 Task: Plan a trip to Dara, Senegal from 5th December, 2023 to 10th December, 2023 for 4 adults.2 bedrooms having 4 beds and 2 bathrooms. Property type can be house. Look for 5 properties as per requirement.
Action: Mouse moved to (514, 121)
Screenshot: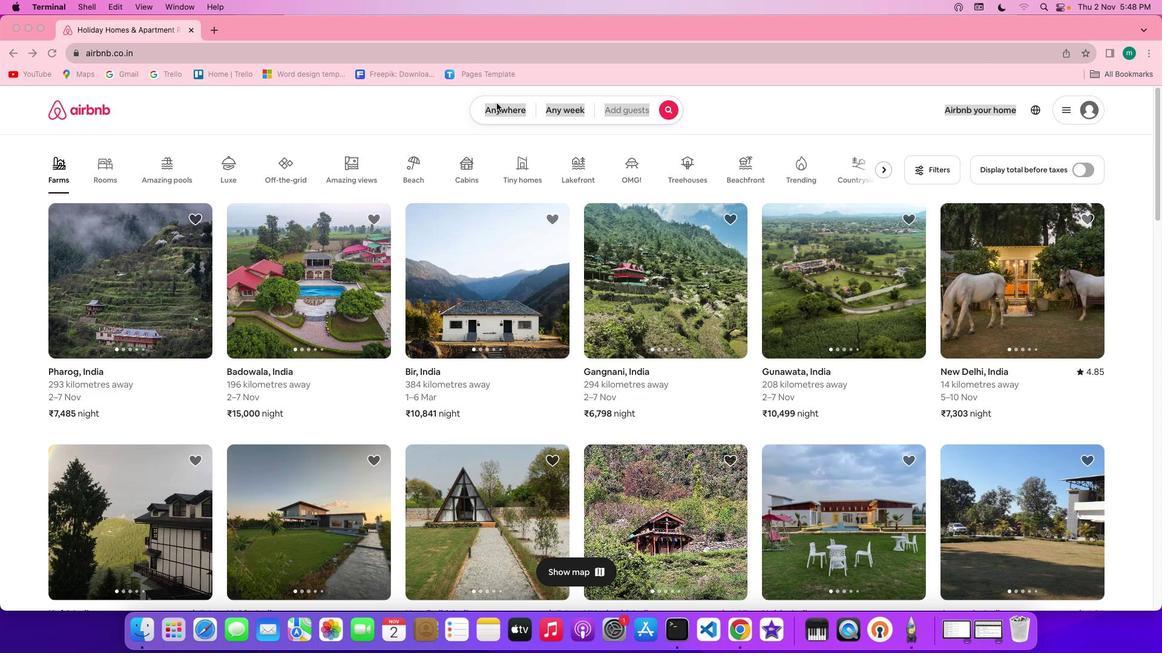 
Action: Mouse pressed left at (514, 121)
Screenshot: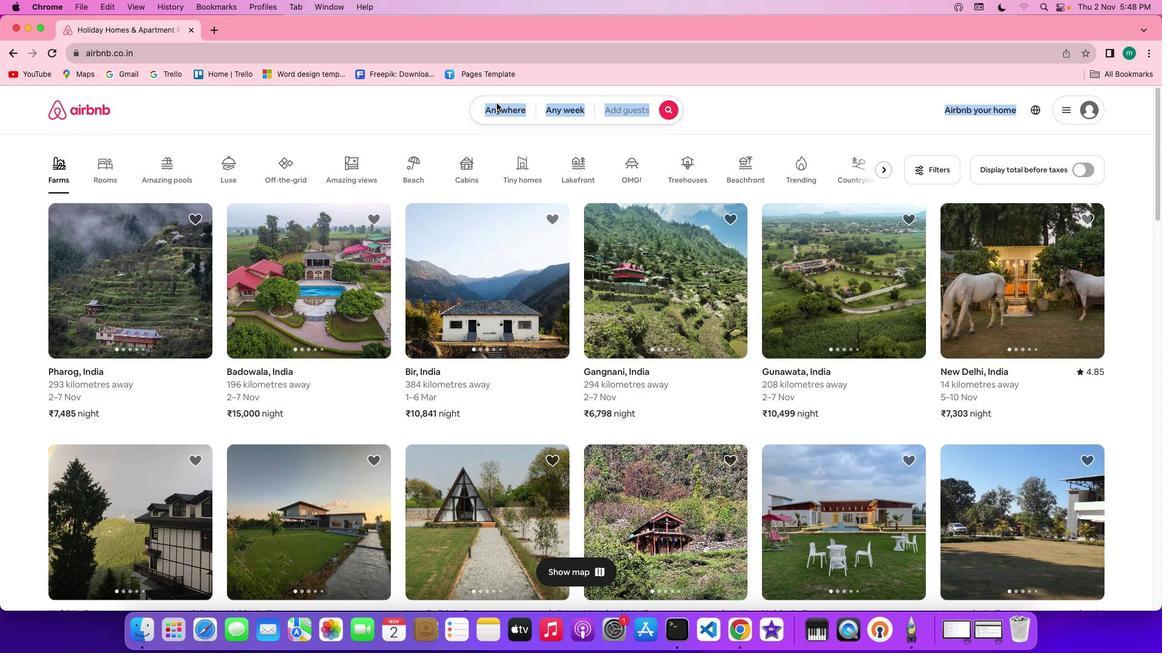 
Action: Mouse pressed left at (514, 121)
Screenshot: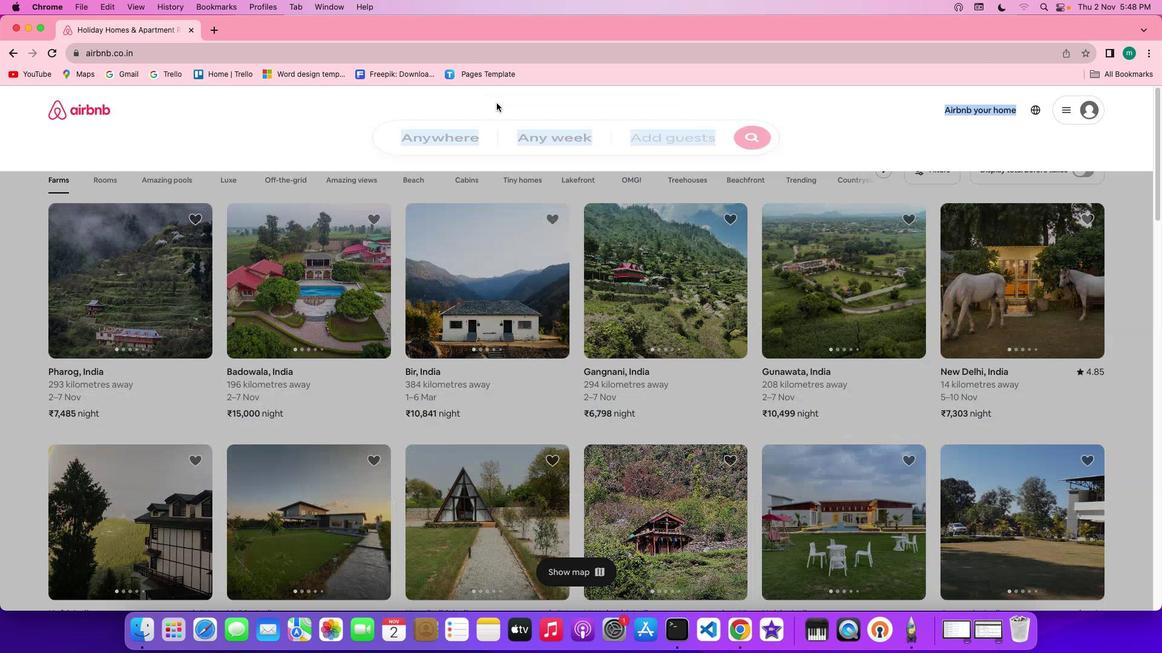 
Action: Mouse moved to (460, 174)
Screenshot: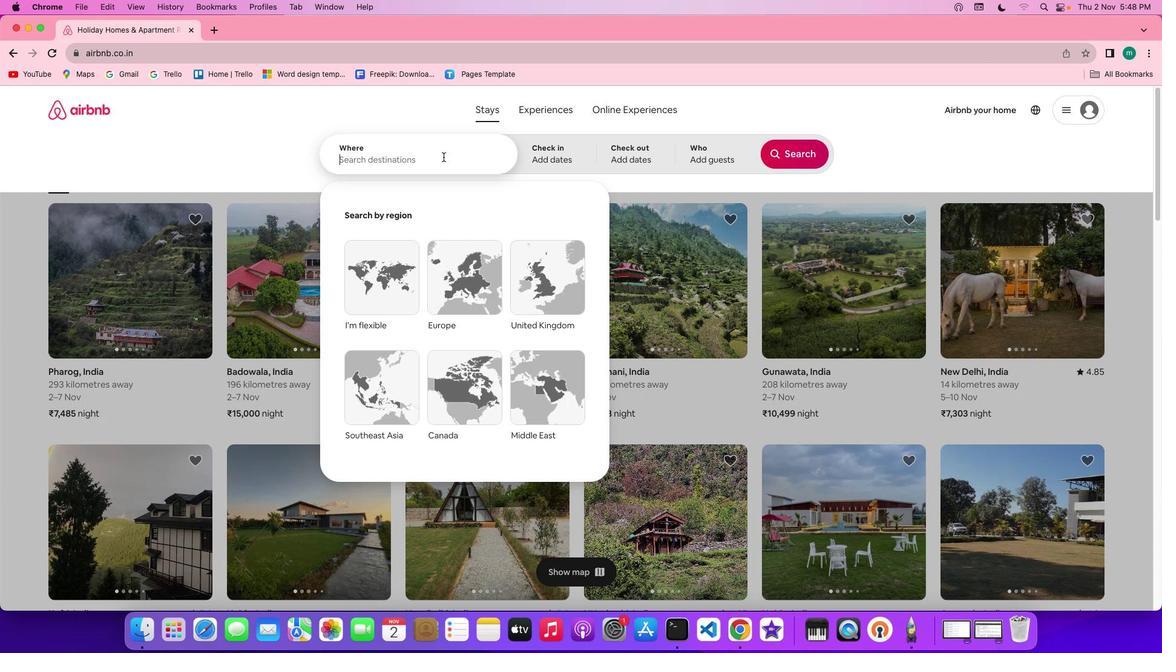 
Action: Key pressed Key.shift'D''a''r''a'','Key.spaceKey.shift's''e''n''e''g''a''l'
Screenshot: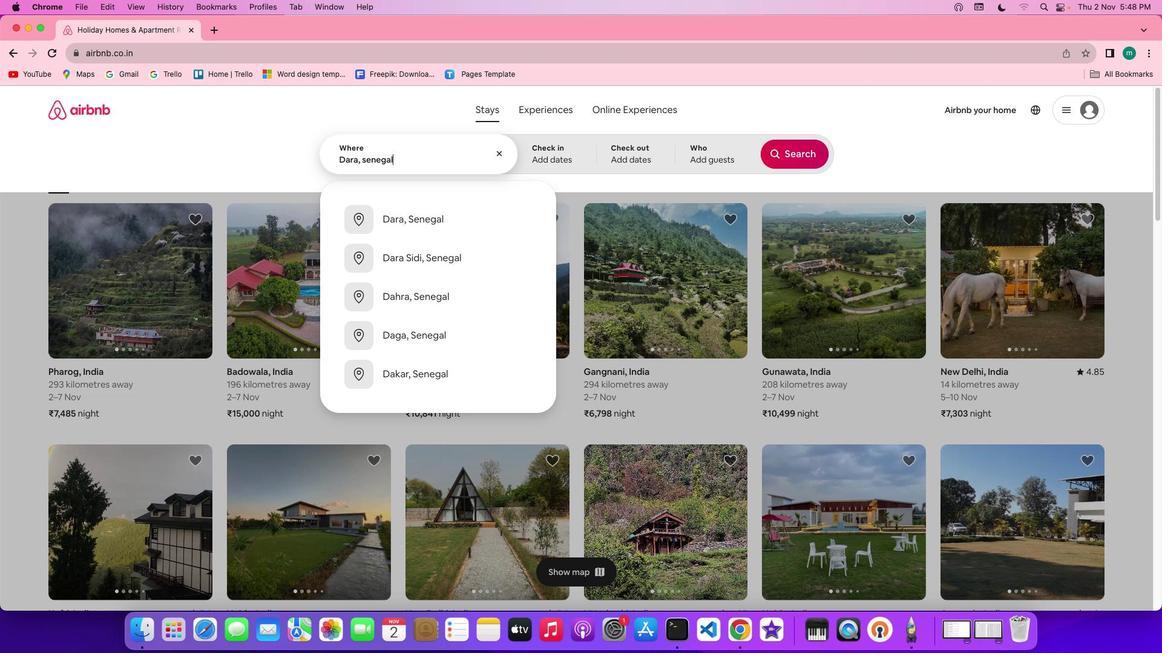 
Action: Mouse moved to (580, 168)
Screenshot: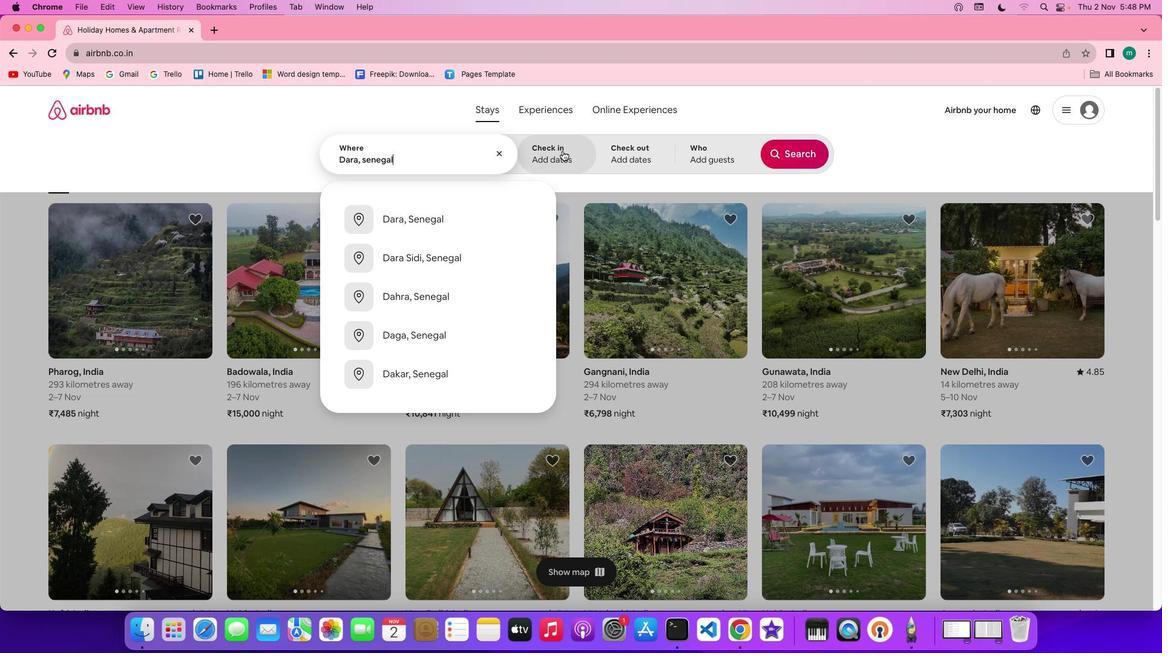 
Action: Mouse pressed left at (580, 168)
Screenshot: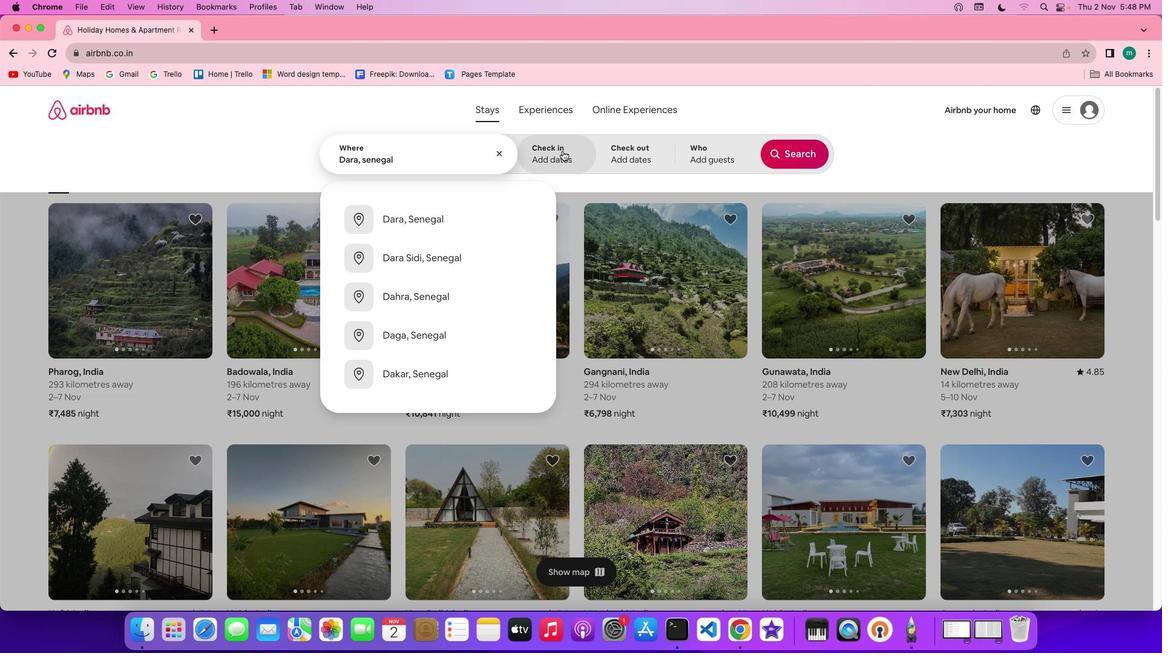 
Action: Mouse moved to (684, 348)
Screenshot: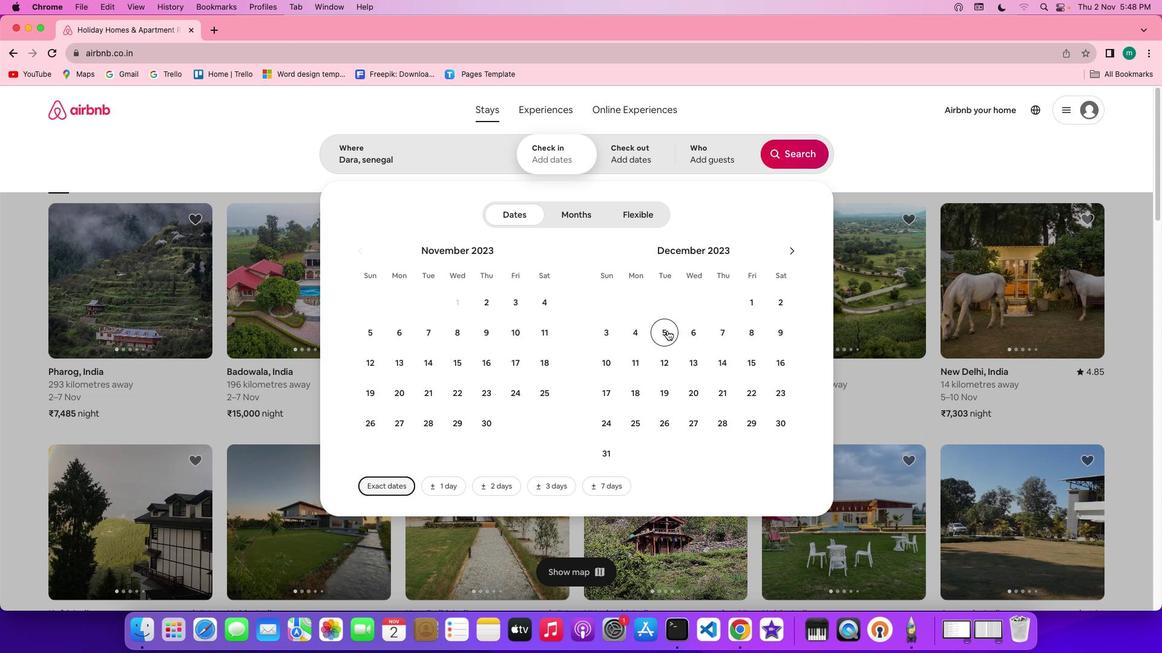 
Action: Mouse pressed left at (684, 348)
Screenshot: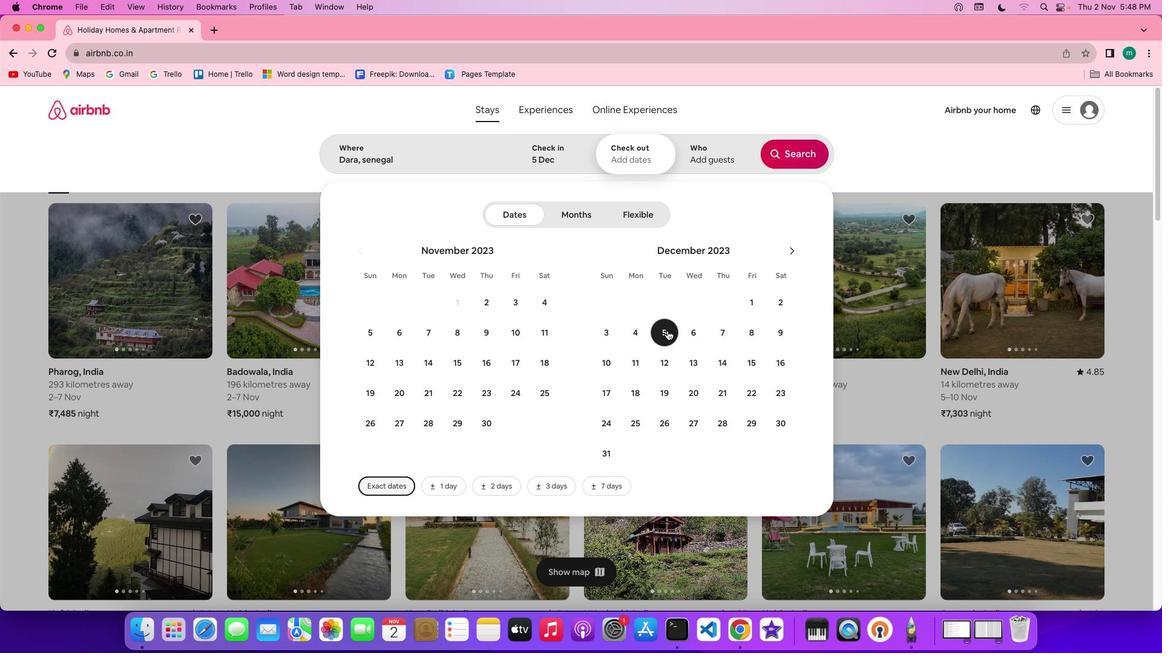 
Action: Mouse moved to (626, 376)
Screenshot: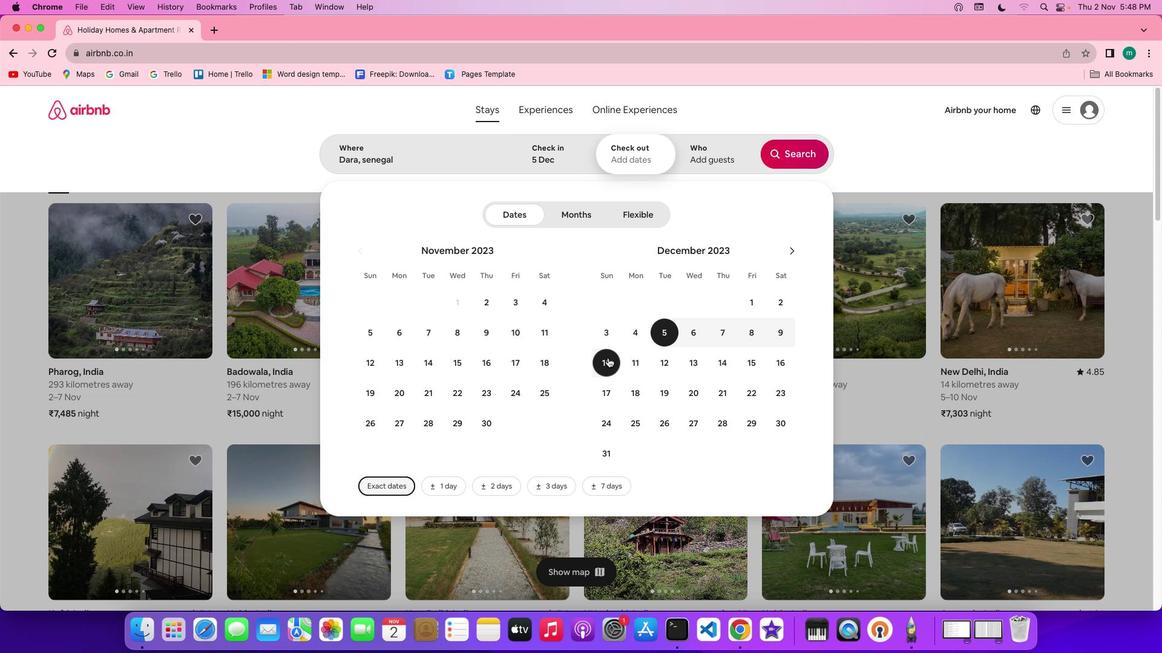 
Action: Mouse pressed left at (626, 376)
Screenshot: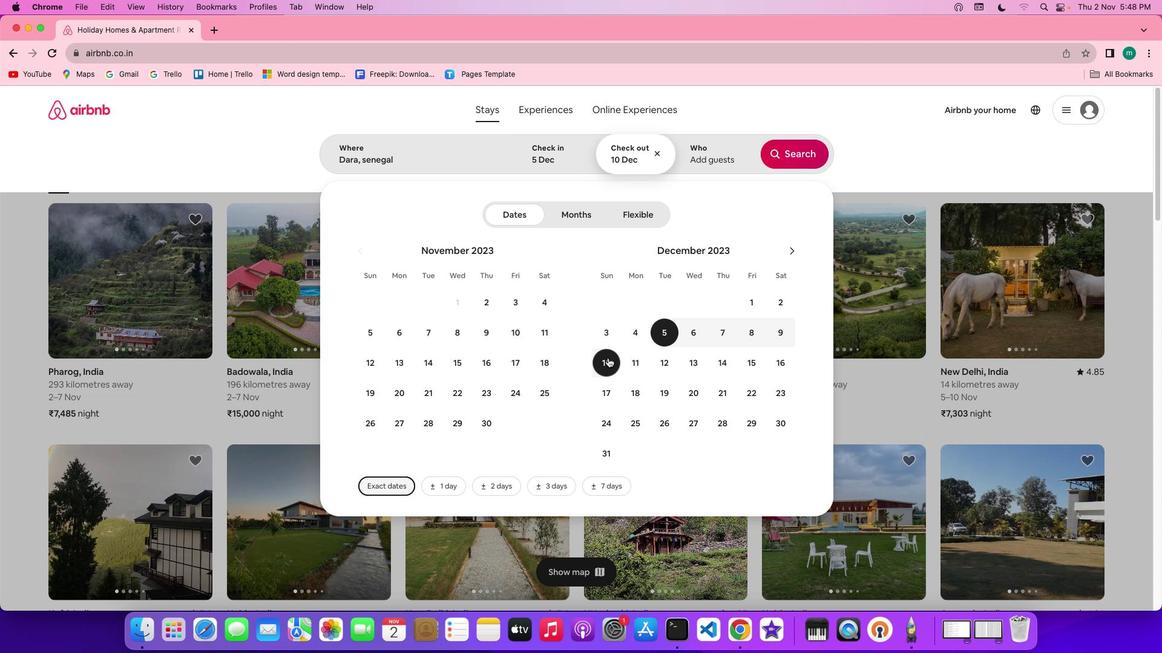 
Action: Mouse moved to (710, 161)
Screenshot: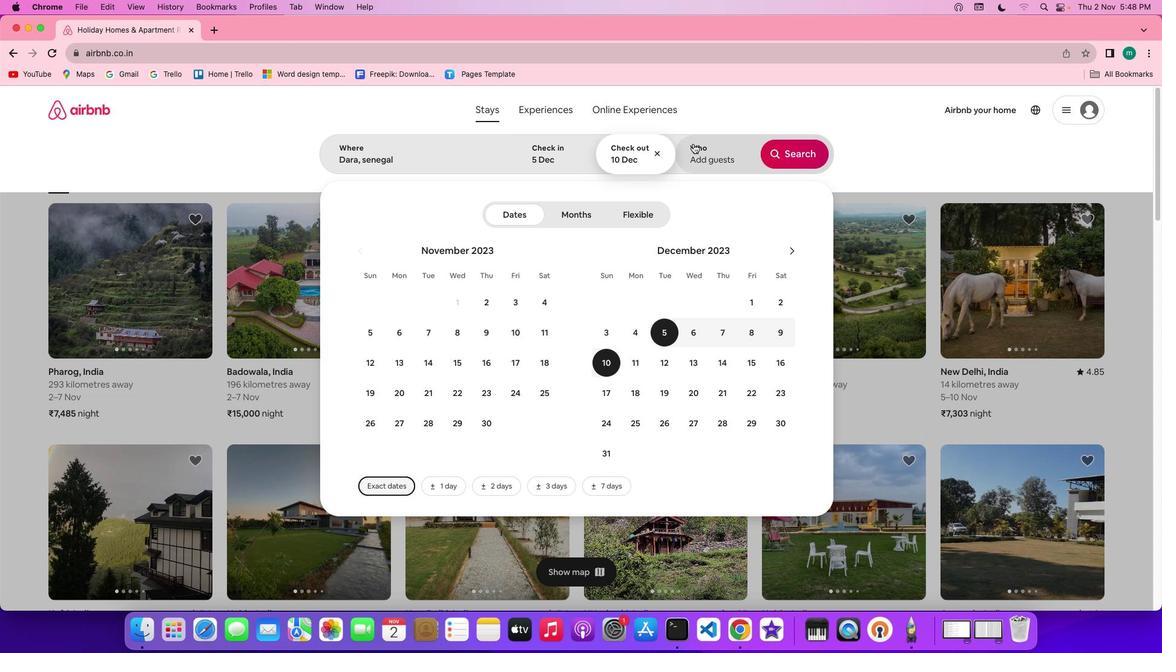 
Action: Mouse pressed left at (710, 161)
Screenshot: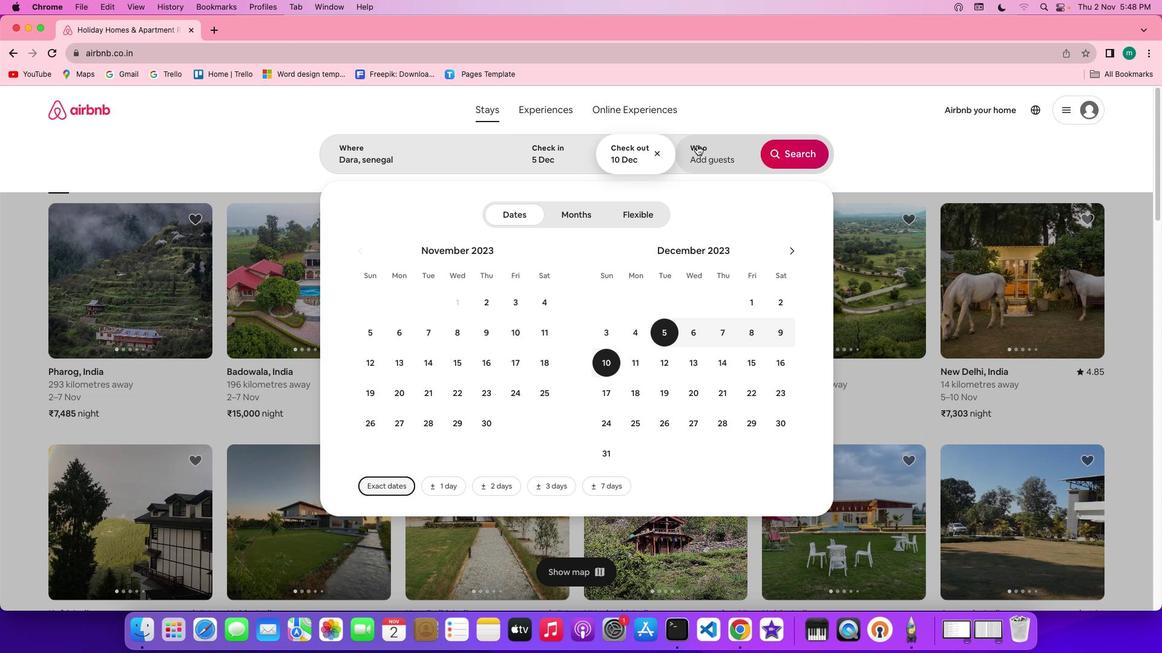 
Action: Mouse moved to (815, 237)
Screenshot: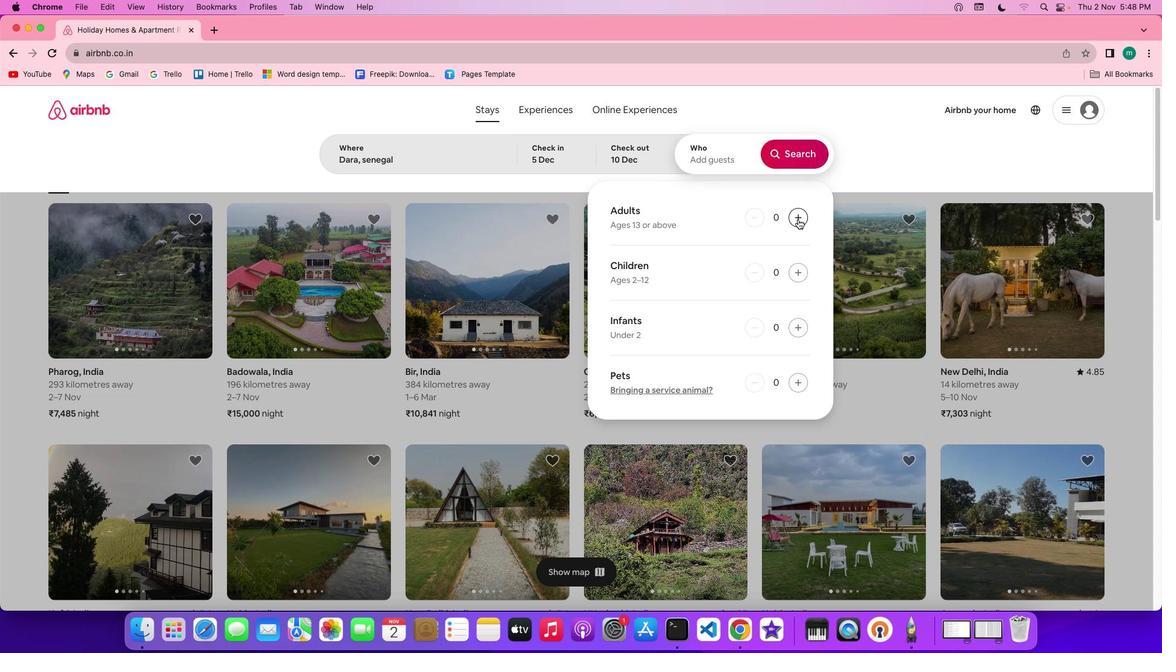 
Action: Mouse pressed left at (815, 237)
Screenshot: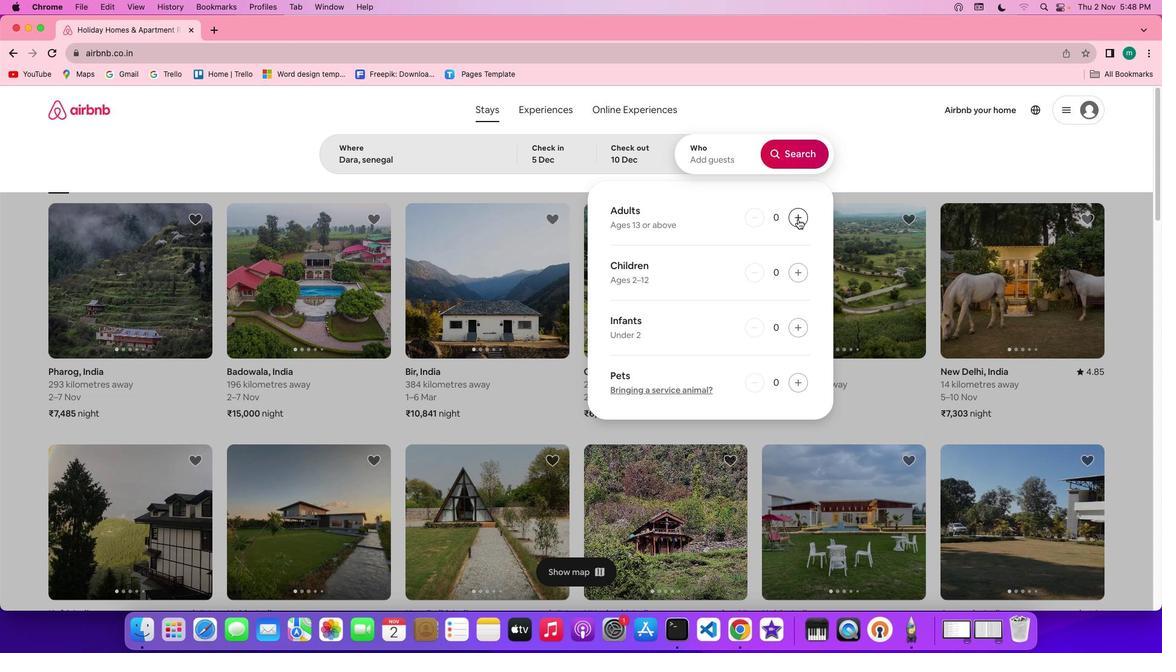 
Action: Mouse pressed left at (815, 237)
Screenshot: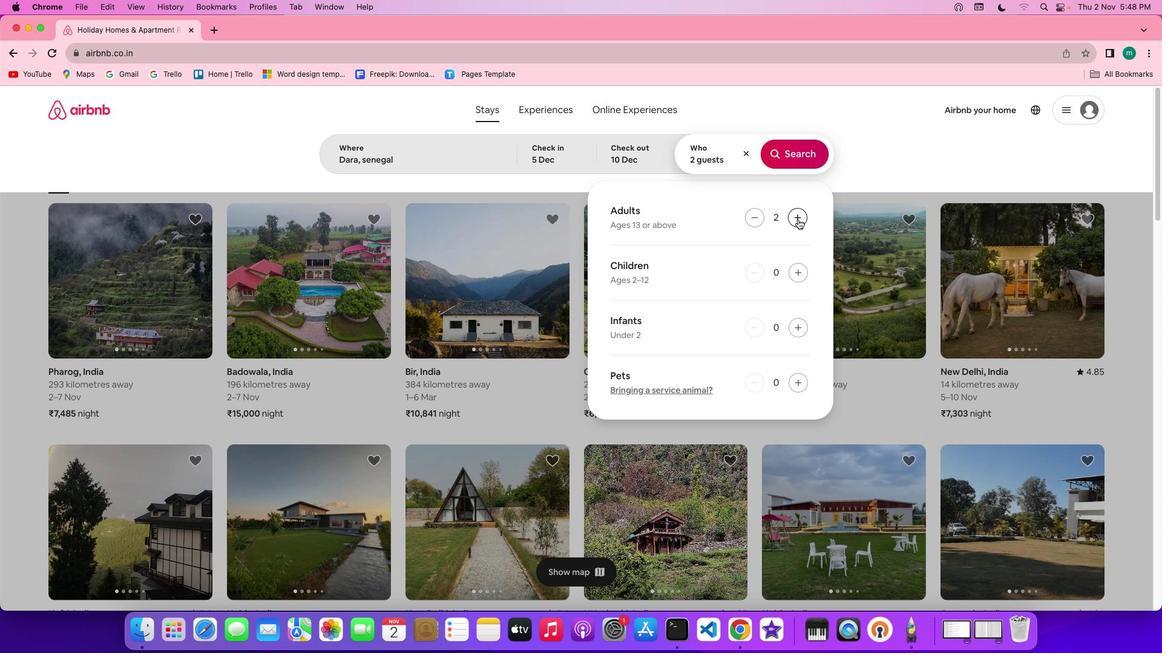 
Action: Mouse pressed left at (815, 237)
Screenshot: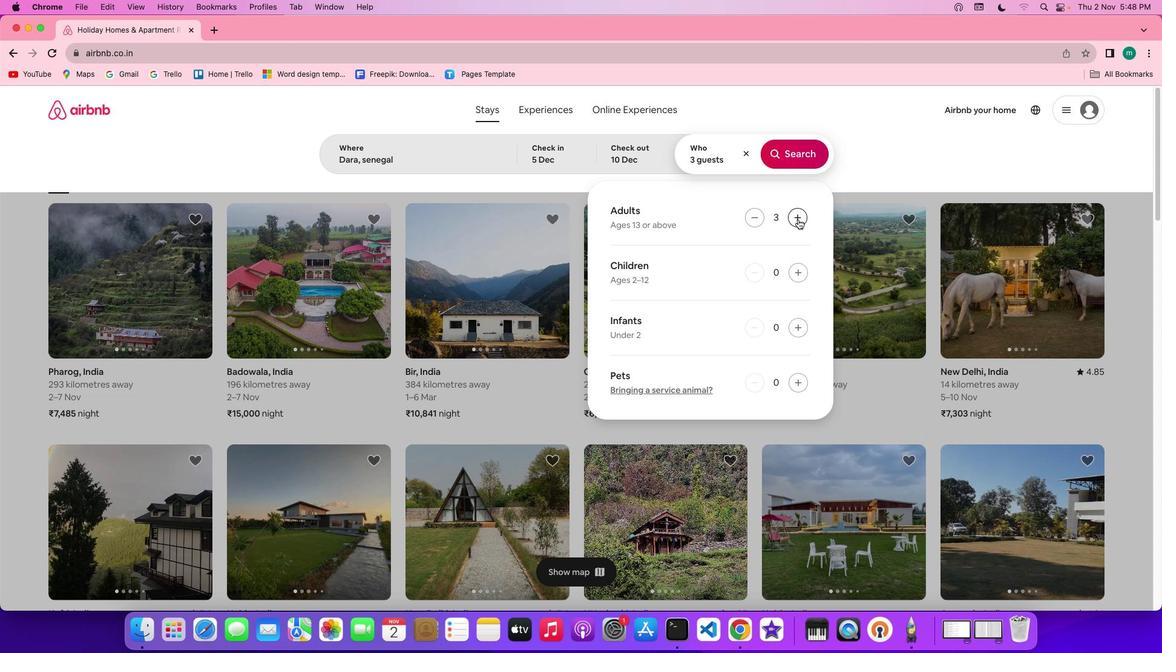 
Action: Mouse pressed left at (815, 237)
Screenshot: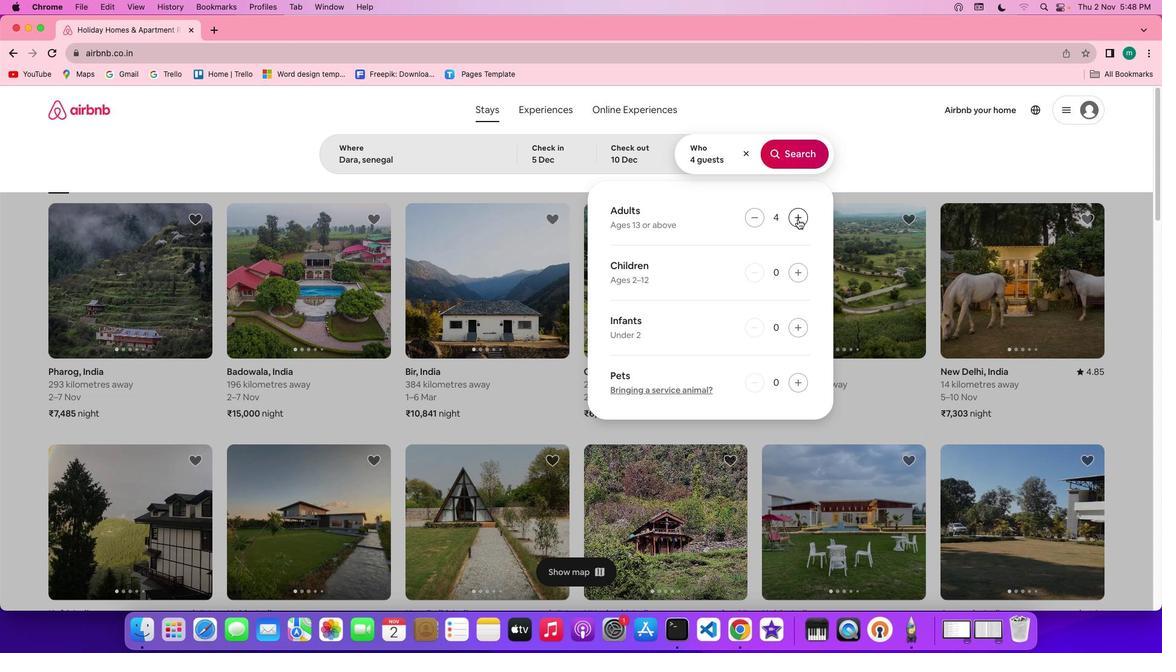
Action: Mouse moved to (808, 168)
Screenshot: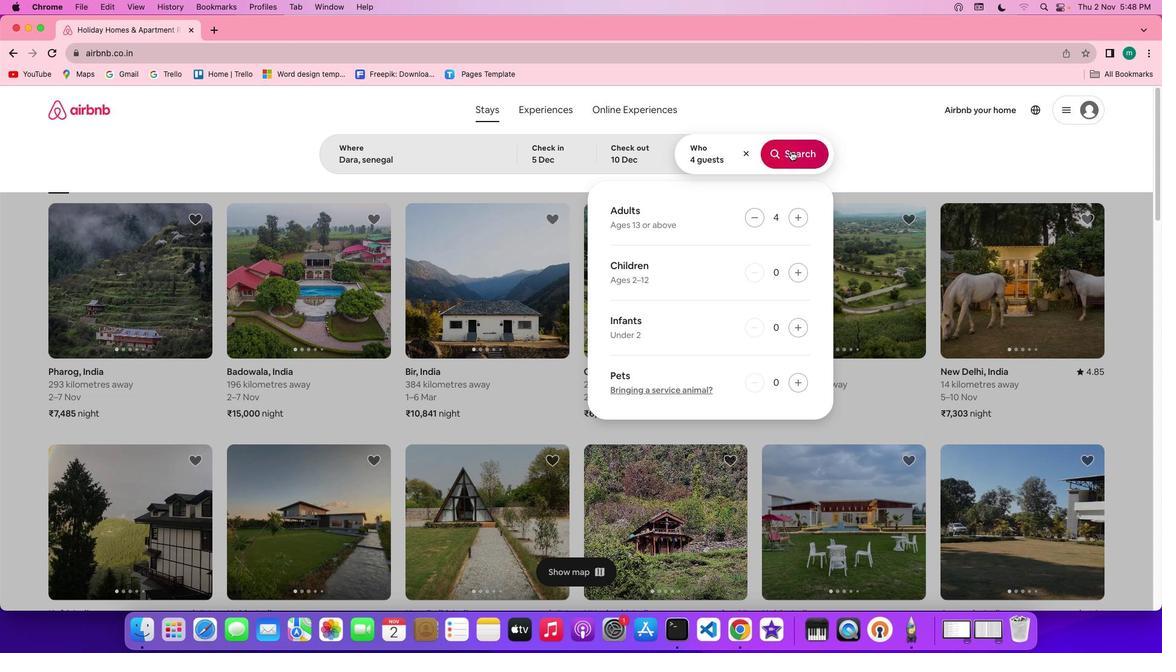 
Action: Mouse pressed left at (808, 168)
Screenshot: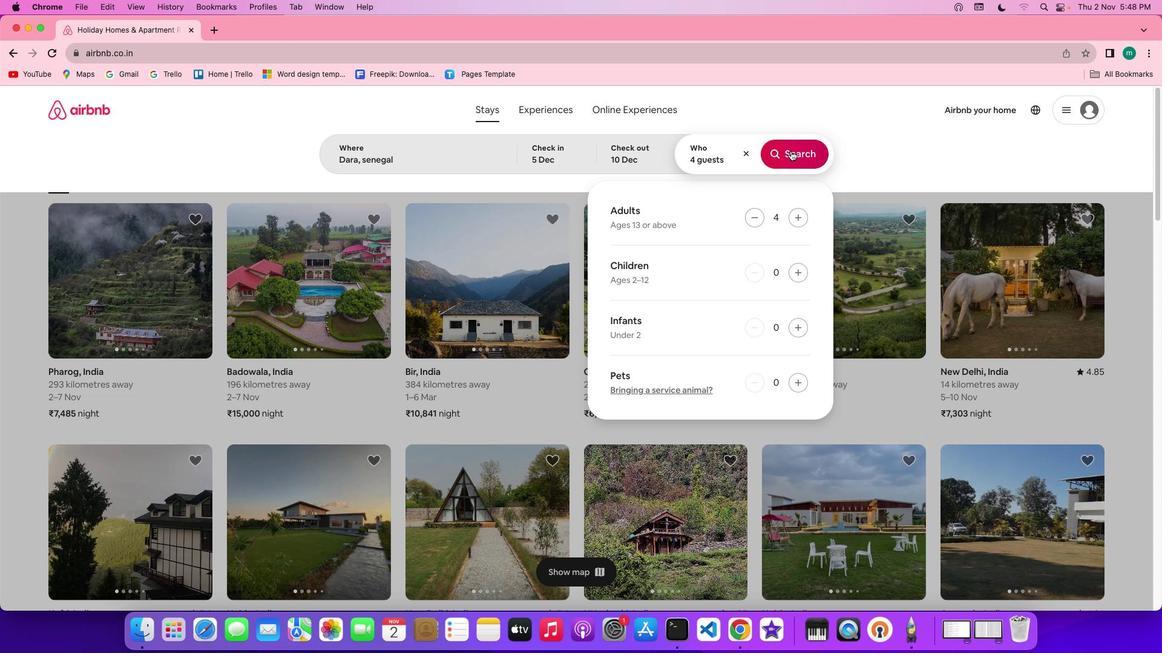 
Action: Mouse moved to (971, 176)
Screenshot: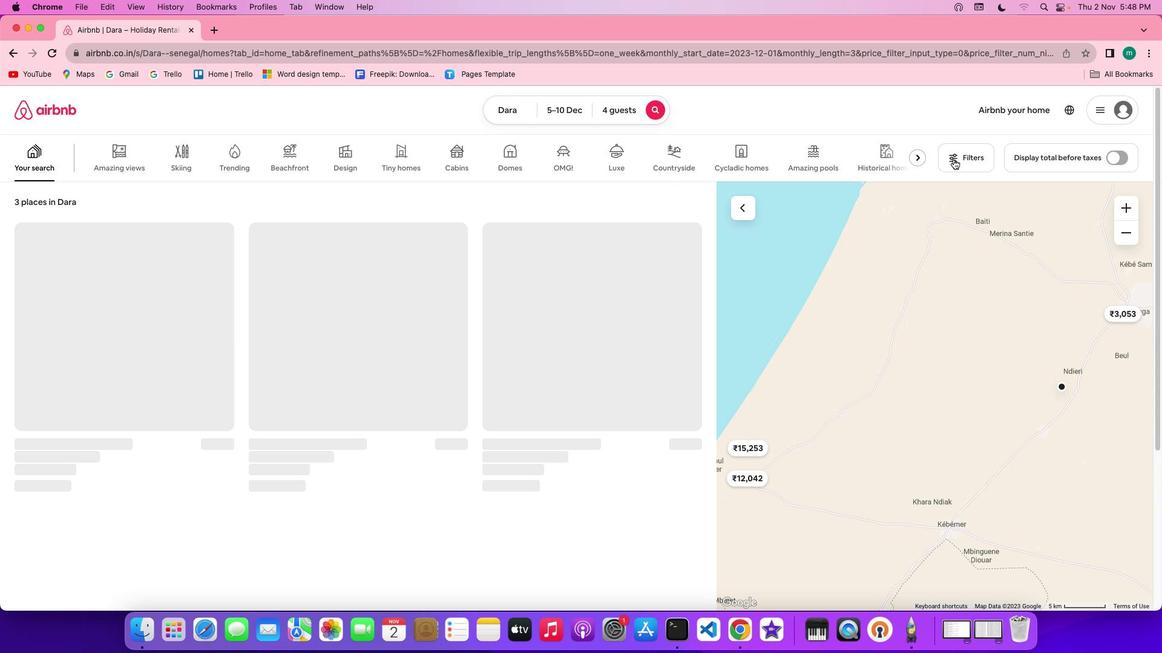 
Action: Mouse pressed left at (971, 176)
Screenshot: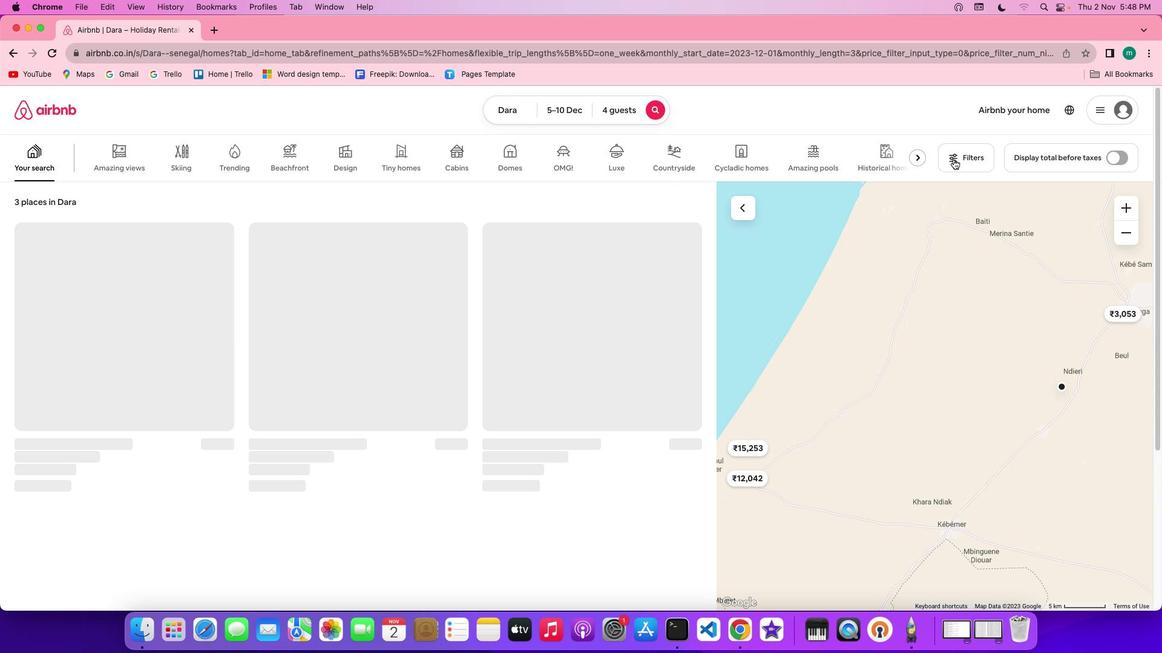 
Action: Mouse pressed left at (971, 176)
Screenshot: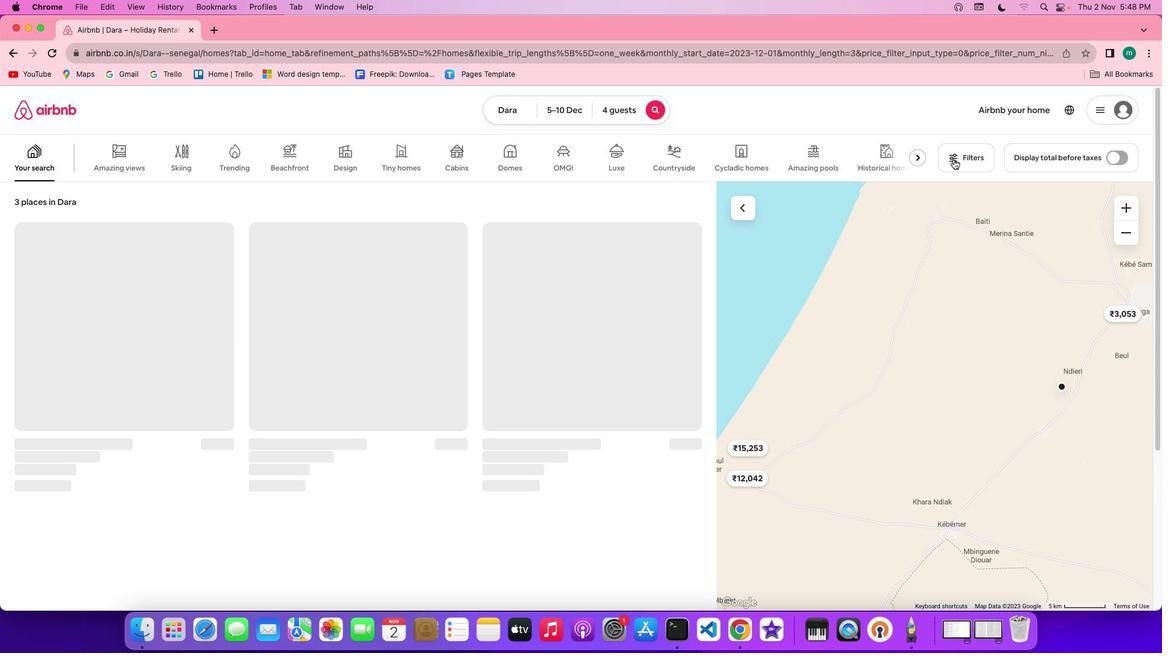 
Action: Mouse moved to (985, 174)
Screenshot: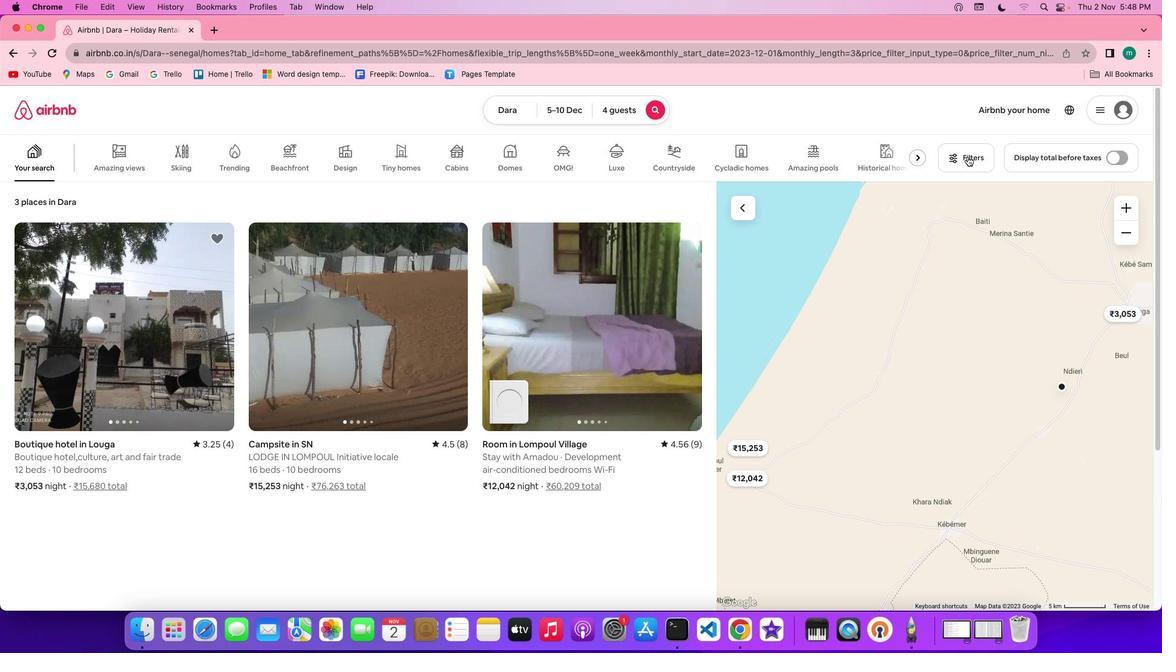 
Action: Mouse pressed left at (985, 174)
Screenshot: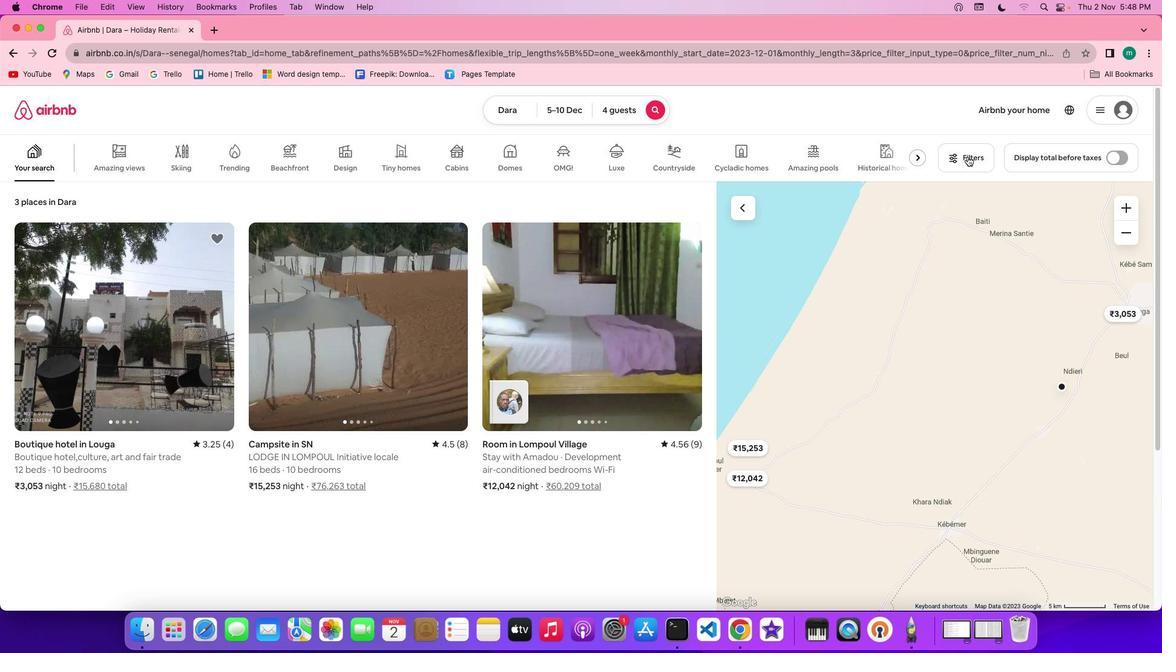 
Action: Mouse moved to (972, 174)
Screenshot: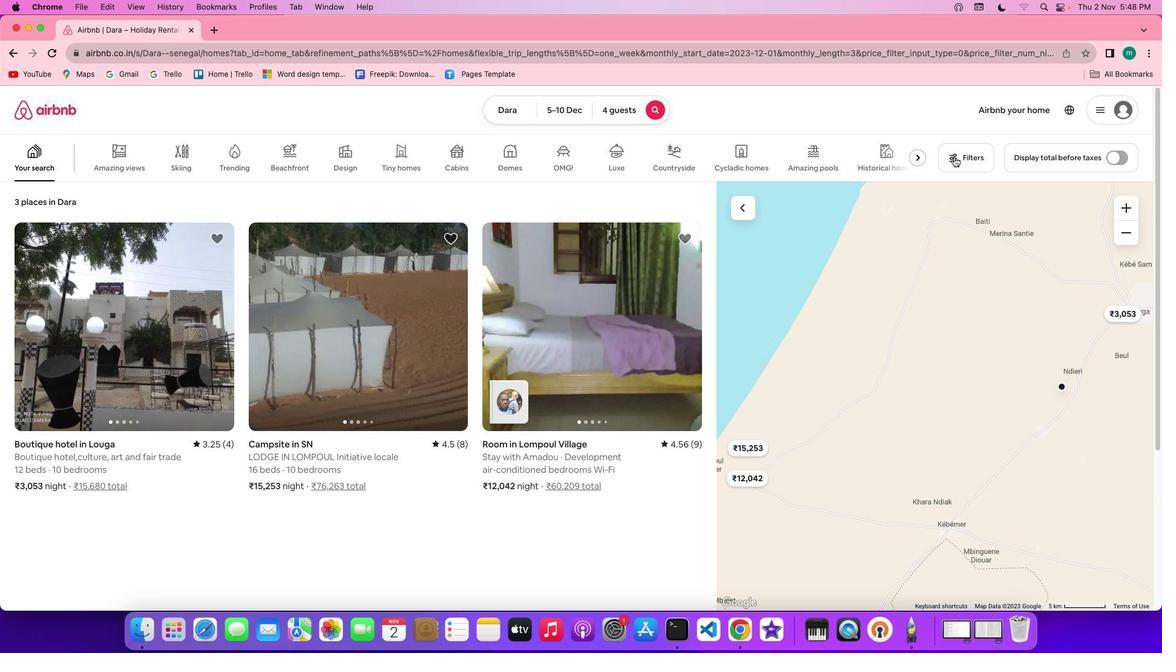 
Action: Mouse pressed left at (972, 174)
Screenshot: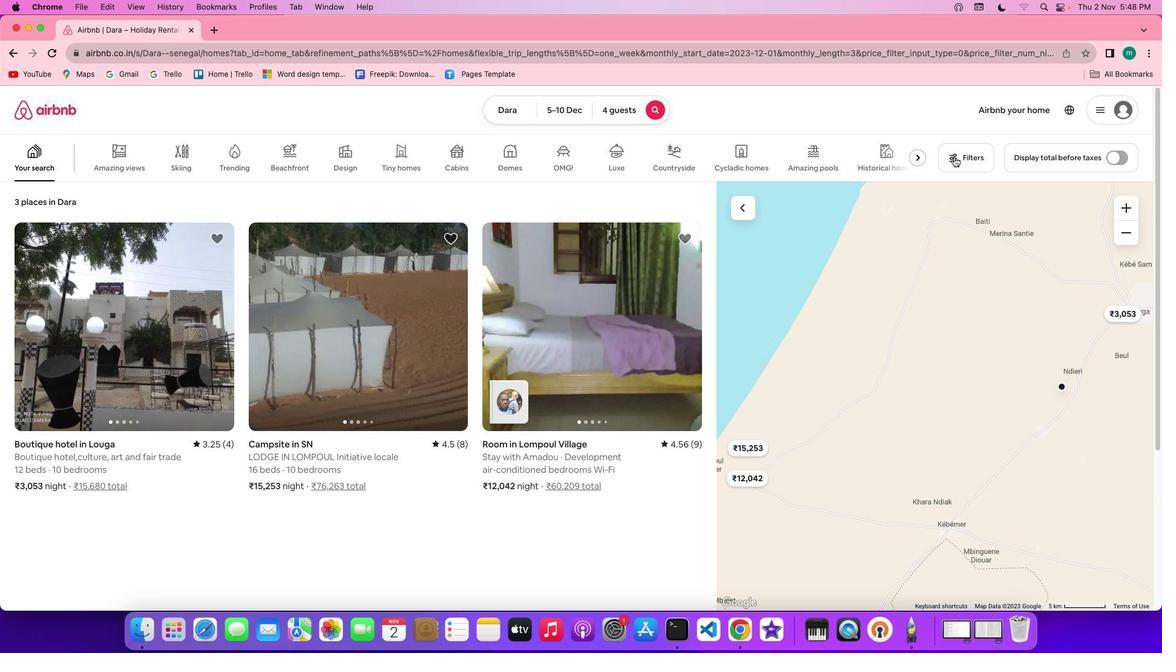 
Action: Mouse moved to (646, 382)
Screenshot: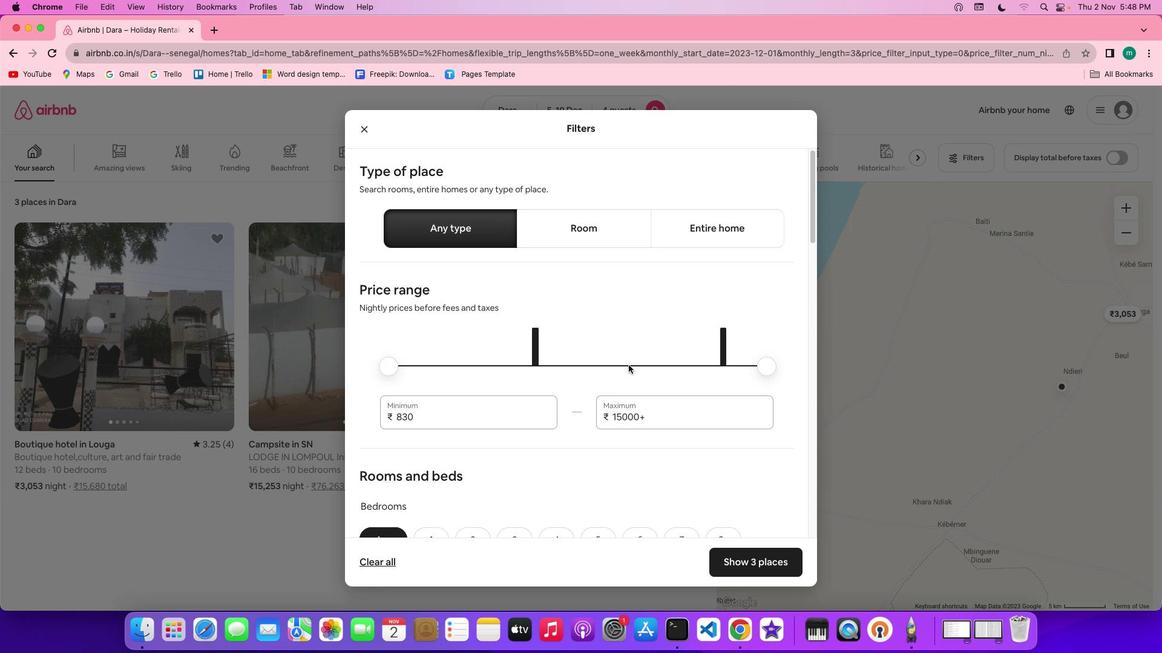 
Action: Mouse scrolled (646, 382) with delta (17, 16)
Screenshot: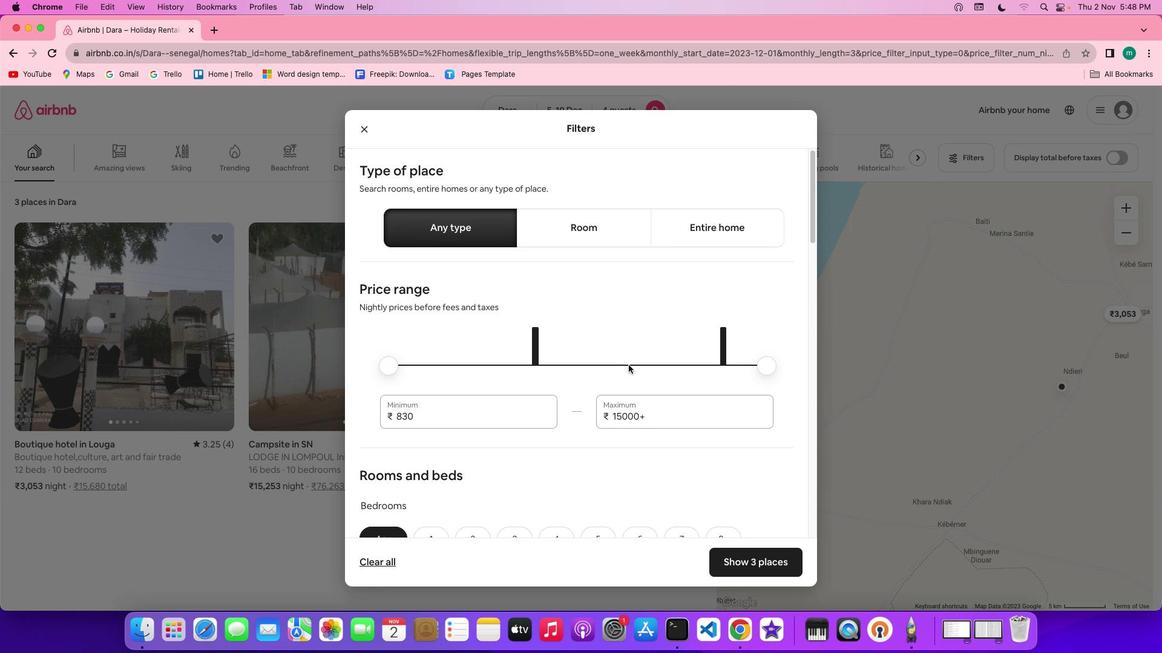 
Action: Mouse scrolled (646, 382) with delta (17, 16)
Screenshot: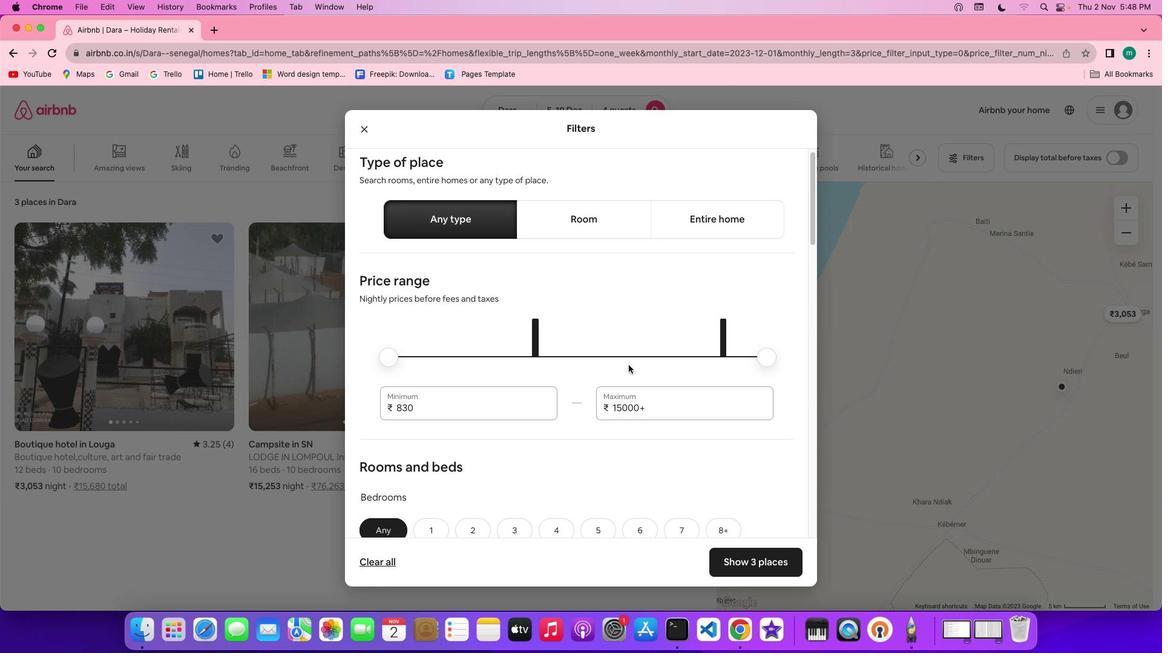
Action: Mouse scrolled (646, 382) with delta (17, 16)
Screenshot: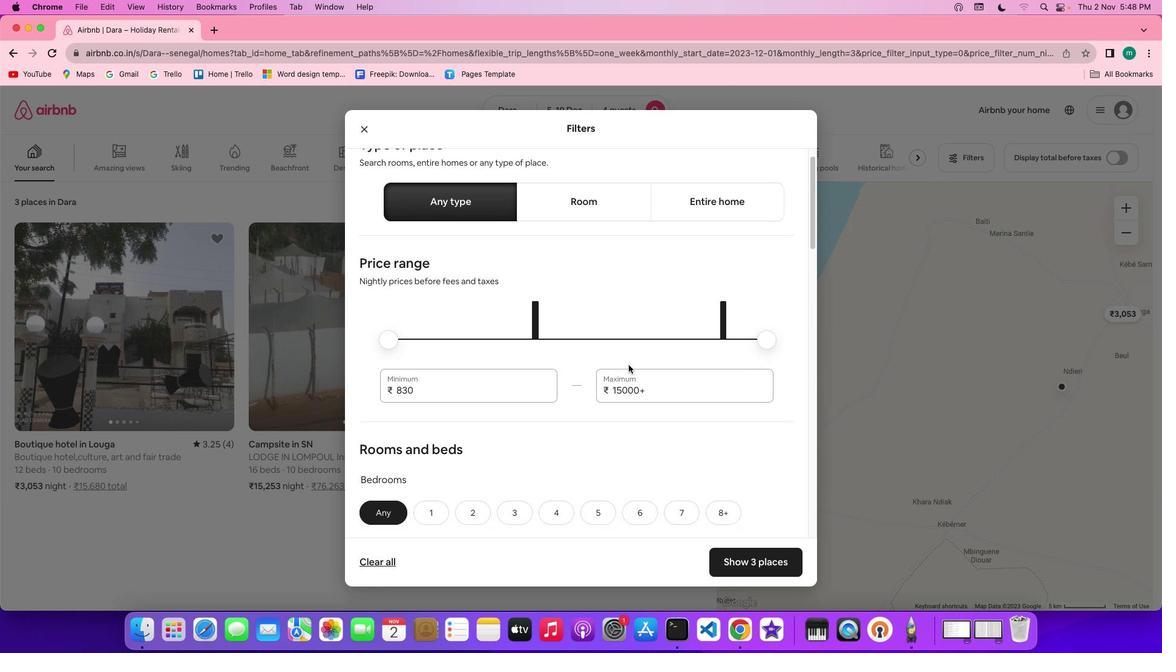 
Action: Mouse scrolled (646, 382) with delta (17, 16)
Screenshot: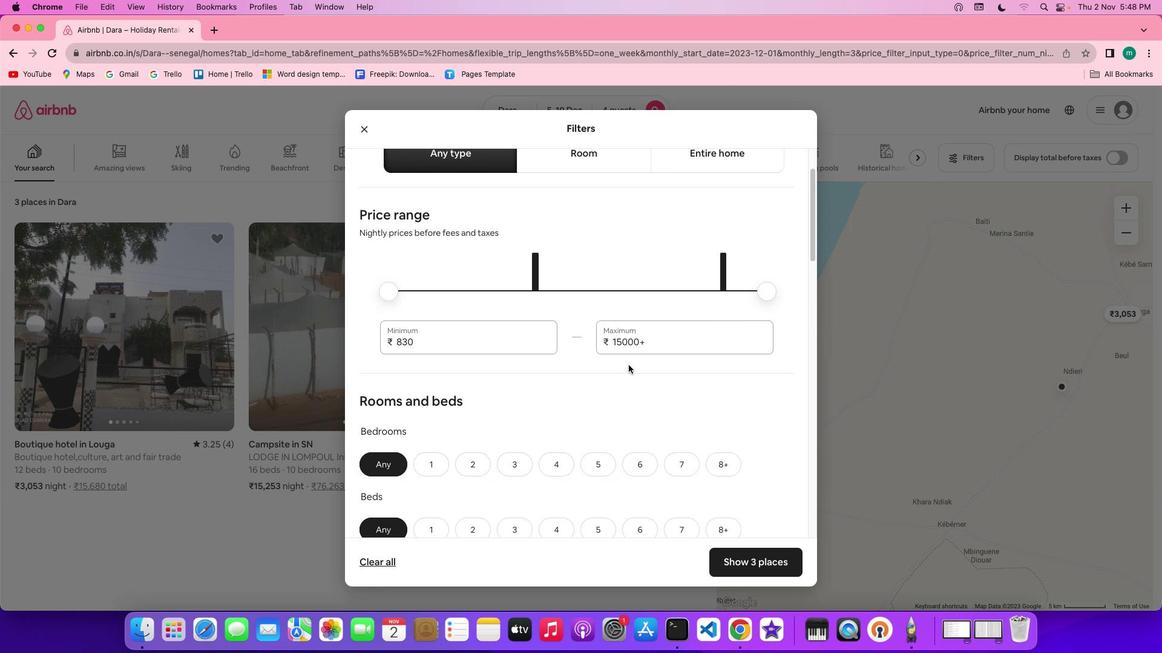 
Action: Mouse scrolled (646, 382) with delta (17, 16)
Screenshot: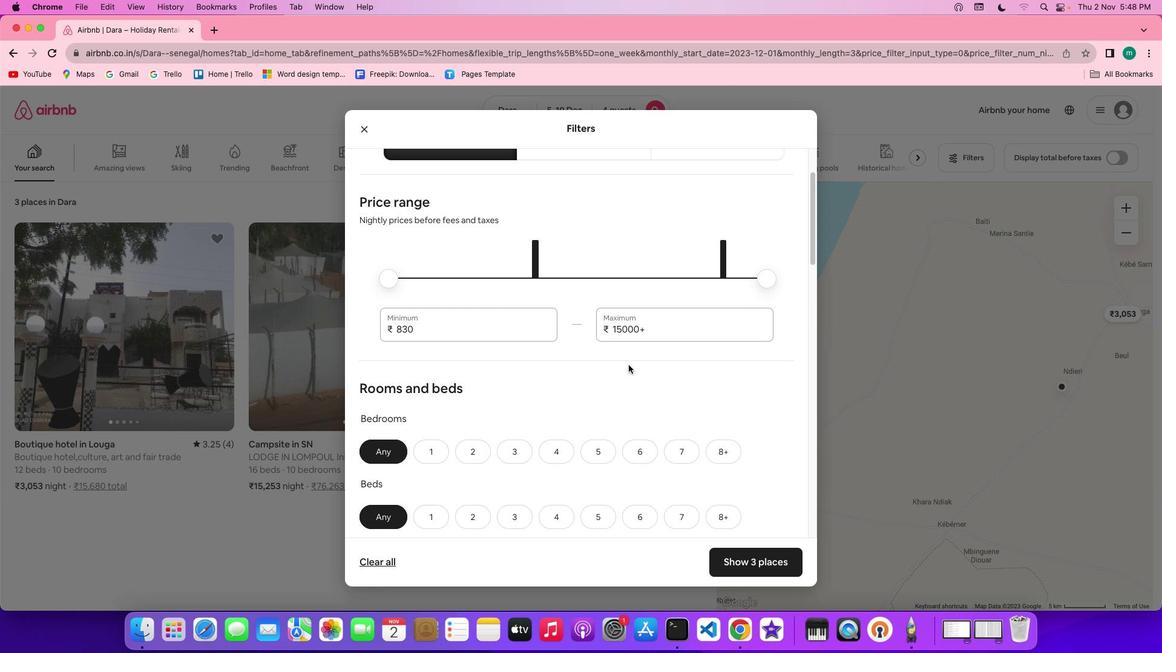 
Action: Mouse scrolled (646, 382) with delta (17, 16)
Screenshot: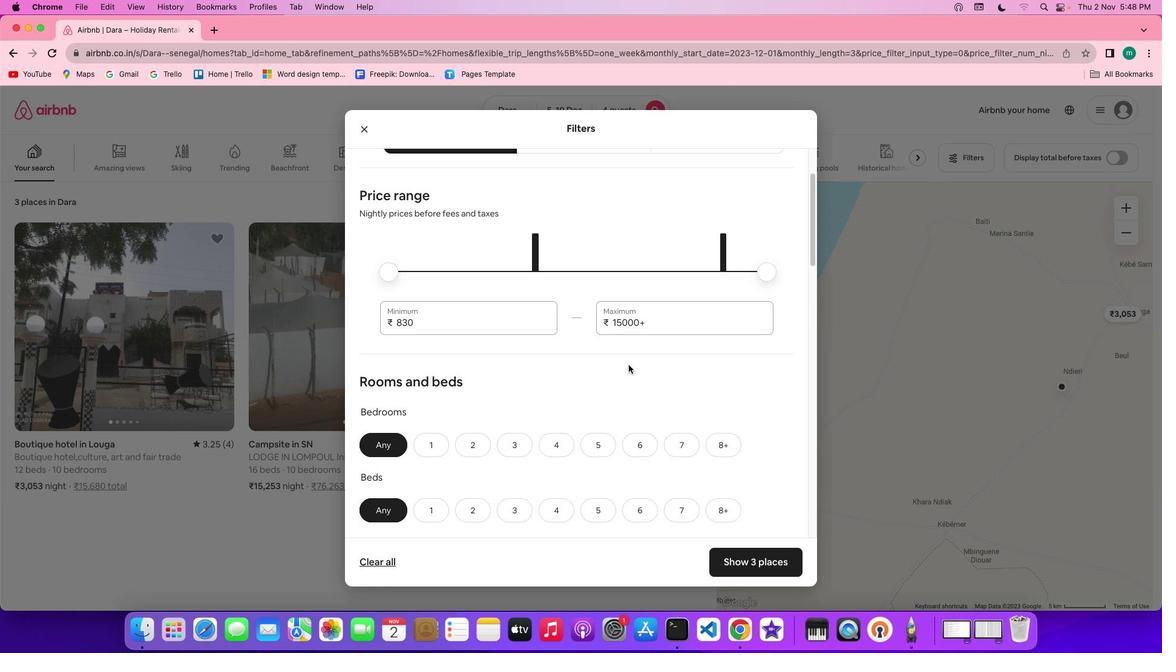 
Action: Mouse scrolled (646, 382) with delta (17, 16)
Screenshot: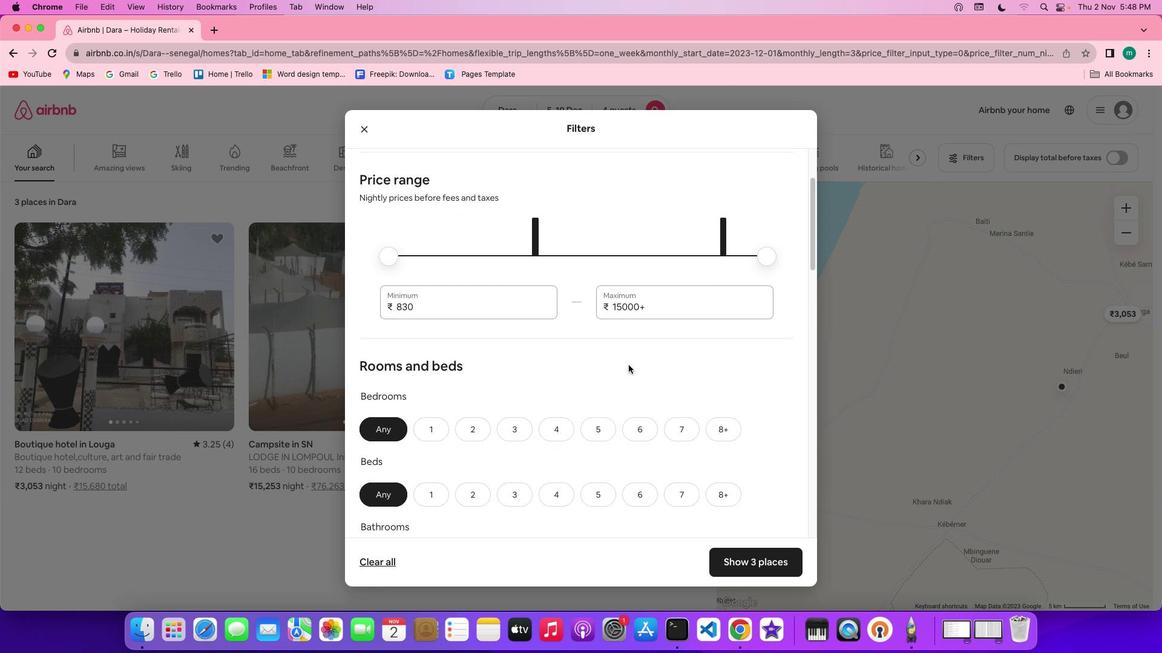
Action: Mouse scrolled (646, 382) with delta (17, 16)
Screenshot: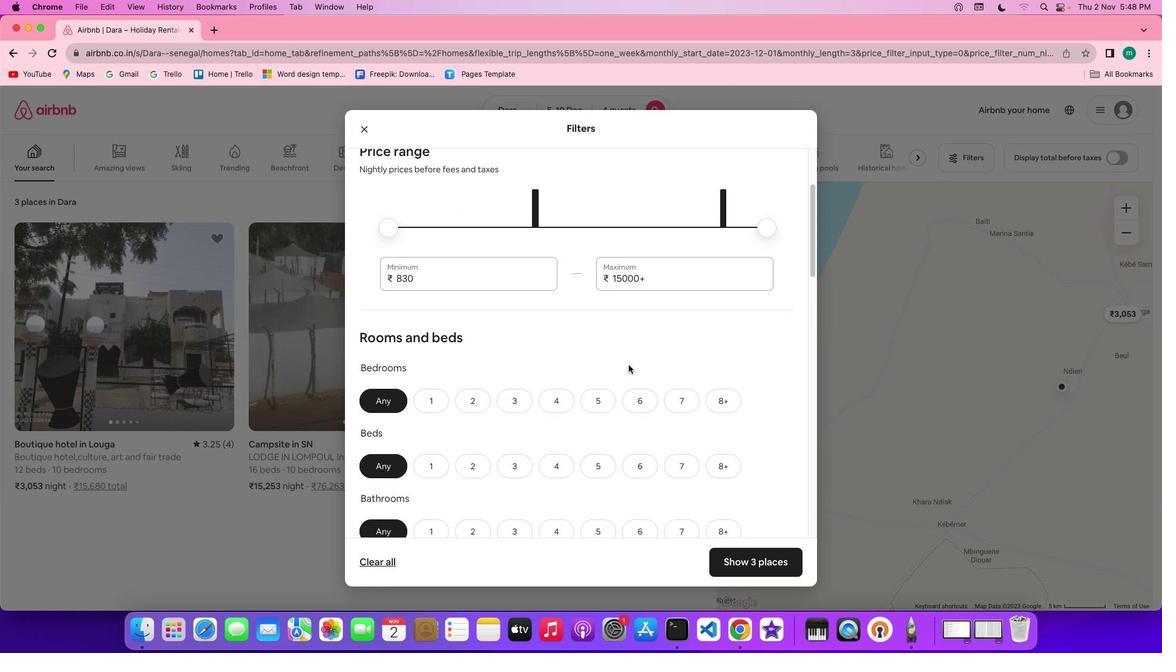 
Action: Mouse scrolled (646, 382) with delta (17, 16)
Screenshot: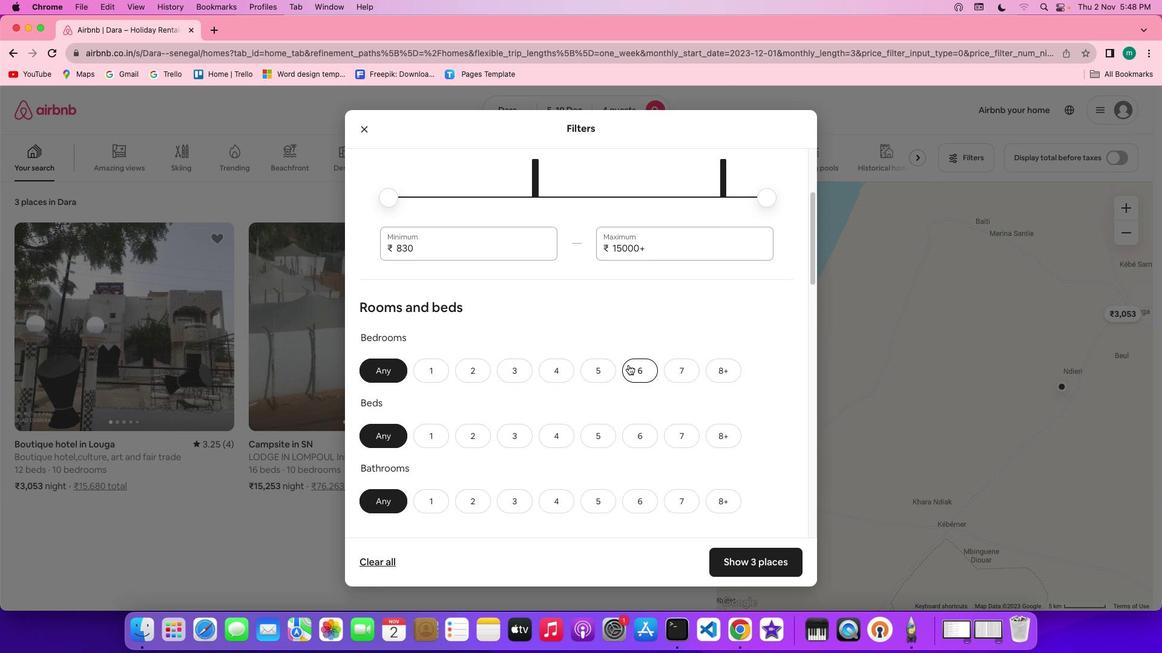 
Action: Mouse scrolled (646, 382) with delta (17, 16)
Screenshot: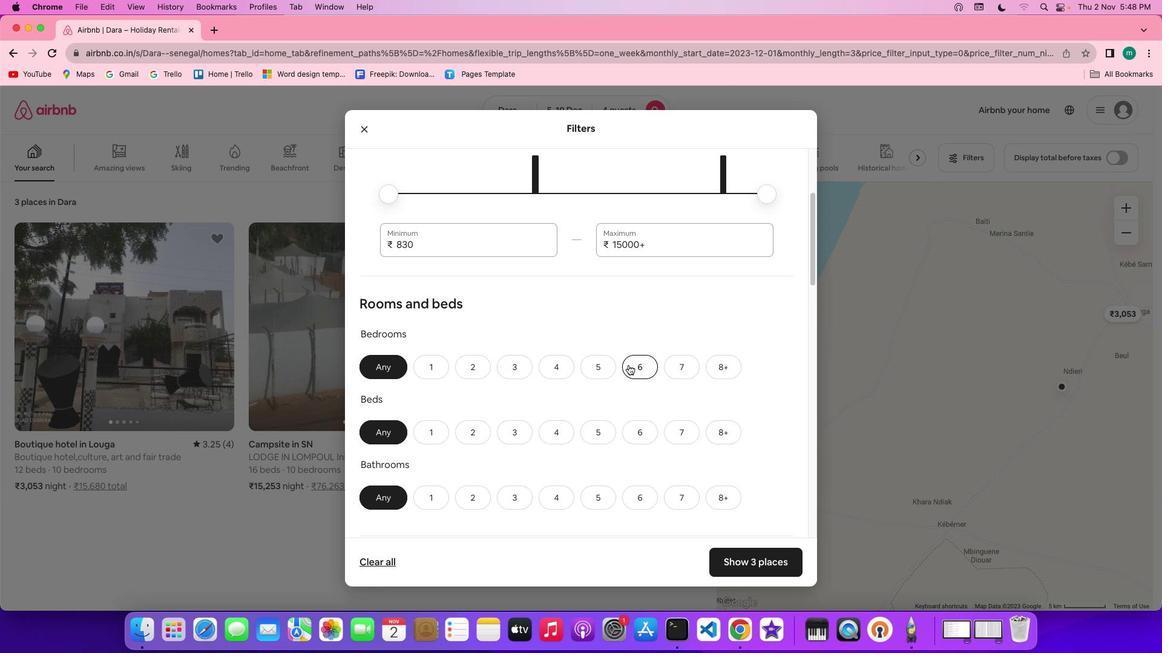 
Action: Mouse scrolled (646, 382) with delta (17, 16)
Screenshot: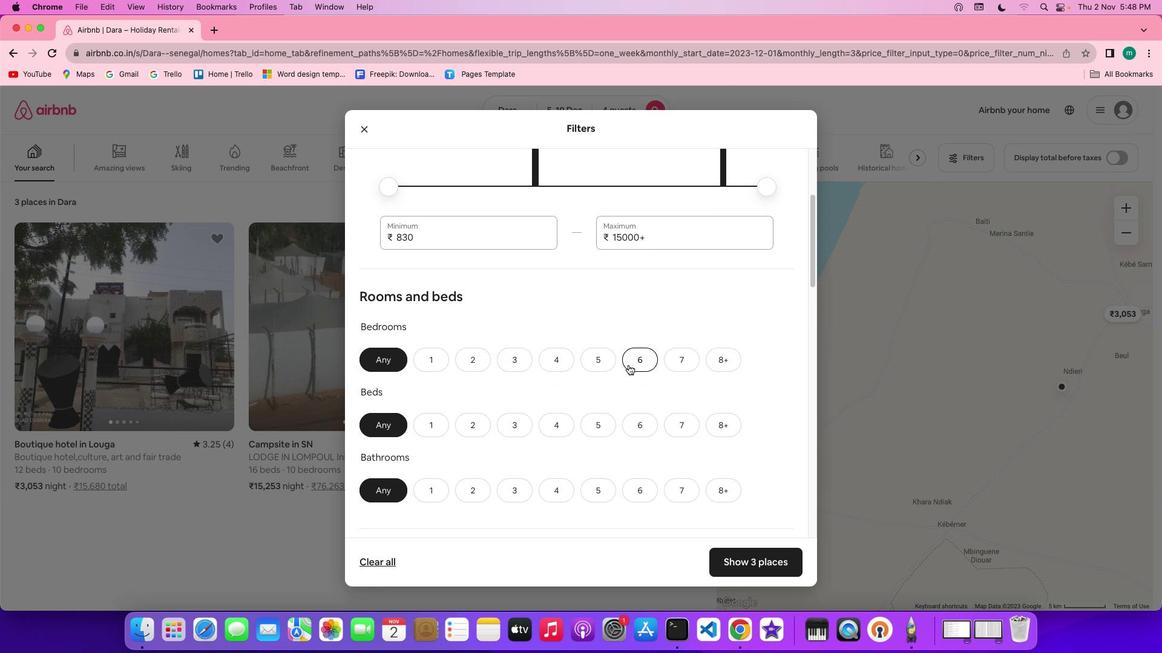
Action: Mouse moved to (492, 377)
Screenshot: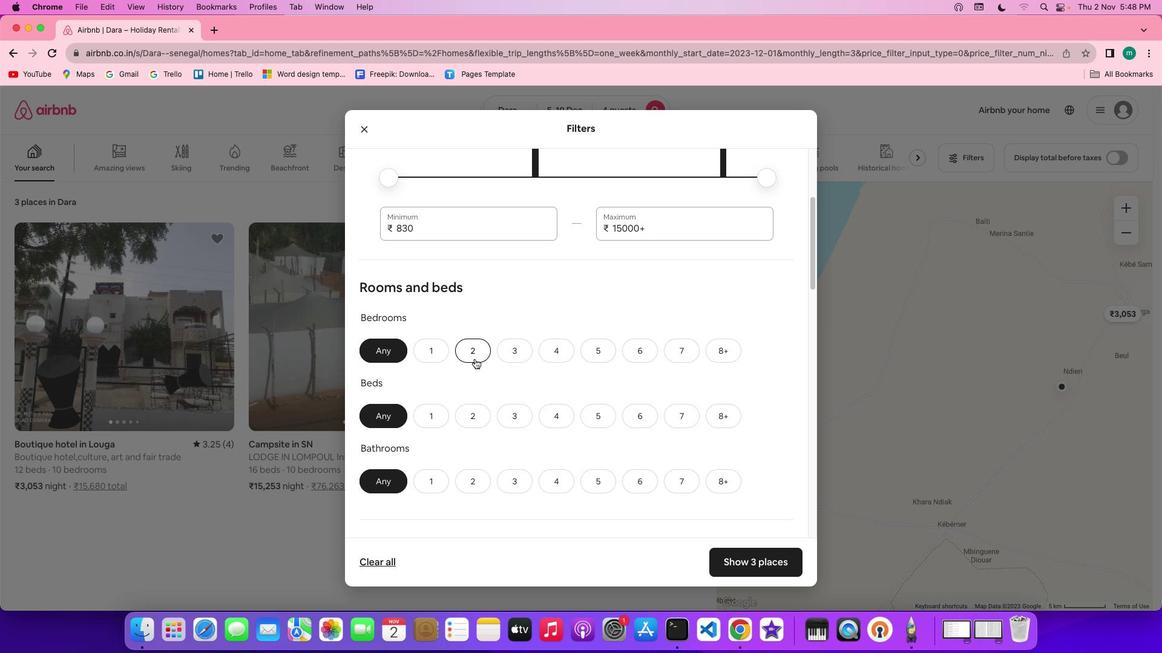 
Action: Mouse pressed left at (492, 377)
Screenshot: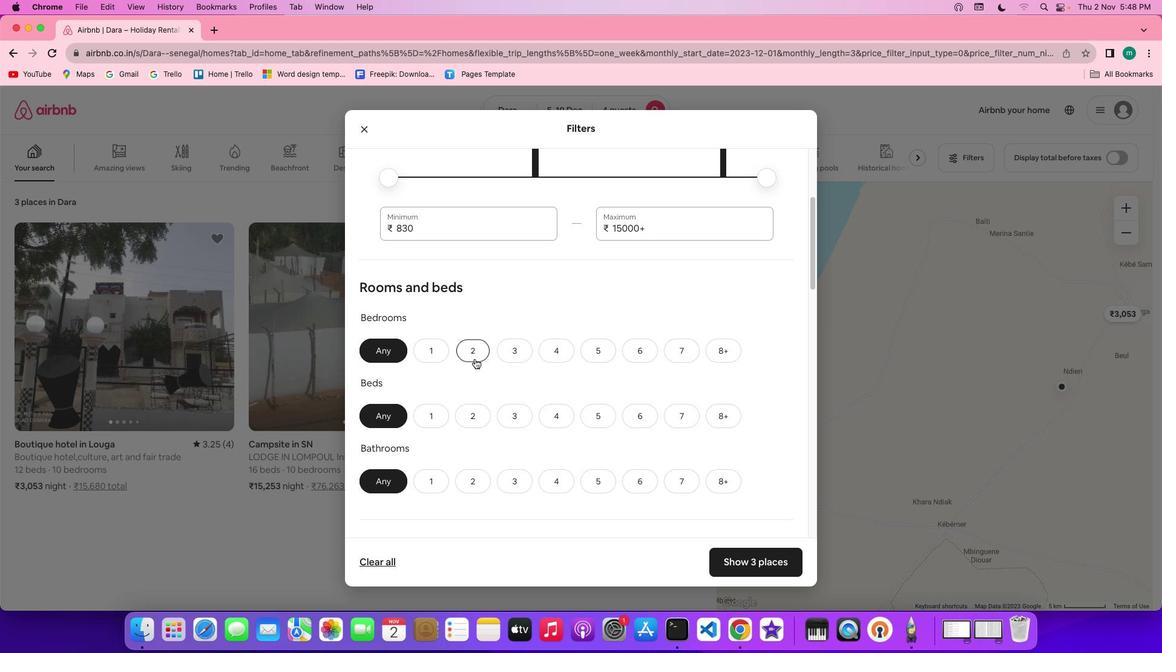 
Action: Mouse moved to (577, 435)
Screenshot: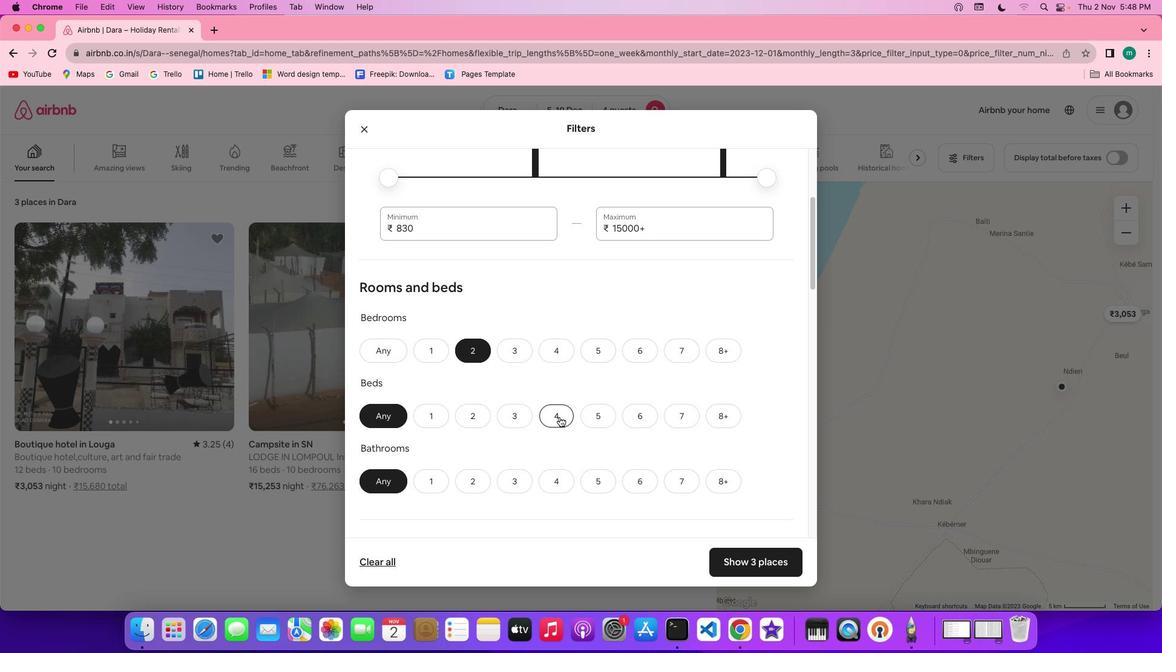 
Action: Mouse pressed left at (577, 435)
Screenshot: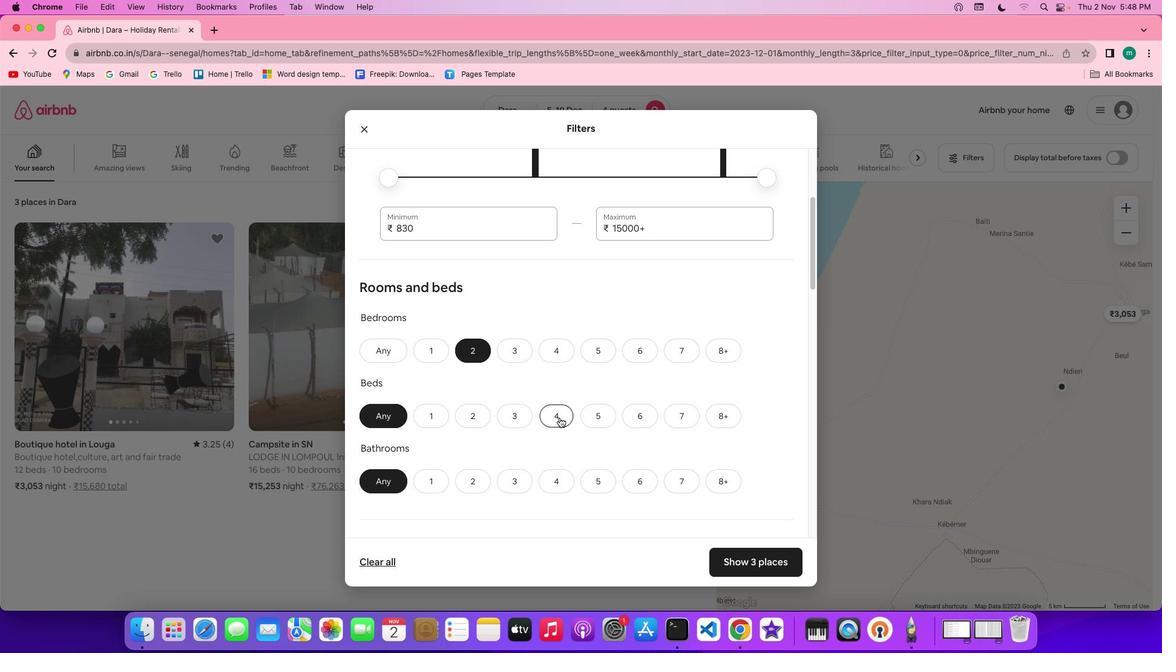 
Action: Mouse moved to (491, 492)
Screenshot: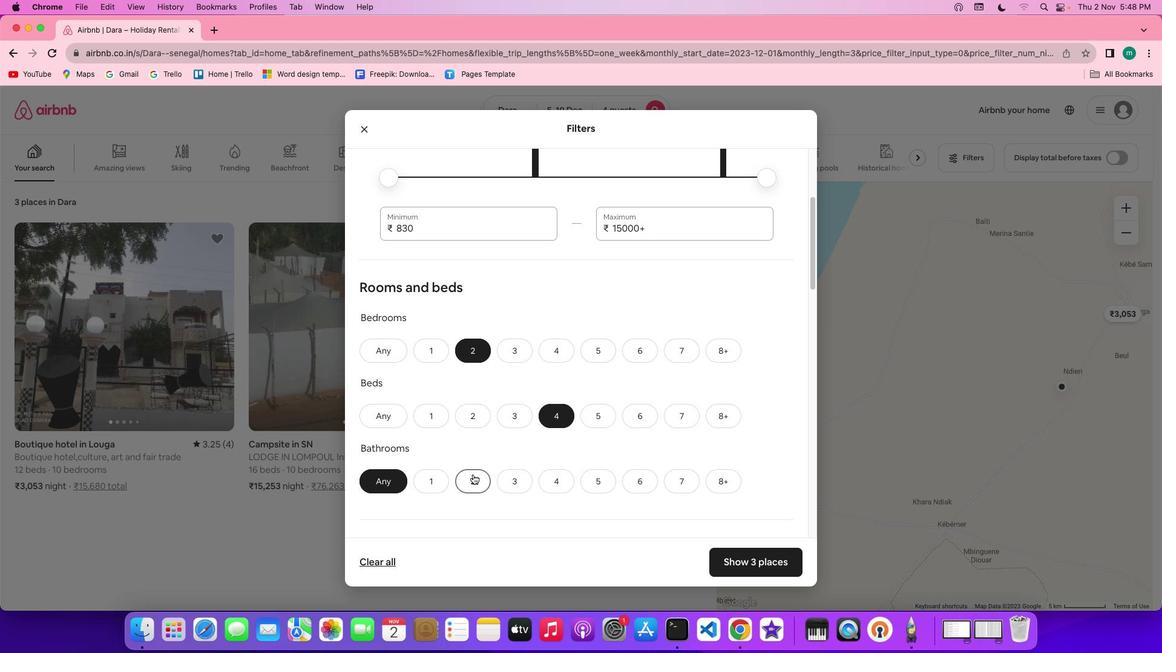 
Action: Mouse pressed left at (491, 492)
Screenshot: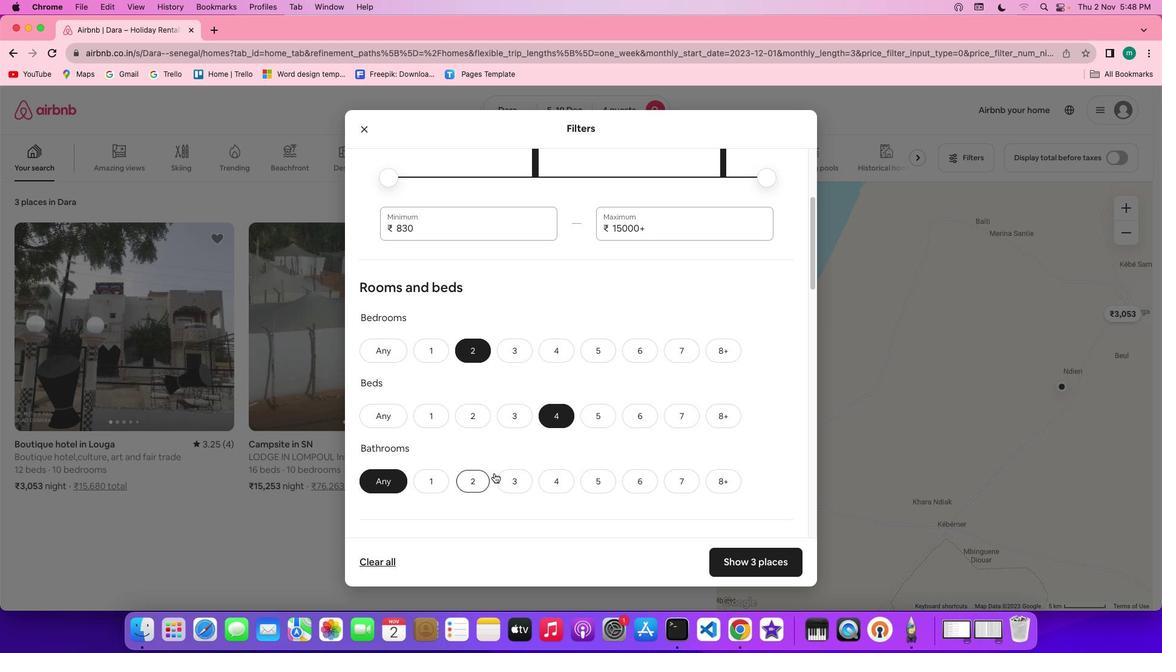 
Action: Mouse moved to (703, 476)
Screenshot: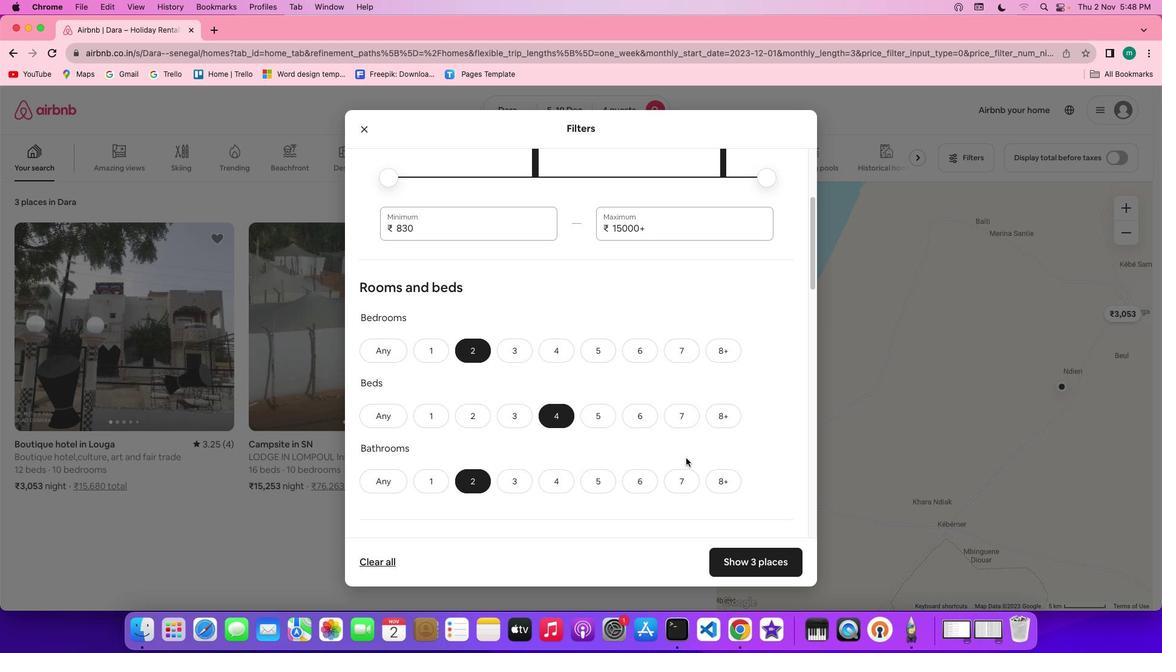 
Action: Mouse scrolled (703, 476) with delta (17, 16)
Screenshot: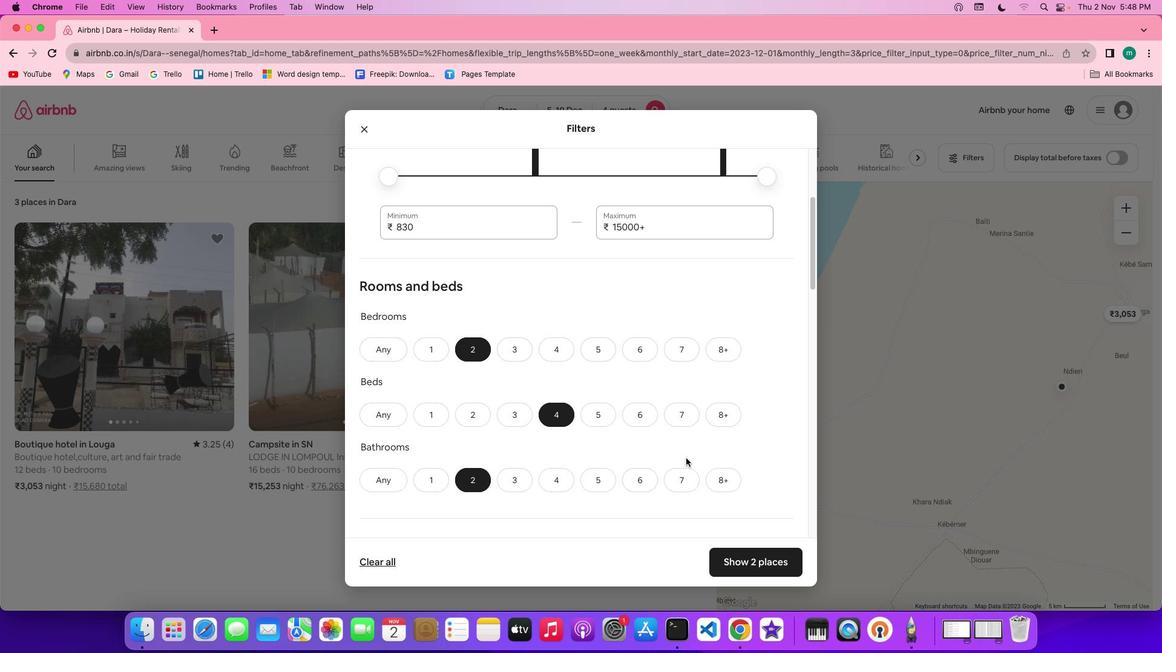 
Action: Mouse scrolled (703, 476) with delta (17, 16)
Screenshot: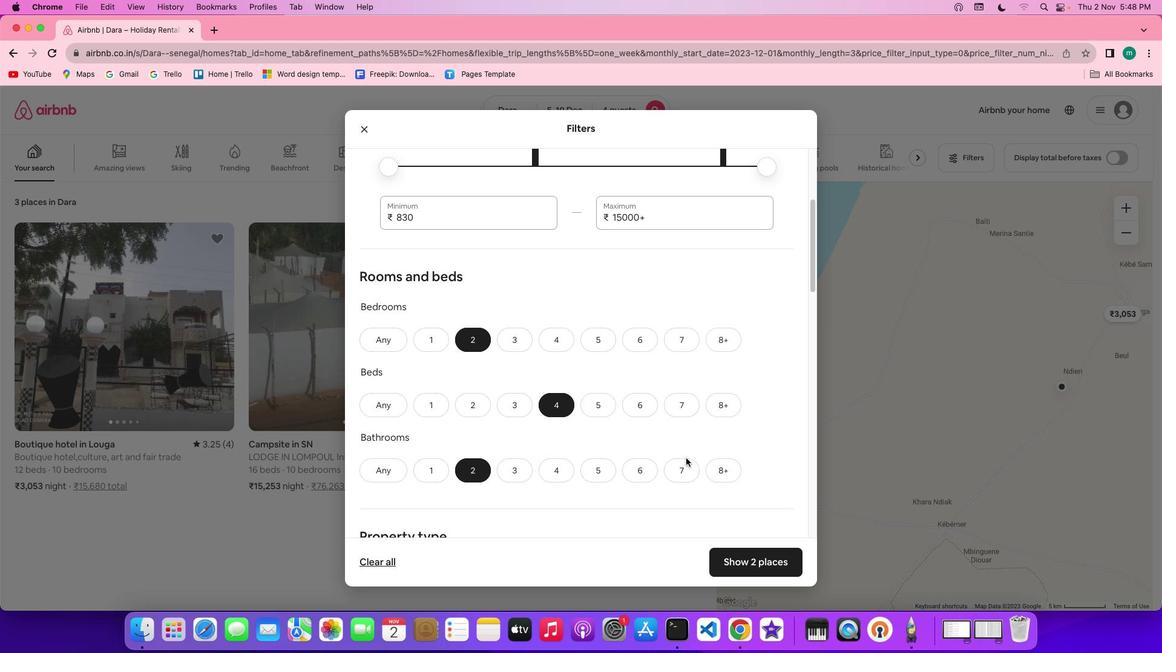 
Action: Mouse scrolled (703, 476) with delta (17, 16)
Screenshot: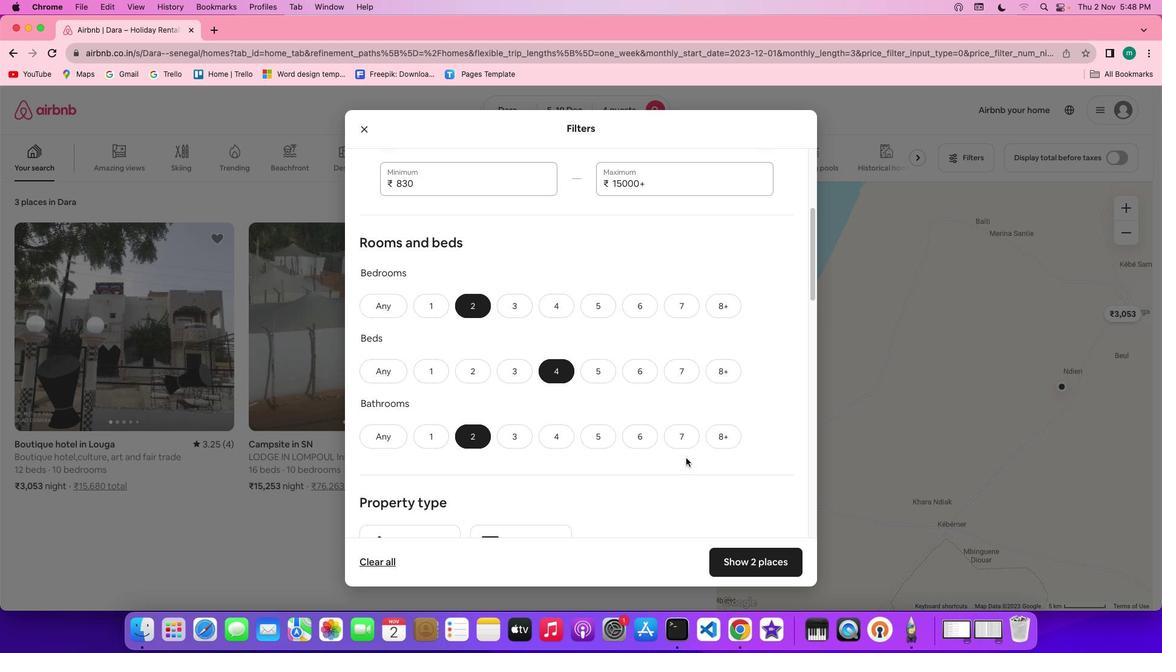 
Action: Mouse scrolled (703, 476) with delta (17, 16)
Screenshot: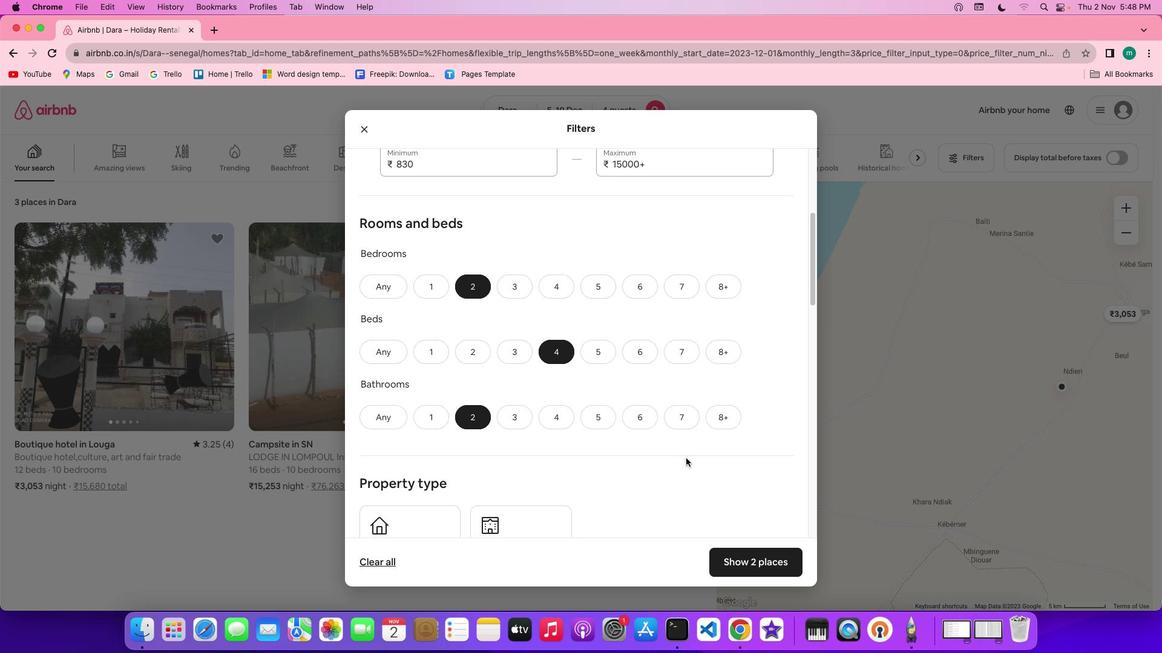 
Action: Mouse scrolled (703, 476) with delta (17, 16)
Screenshot: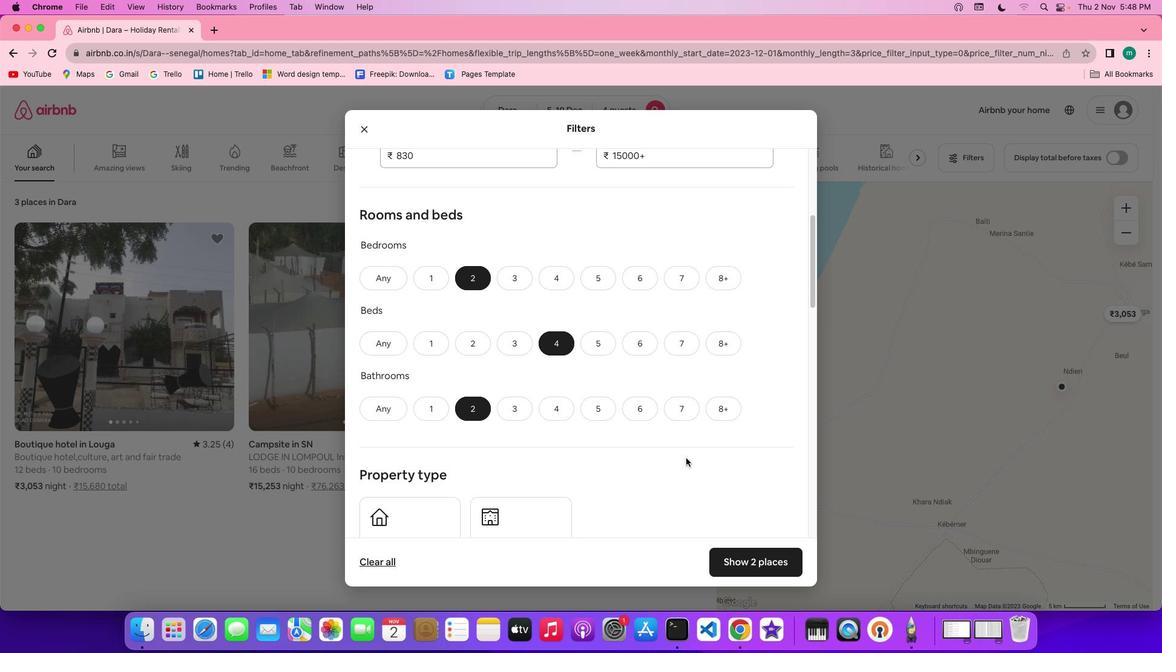 
Action: Mouse scrolled (703, 476) with delta (17, 16)
Screenshot: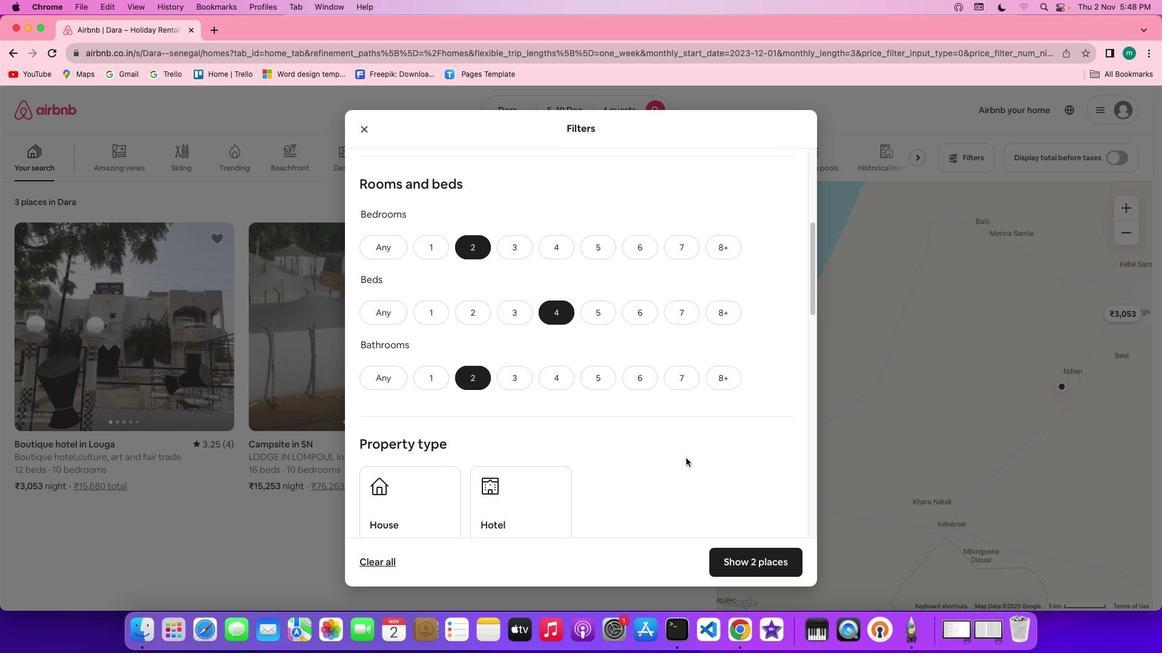
Action: Mouse scrolled (703, 476) with delta (17, 16)
Screenshot: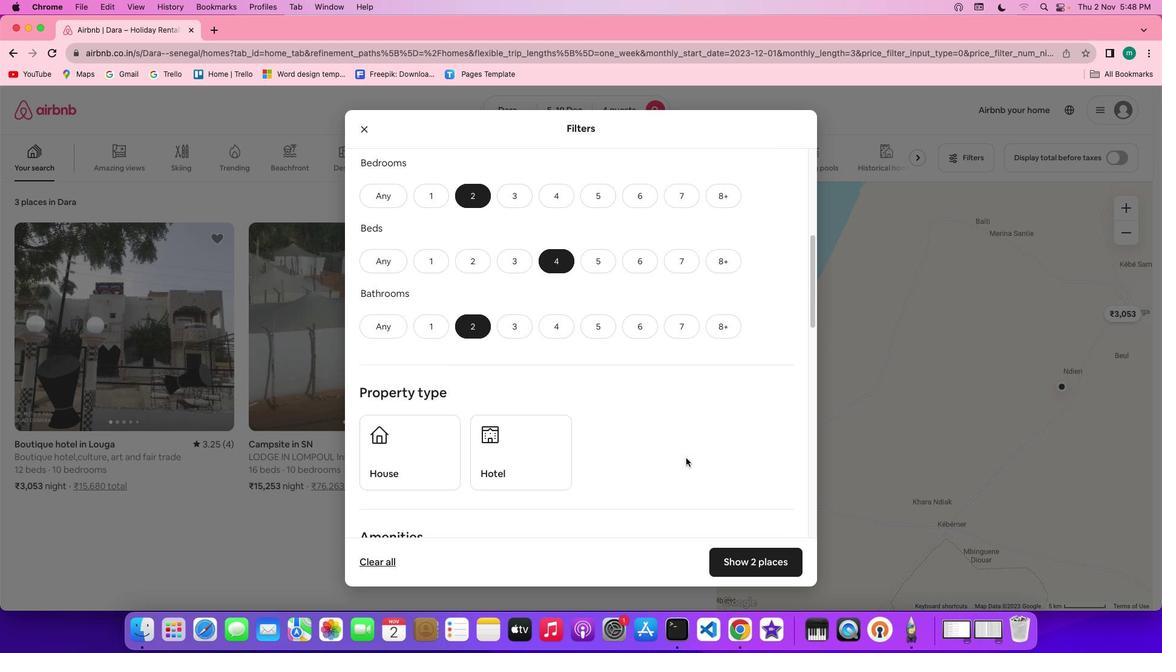 
Action: Mouse scrolled (703, 476) with delta (17, 16)
Screenshot: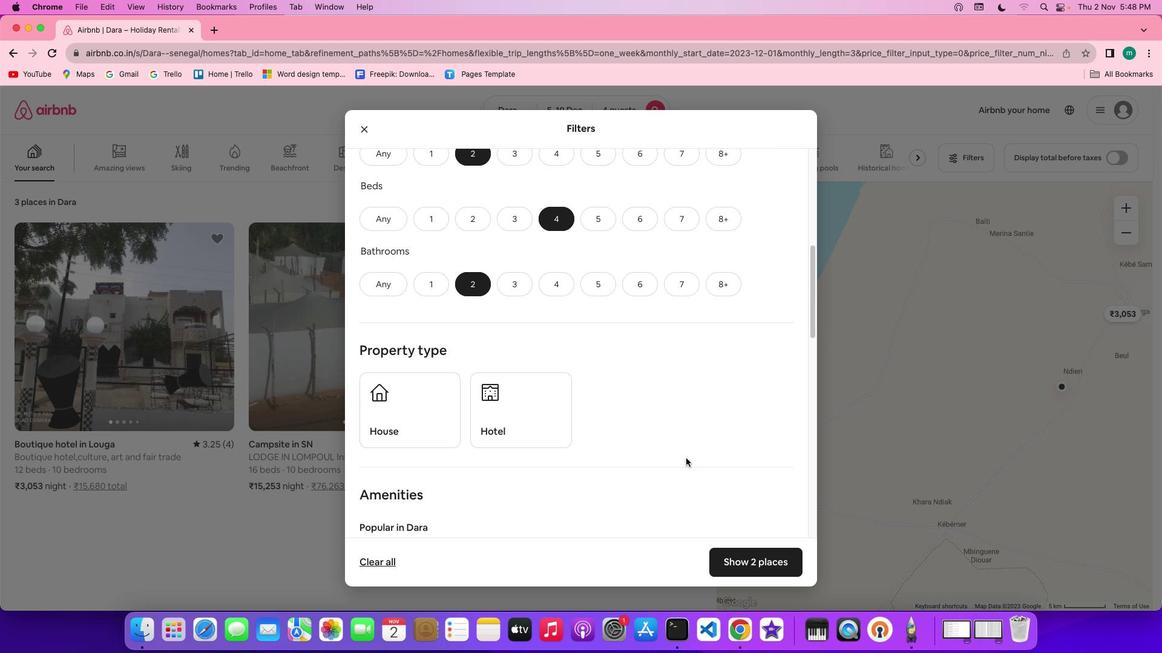 
Action: Mouse scrolled (703, 476) with delta (17, 16)
Screenshot: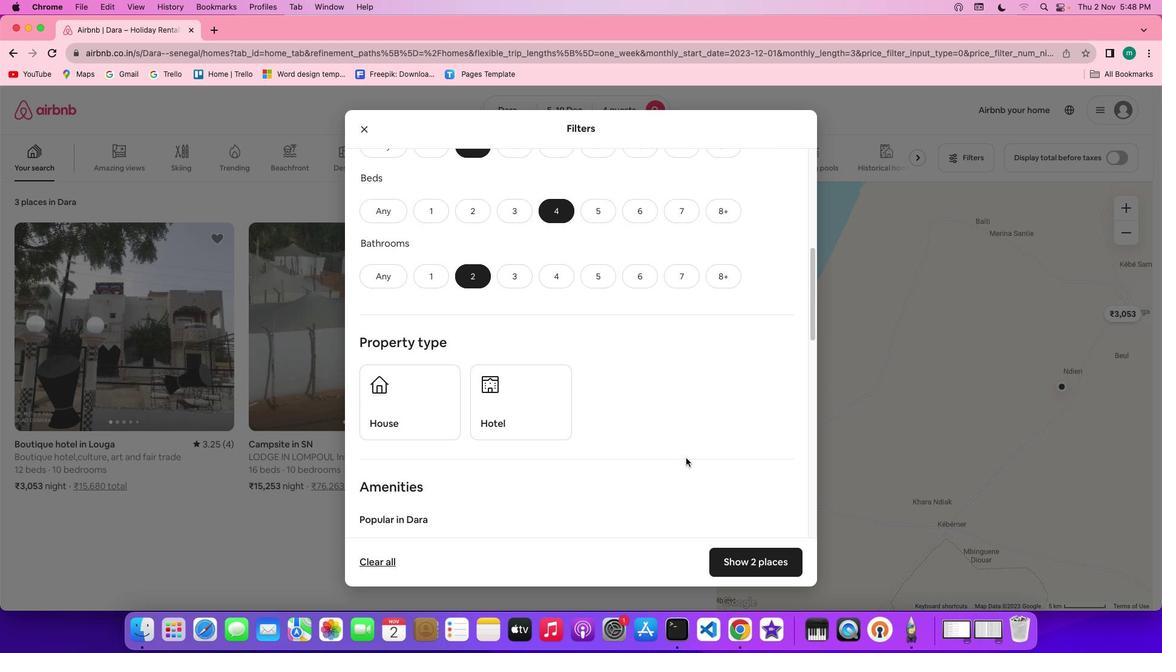 
Action: Mouse scrolled (703, 476) with delta (17, 16)
Screenshot: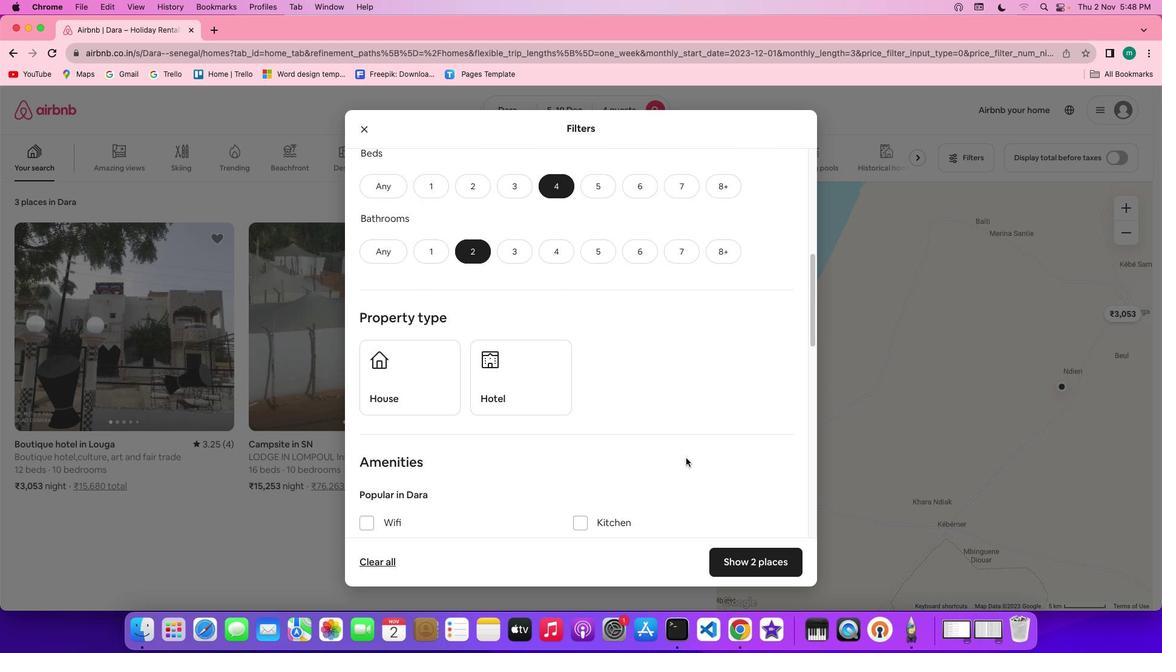 
Action: Mouse moved to (397, 376)
Screenshot: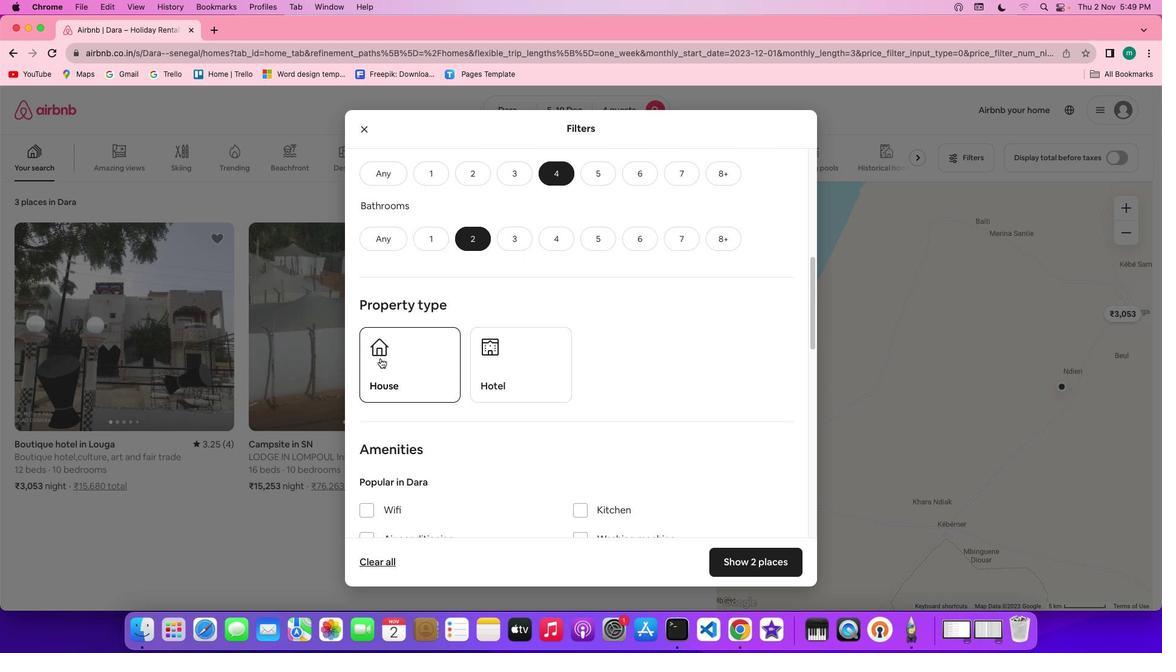 
Action: Mouse pressed left at (397, 376)
Screenshot: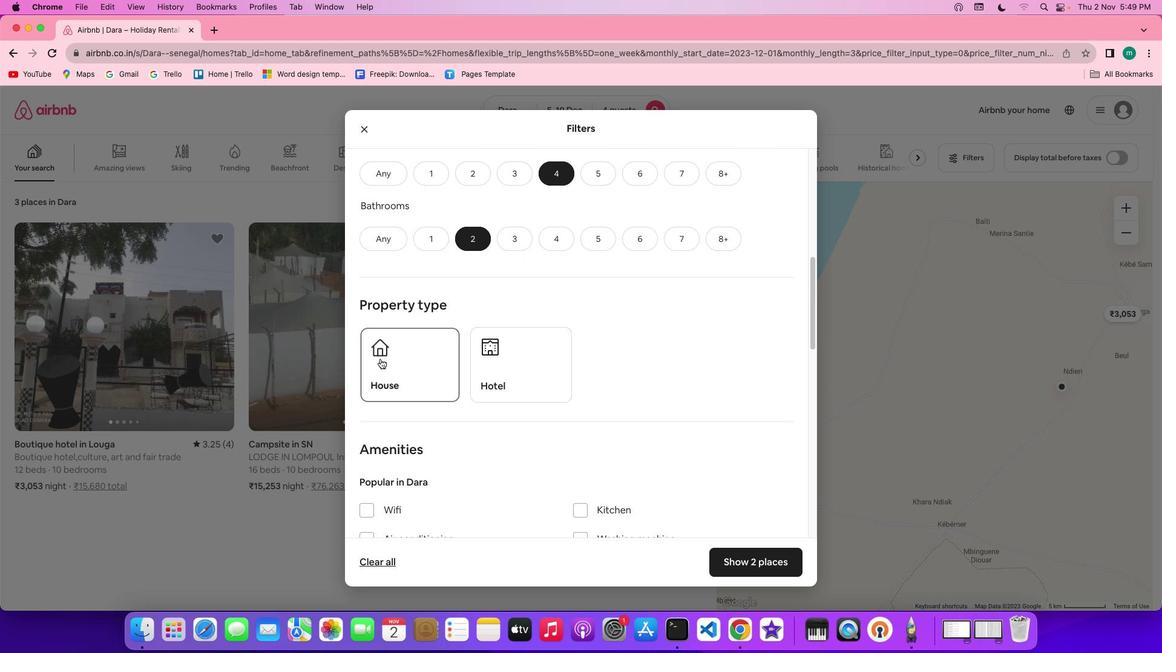 
Action: Mouse moved to (599, 414)
Screenshot: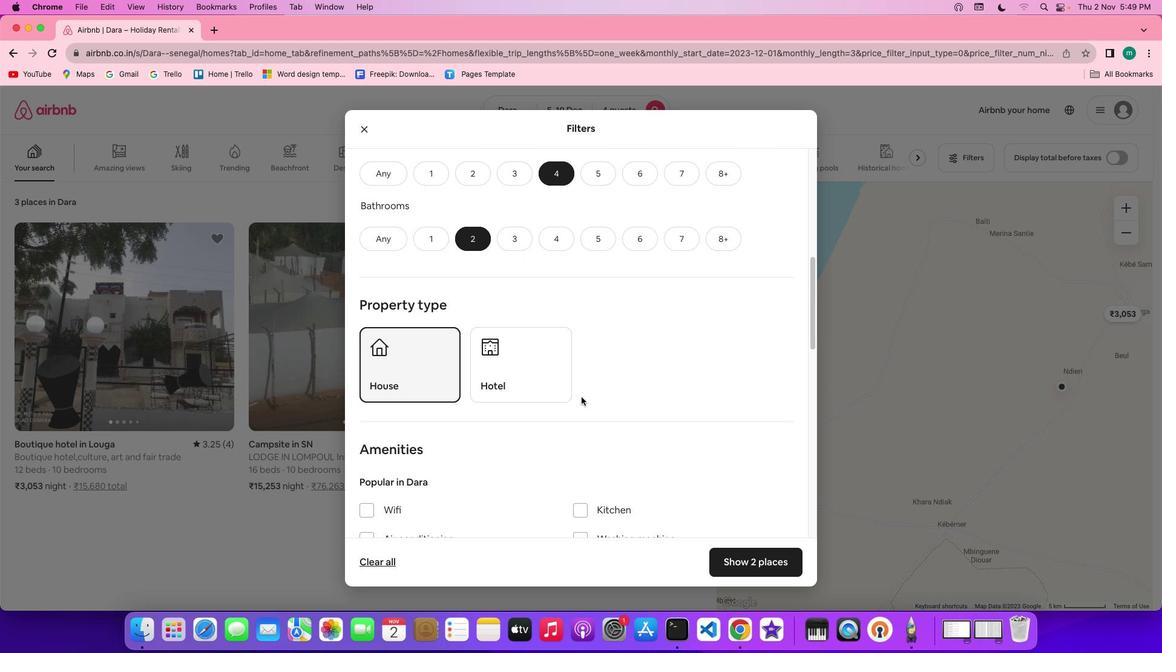 
Action: Mouse scrolled (599, 414) with delta (17, 16)
Screenshot: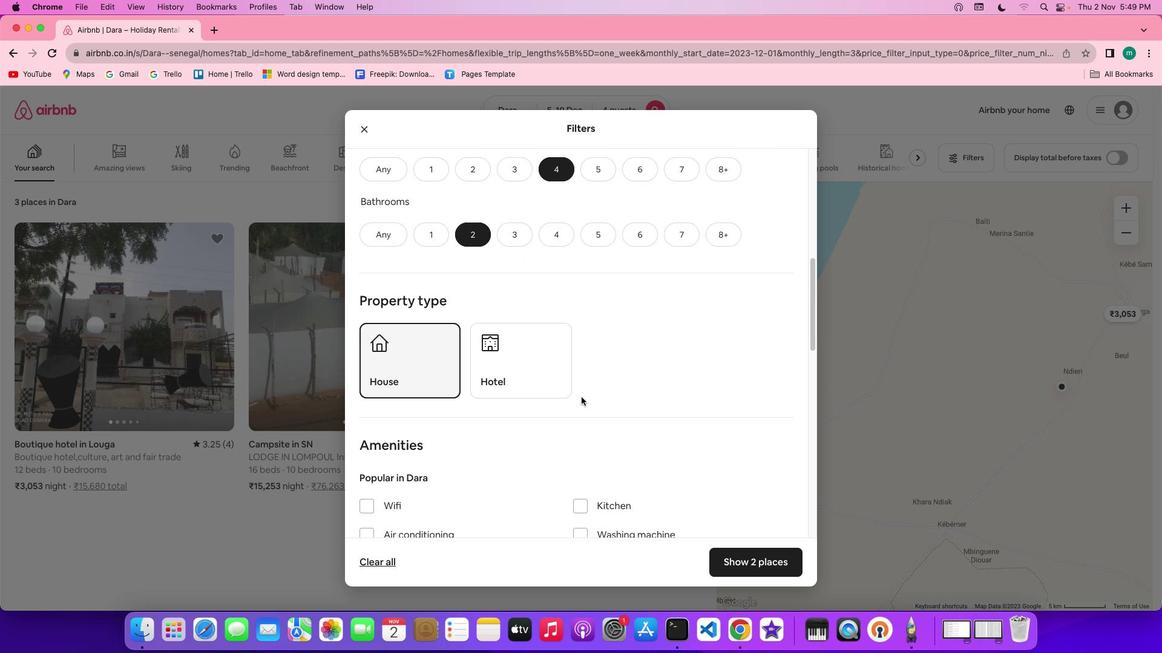 
Action: Mouse scrolled (599, 414) with delta (17, 16)
Screenshot: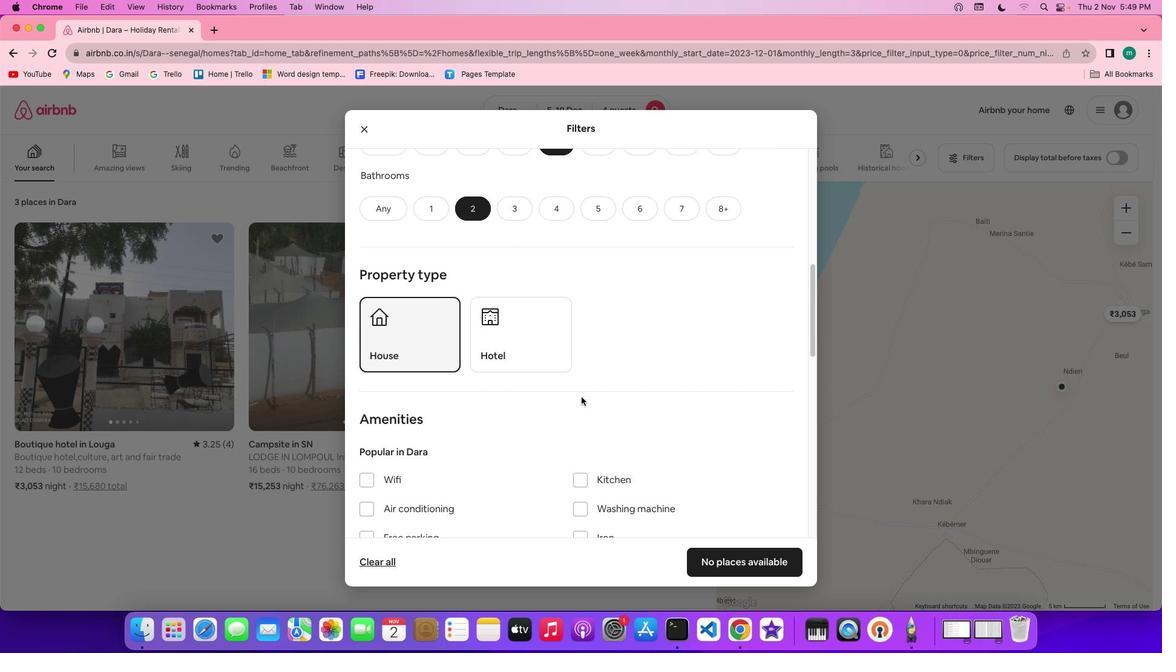 
Action: Mouse scrolled (599, 414) with delta (17, 16)
Screenshot: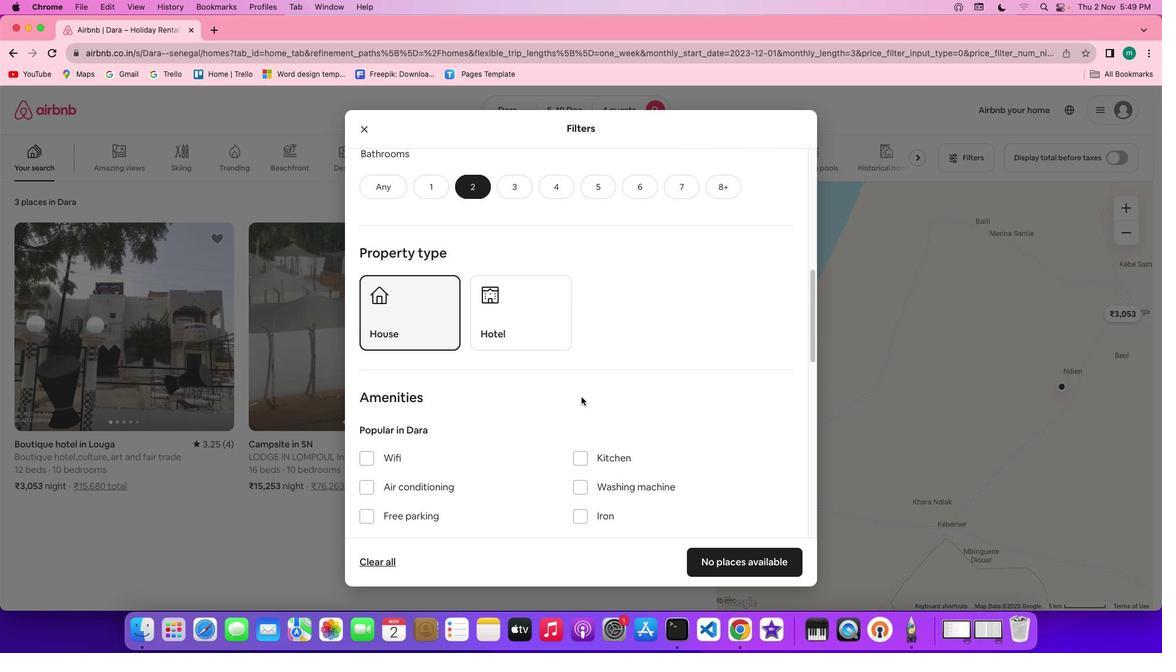 
Action: Mouse scrolled (599, 414) with delta (17, 16)
Screenshot: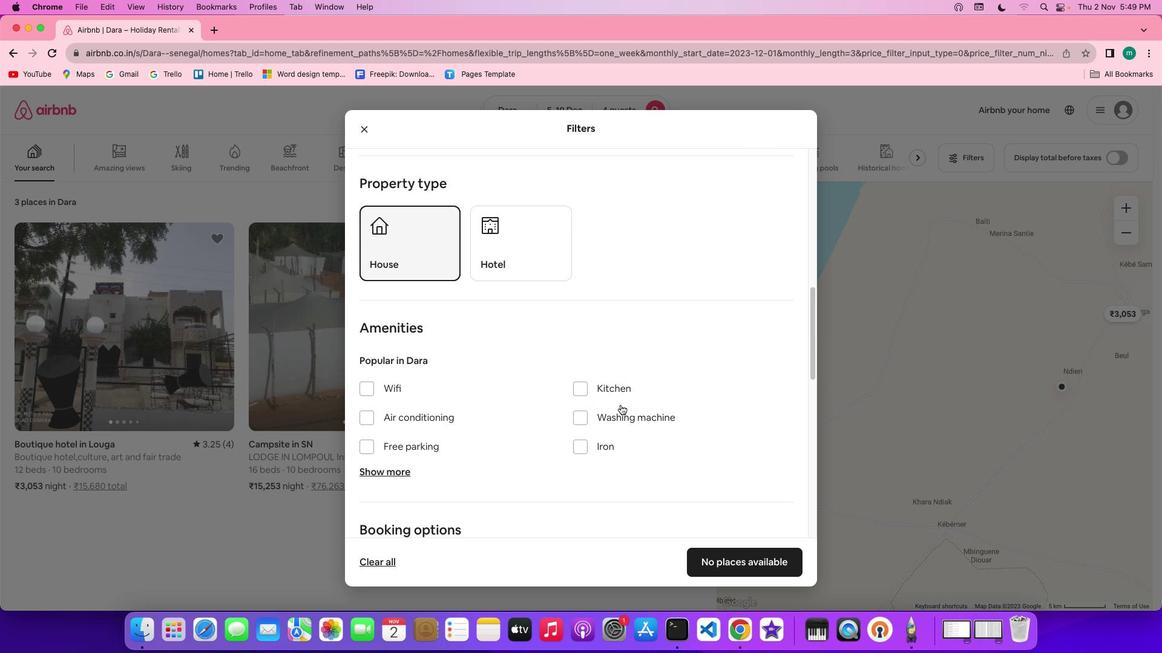 
Action: Mouse moved to (650, 425)
Screenshot: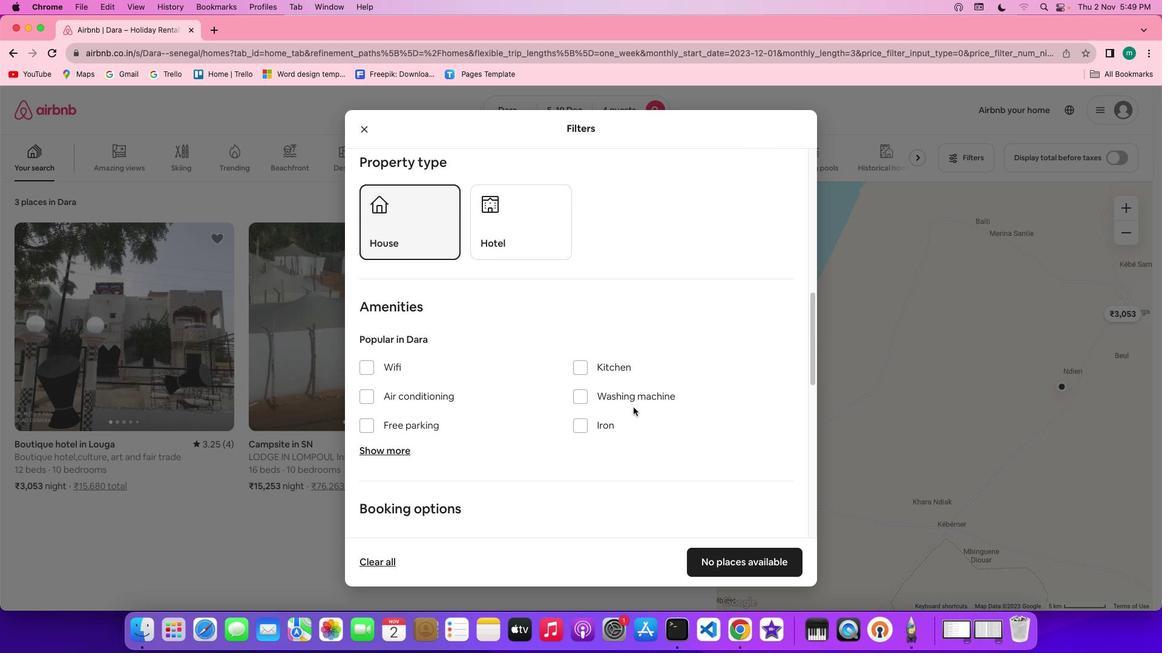 
Action: Mouse scrolled (650, 425) with delta (17, 16)
Screenshot: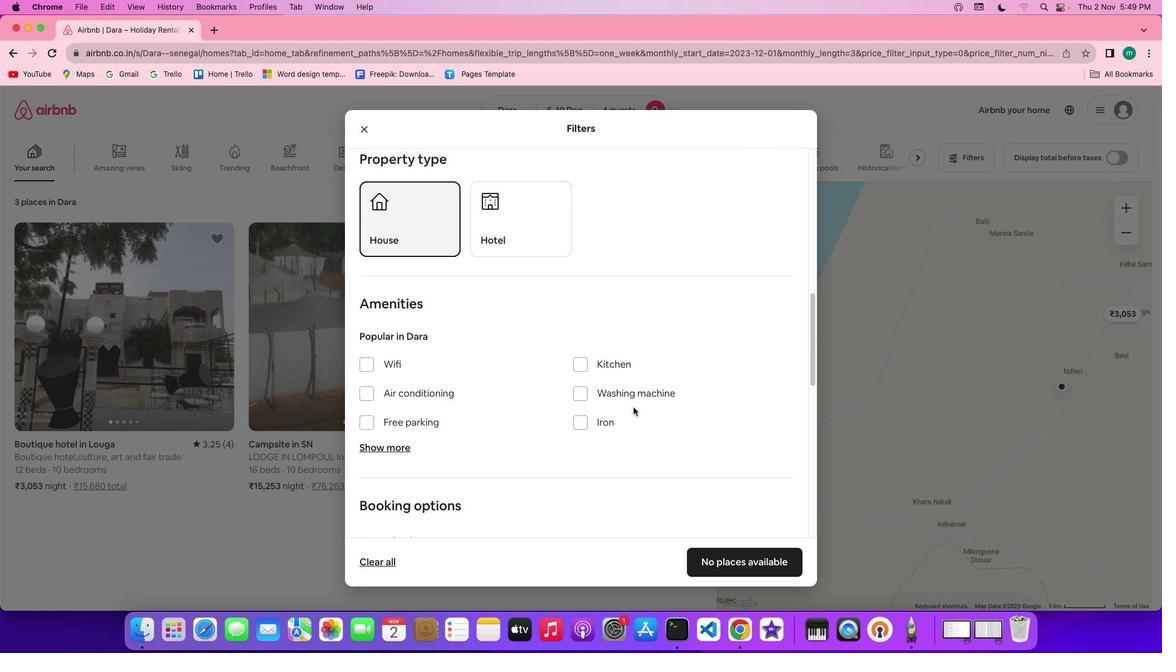 
Action: Mouse scrolled (650, 425) with delta (17, 16)
Screenshot: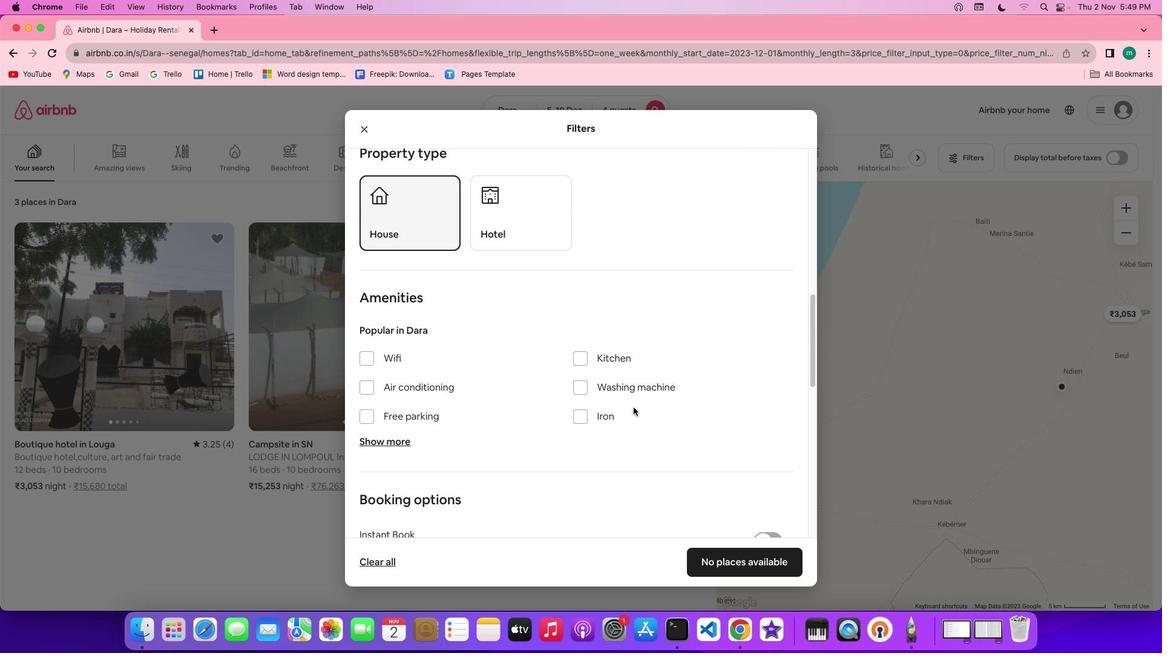 
Action: Mouse scrolled (650, 425) with delta (17, 16)
Screenshot: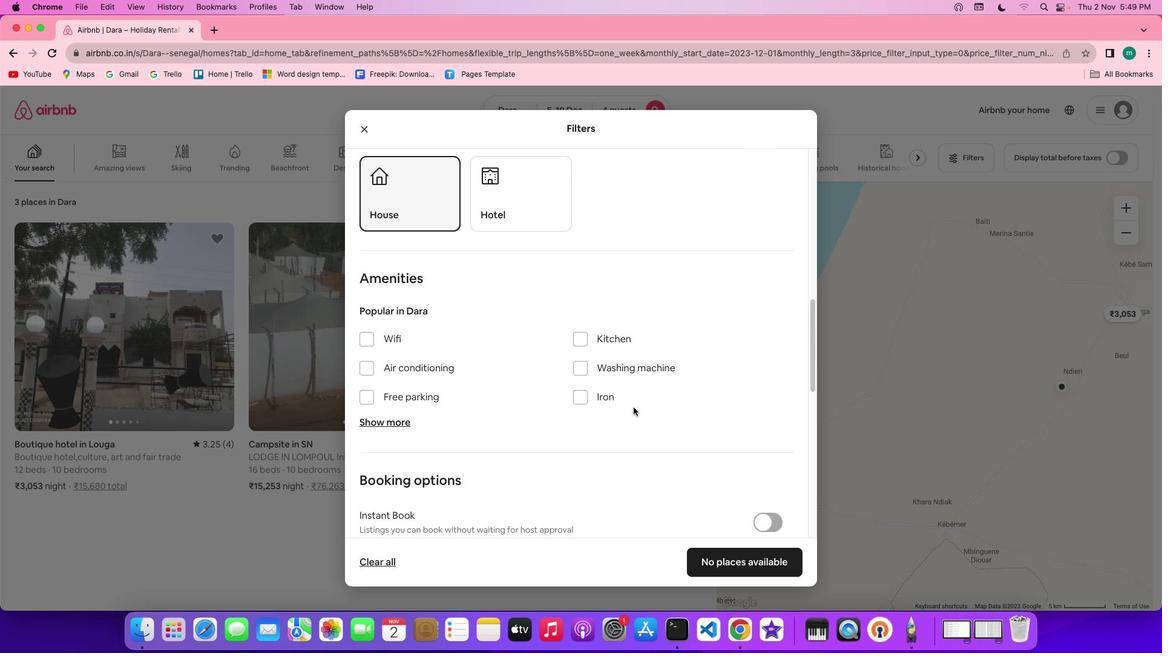 
Action: Mouse moved to (651, 427)
Screenshot: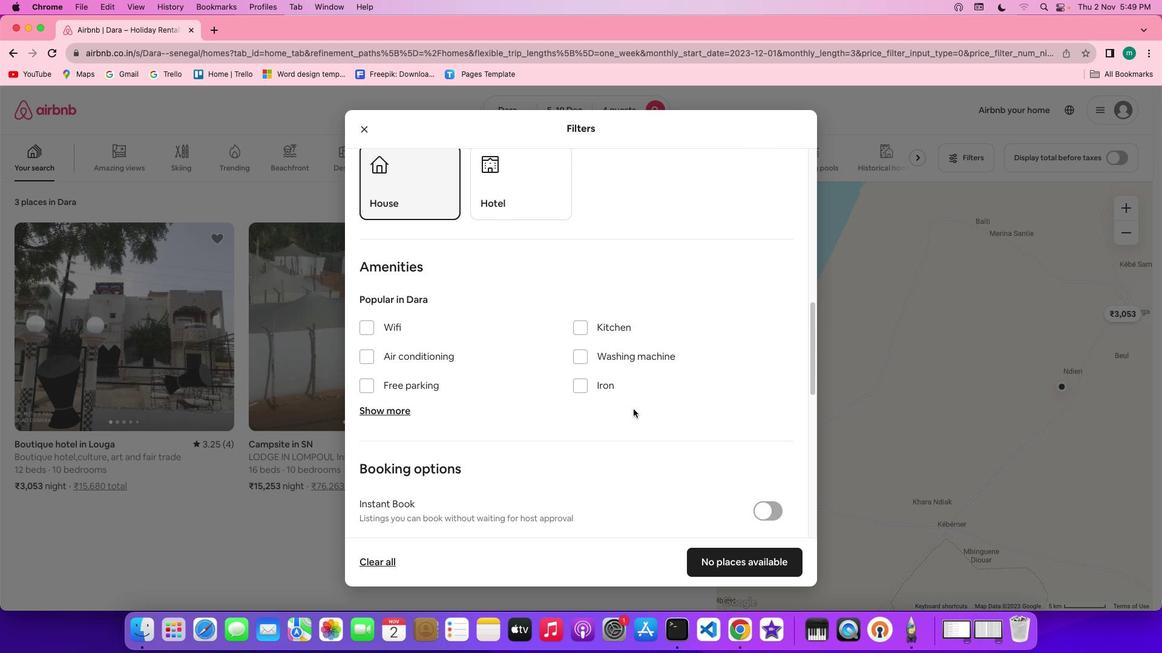 
Action: Mouse scrolled (651, 427) with delta (17, 16)
Screenshot: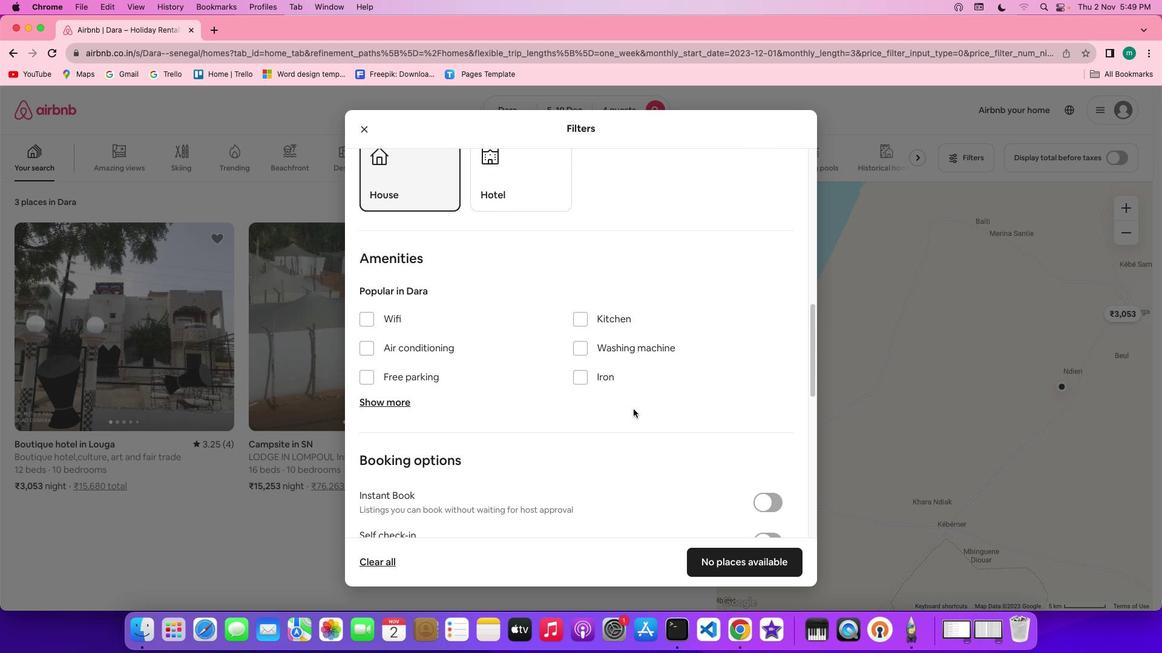 
Action: Mouse scrolled (651, 427) with delta (17, 16)
Screenshot: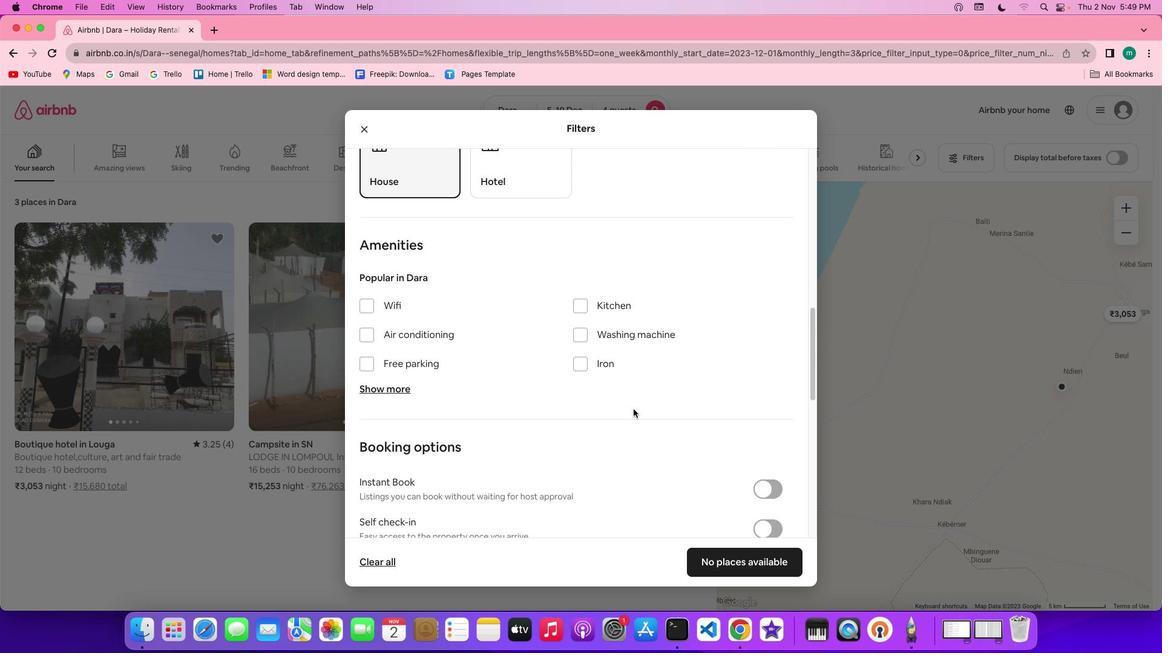 
Action: Mouse scrolled (651, 427) with delta (17, 16)
Screenshot: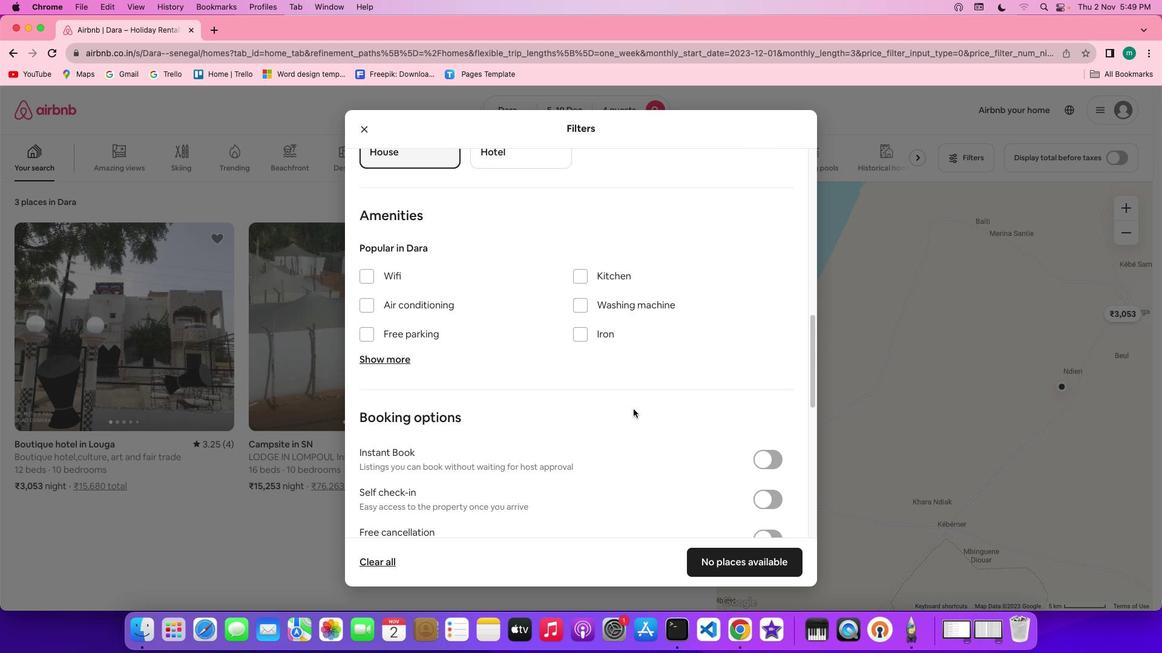 
Action: Mouse scrolled (651, 427) with delta (17, 16)
Screenshot: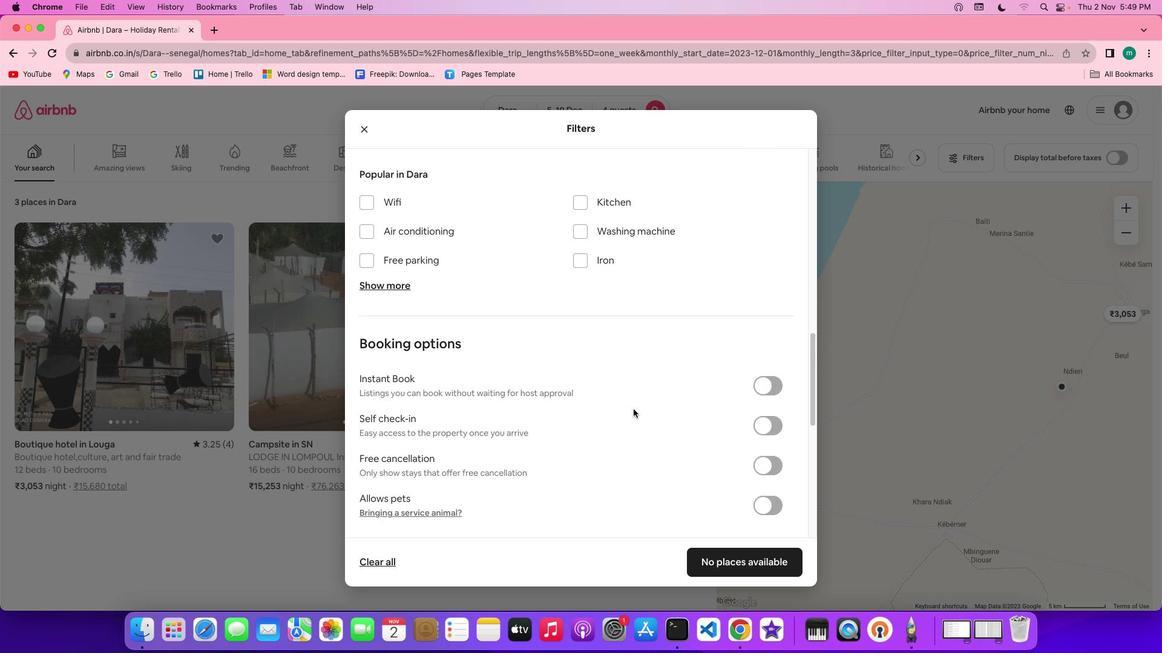 
Action: Mouse scrolled (651, 427) with delta (17, 16)
Screenshot: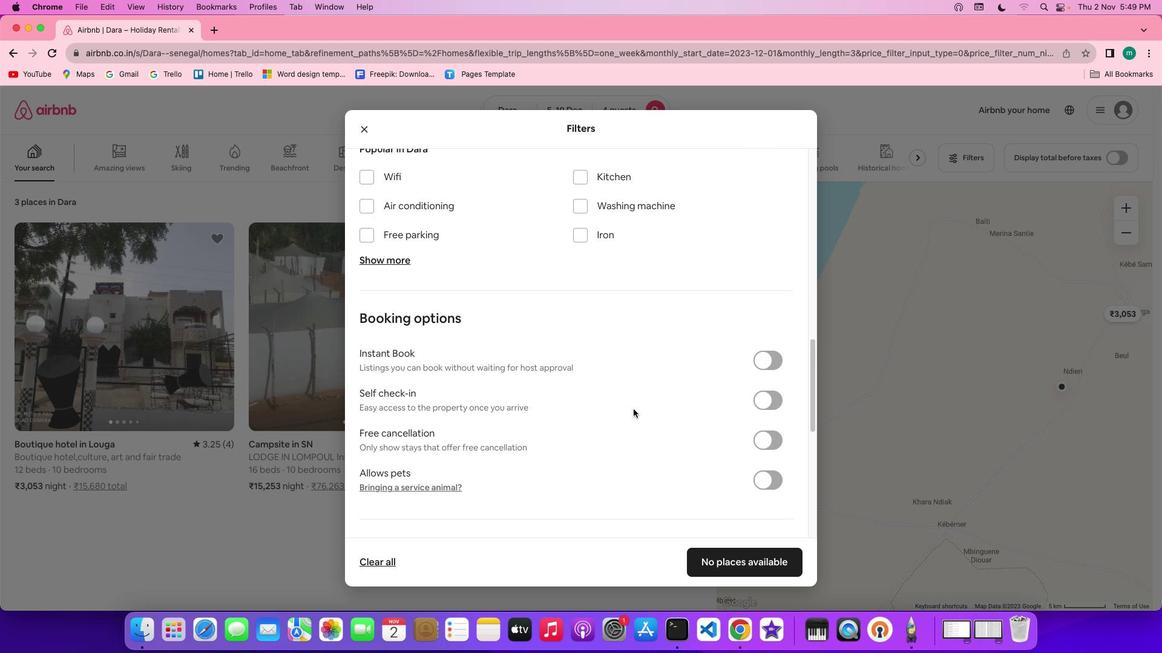 
Action: Mouse scrolled (651, 427) with delta (17, 16)
Screenshot: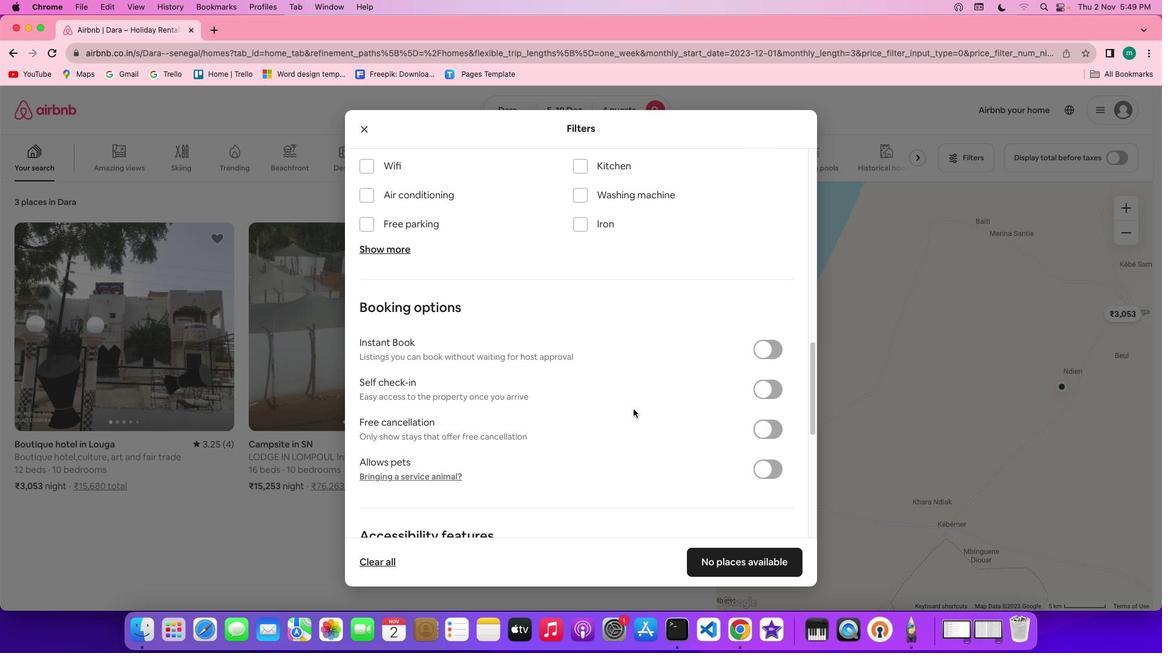 
Action: Mouse scrolled (651, 427) with delta (17, 16)
Screenshot: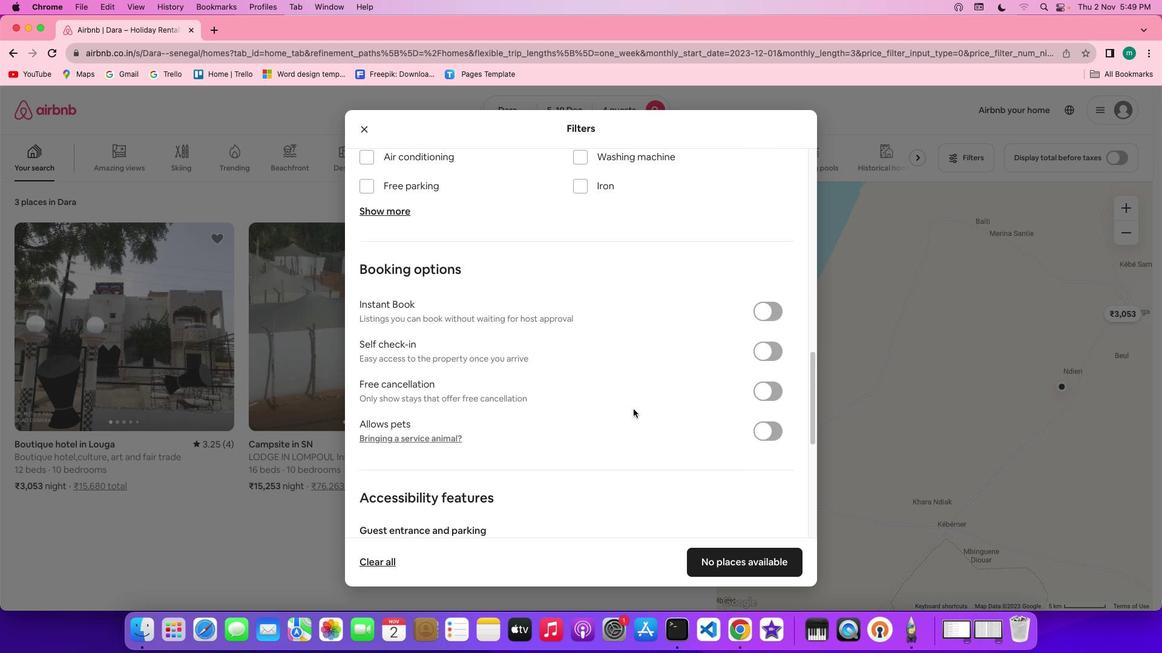 
Action: Mouse scrolled (651, 427) with delta (17, 16)
Screenshot: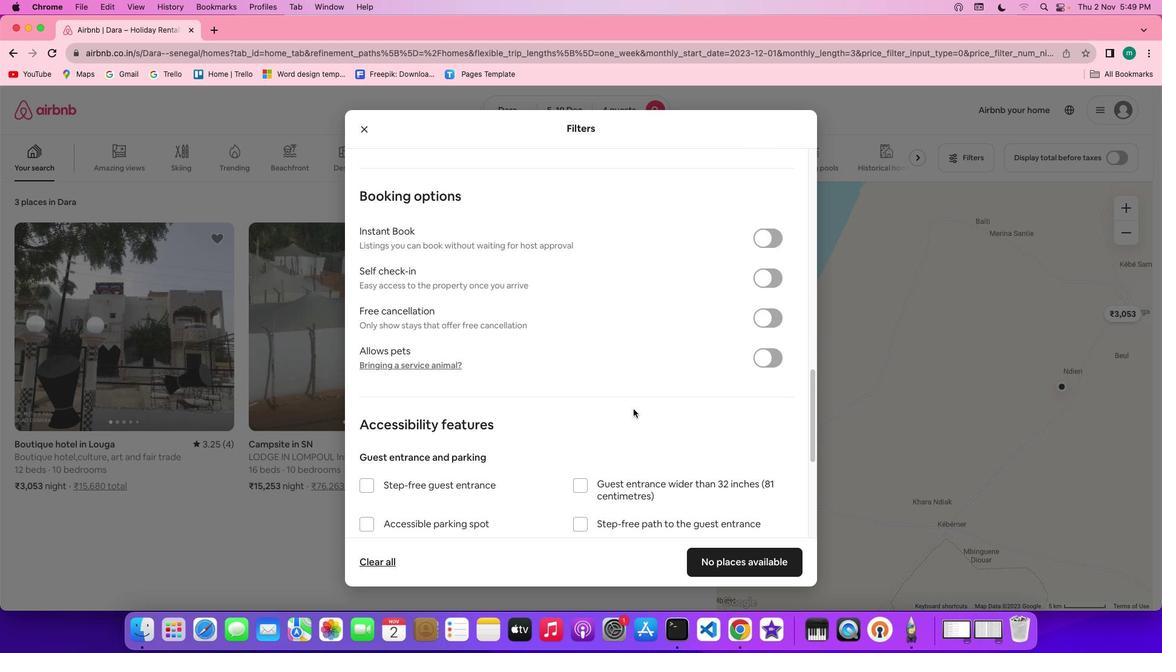 
Action: Mouse scrolled (651, 427) with delta (17, 16)
Screenshot: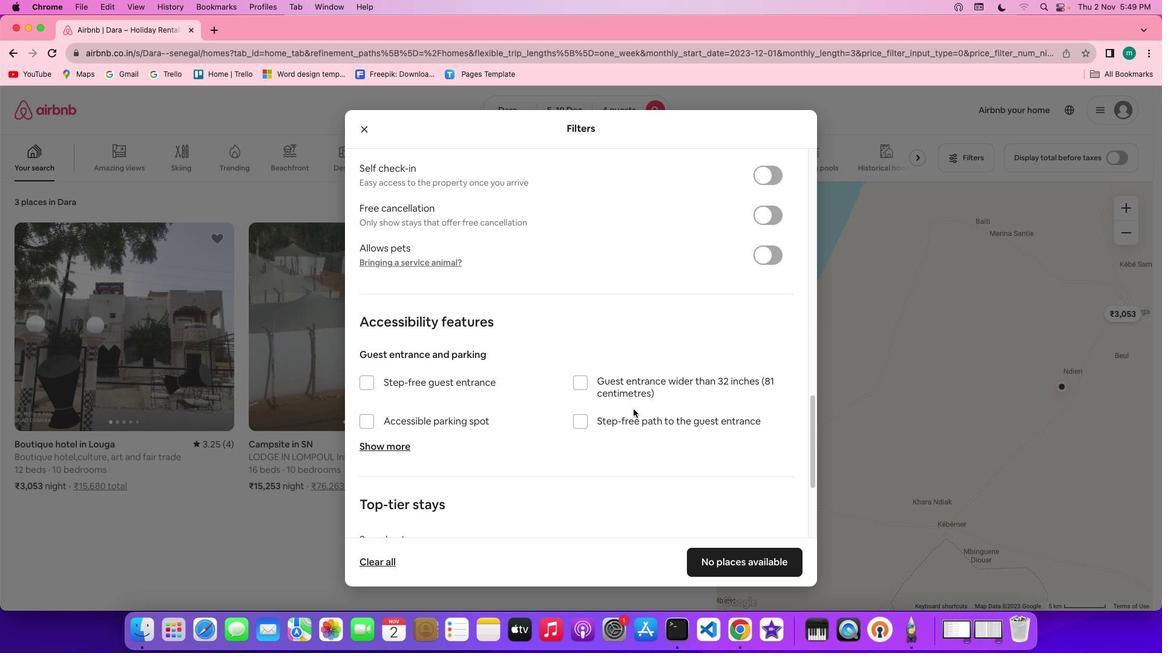 
Action: Mouse scrolled (651, 427) with delta (17, 16)
Screenshot: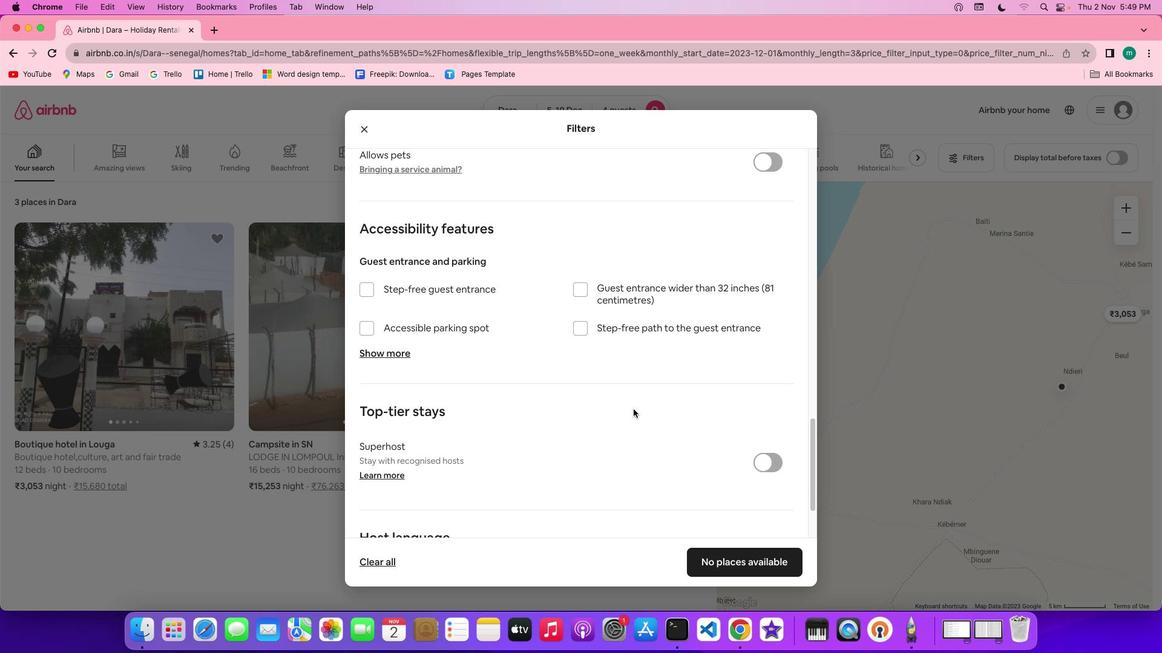 
Action: Mouse scrolled (651, 427) with delta (17, 15)
Screenshot: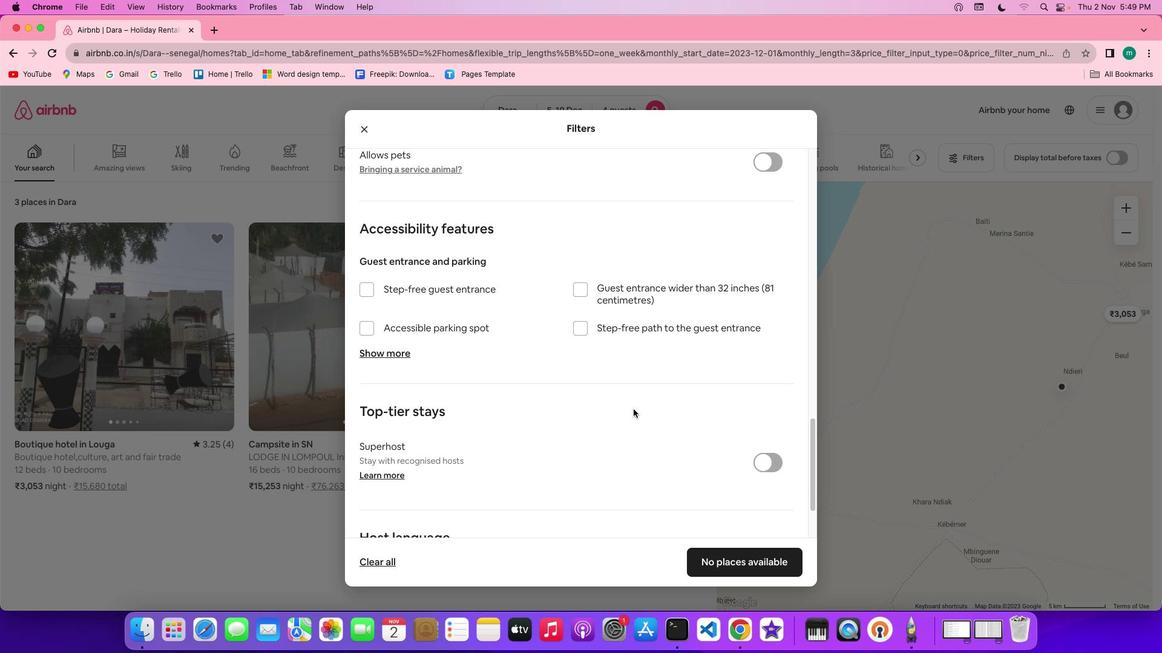 
Action: Mouse scrolled (651, 427) with delta (17, 14)
Screenshot: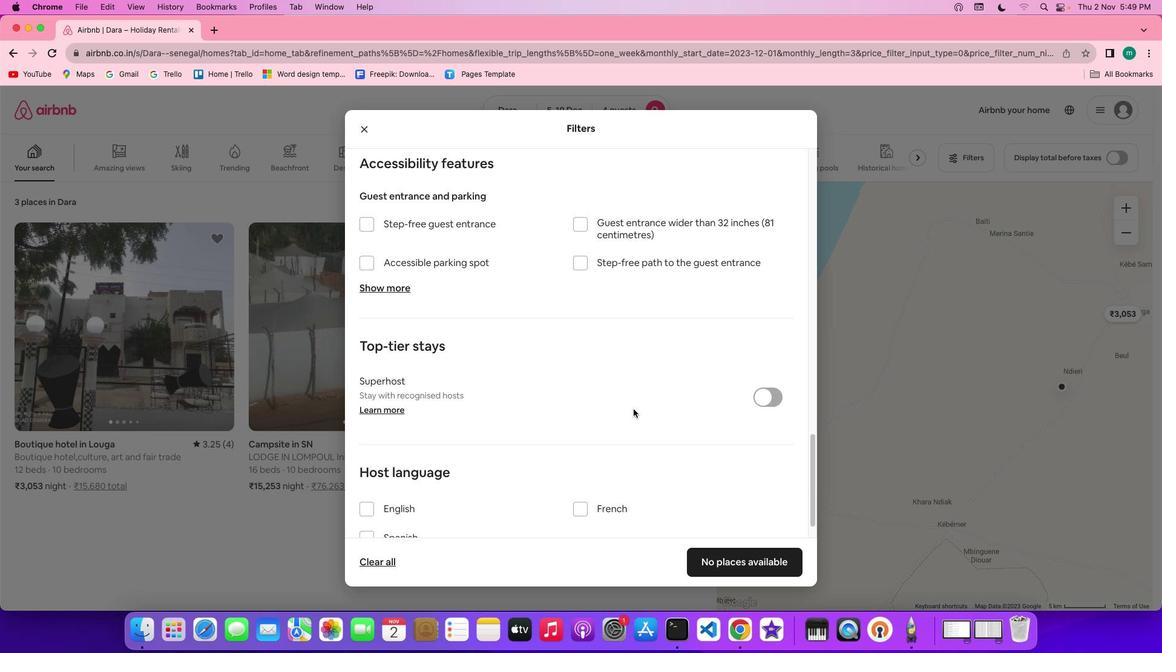 
Action: Mouse scrolled (651, 427) with delta (17, 14)
Screenshot: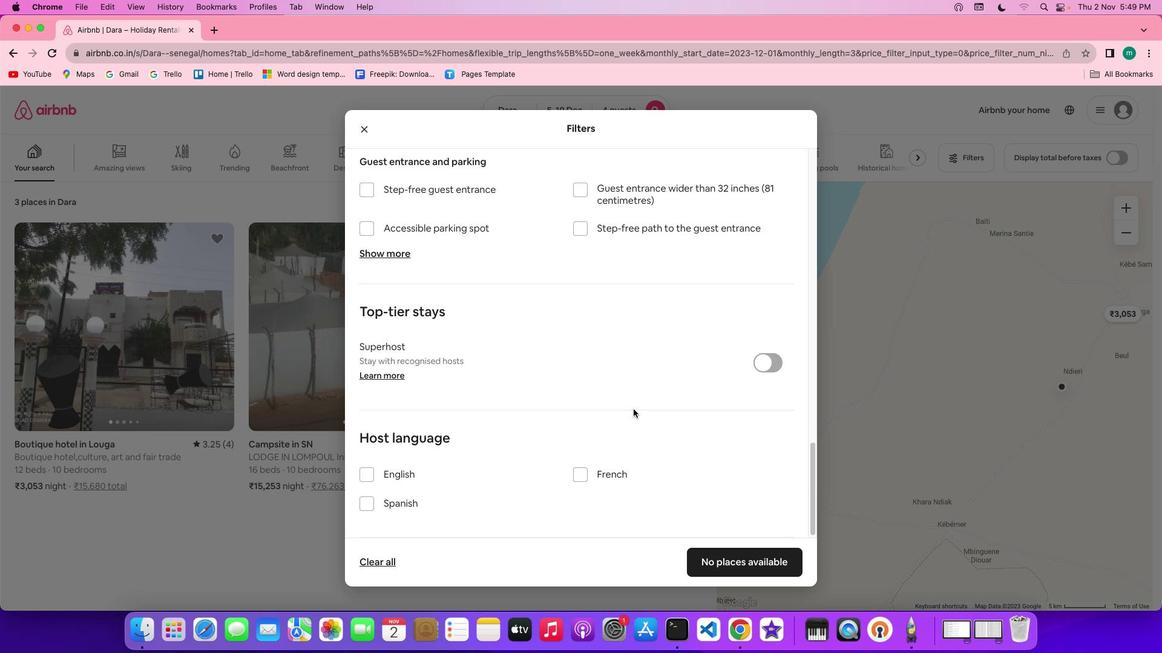 
Action: Mouse moved to (687, 458)
Screenshot: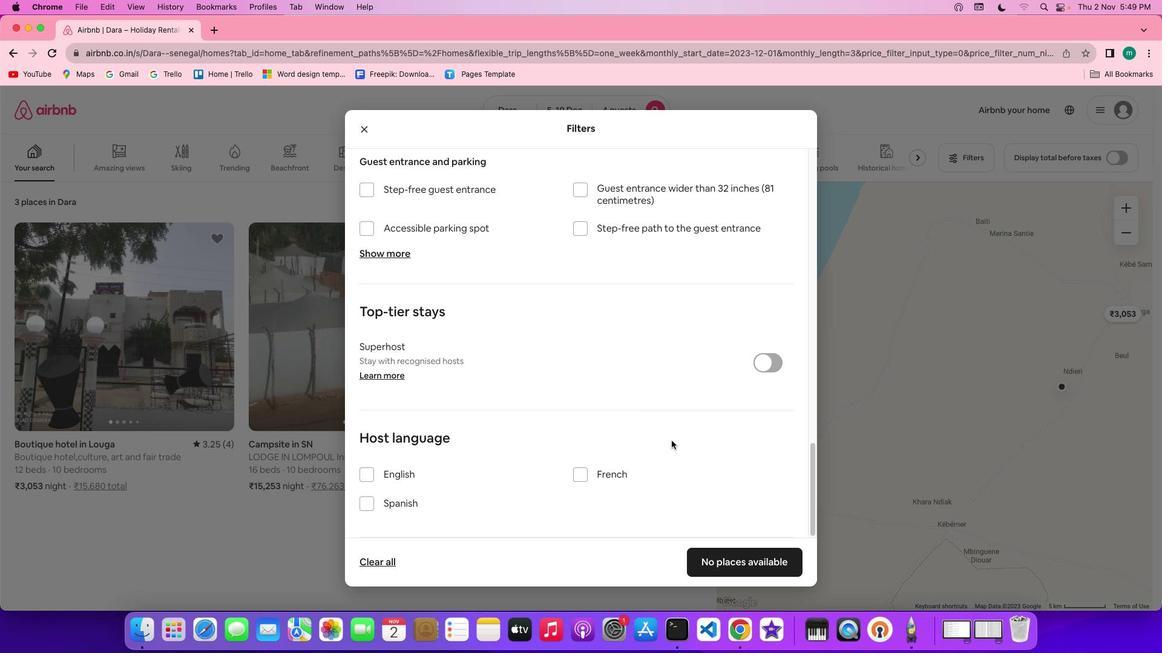 
Action: Mouse scrolled (687, 458) with delta (17, 16)
Screenshot: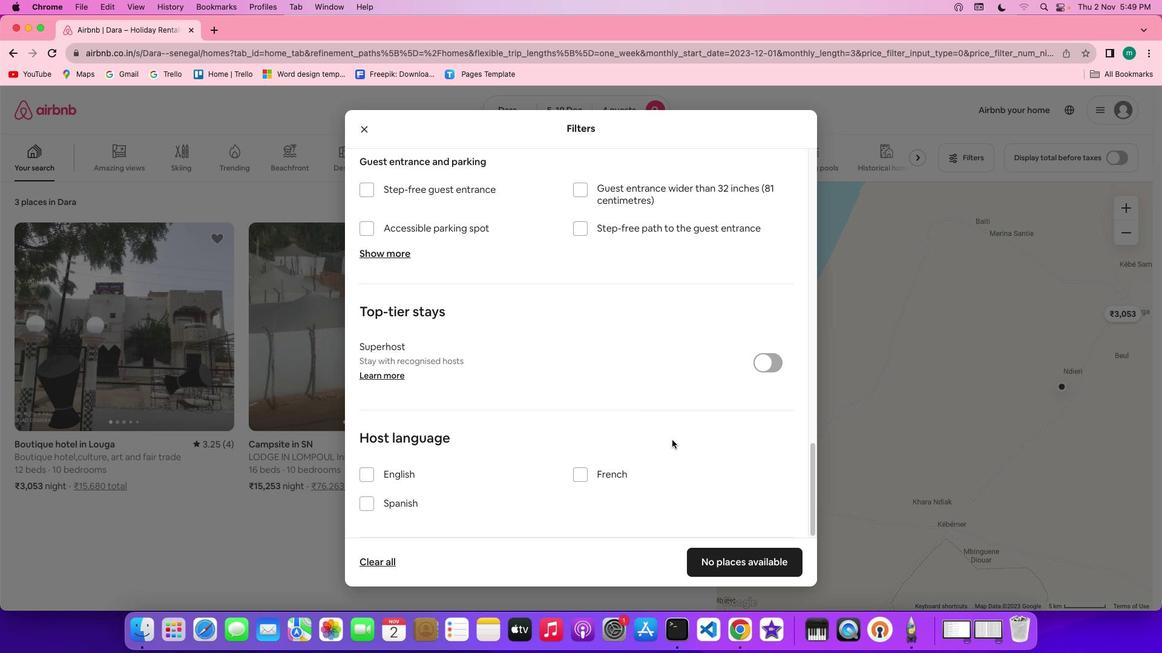 
Action: Mouse scrolled (687, 458) with delta (17, 16)
Screenshot: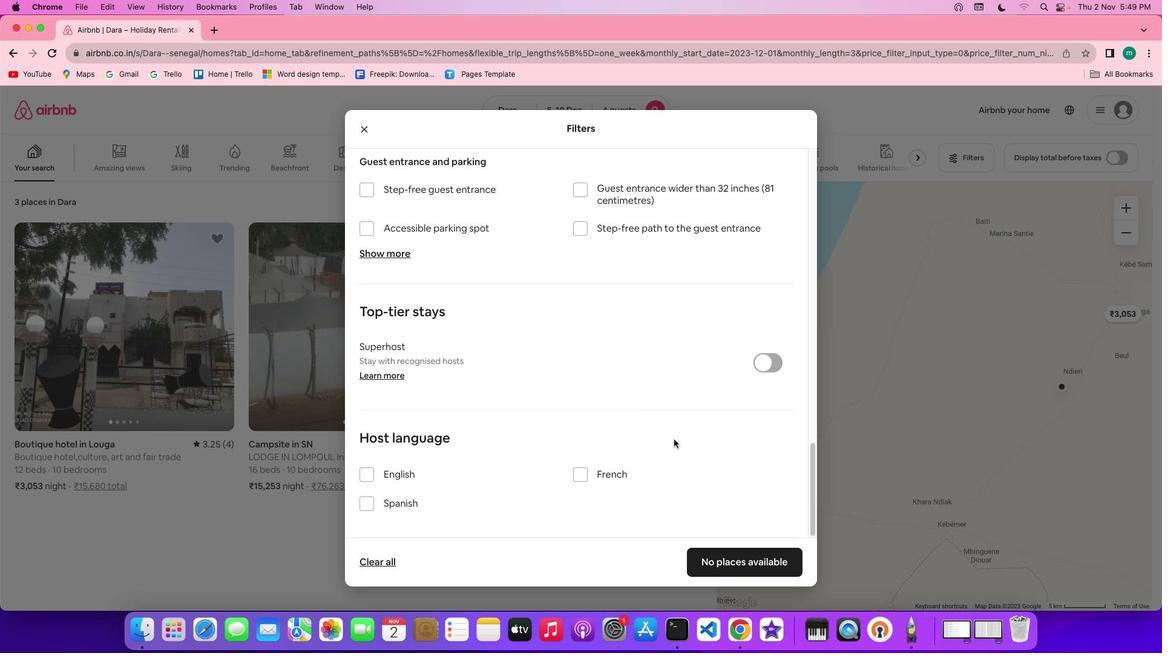 
Action: Mouse scrolled (687, 458) with delta (17, 15)
Screenshot: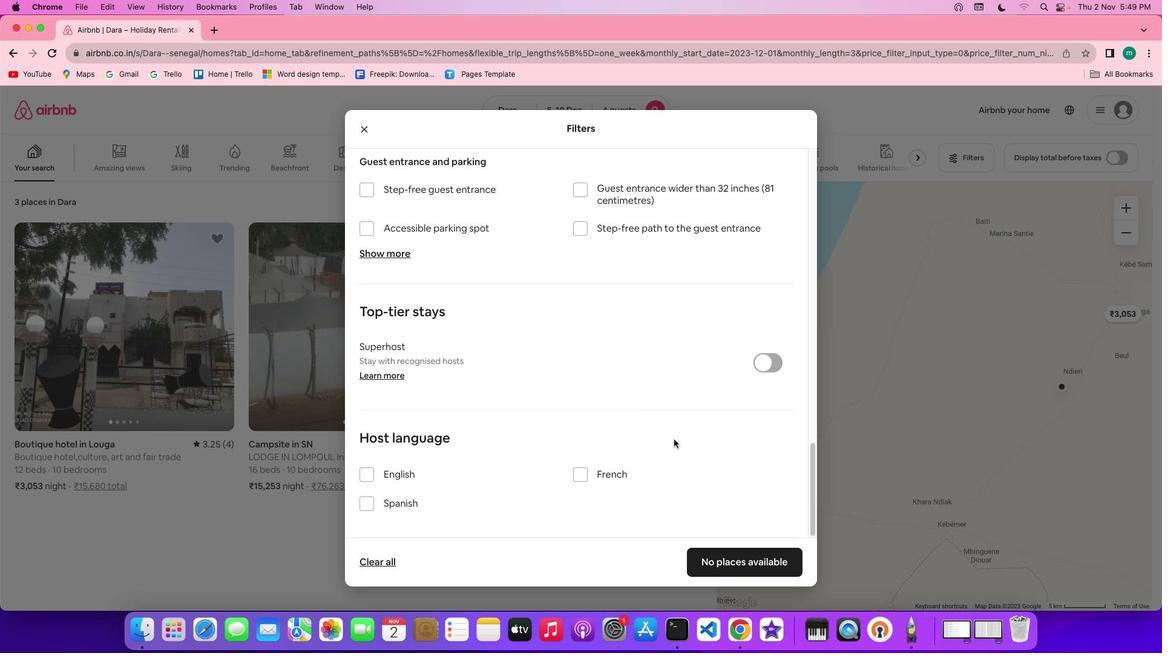 
Action: Mouse moved to (687, 458)
Screenshot: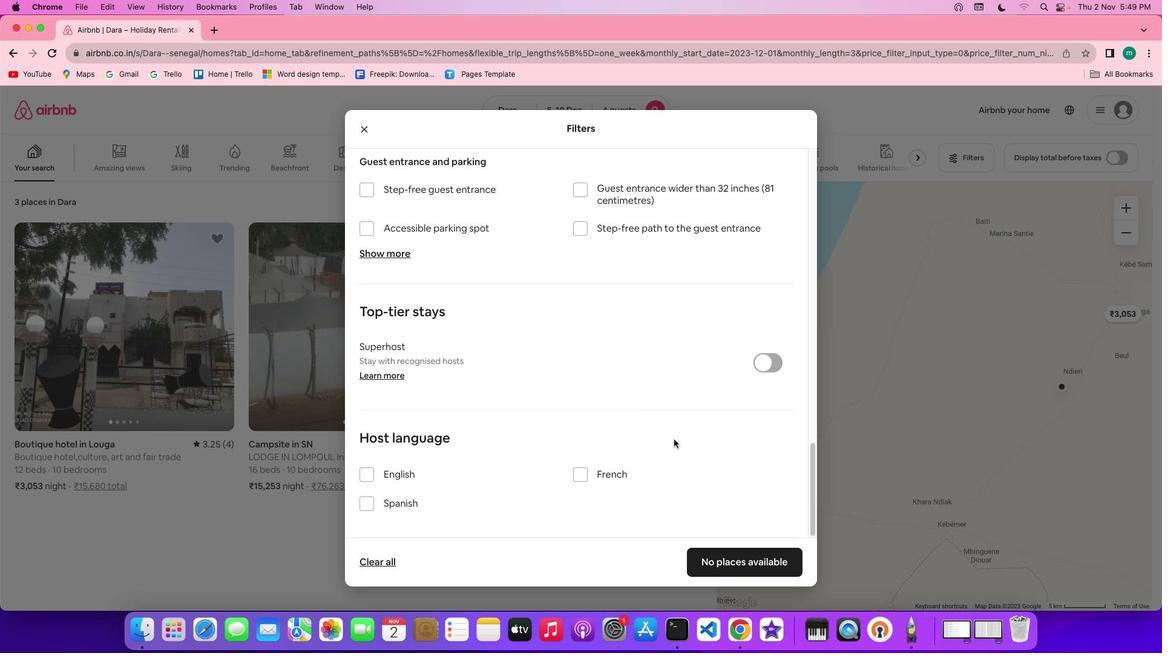 
Action: Mouse scrolled (687, 458) with delta (17, 14)
Screenshot: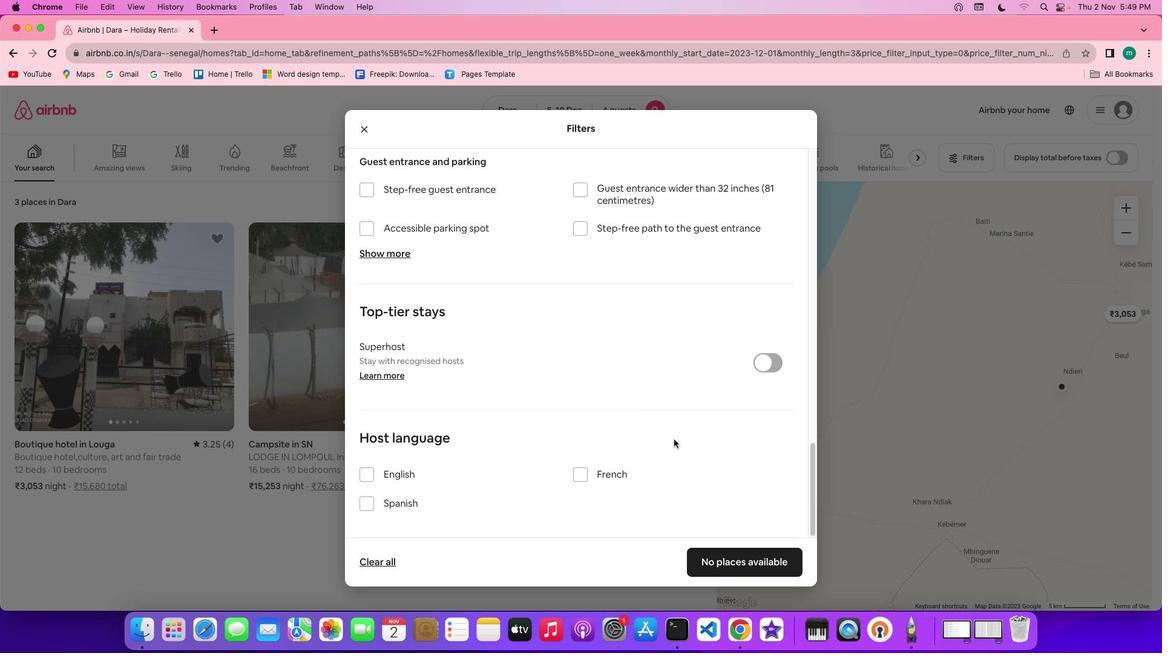
Action: Mouse moved to (688, 458)
Screenshot: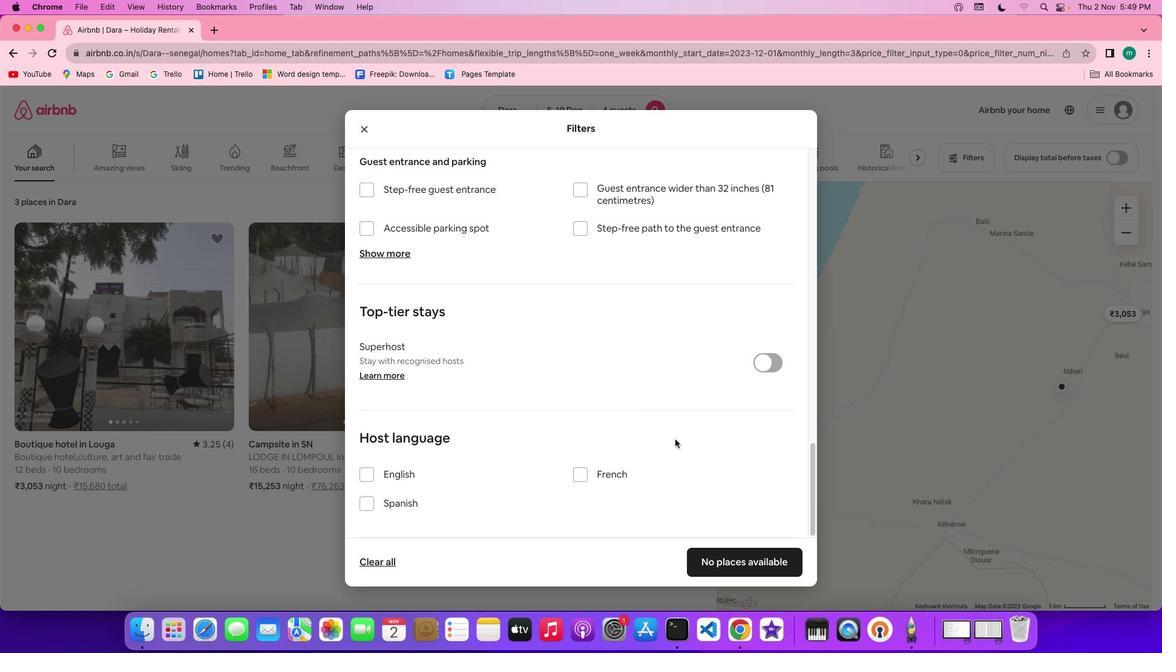 
Action: Mouse scrolled (688, 458) with delta (17, 13)
Screenshot: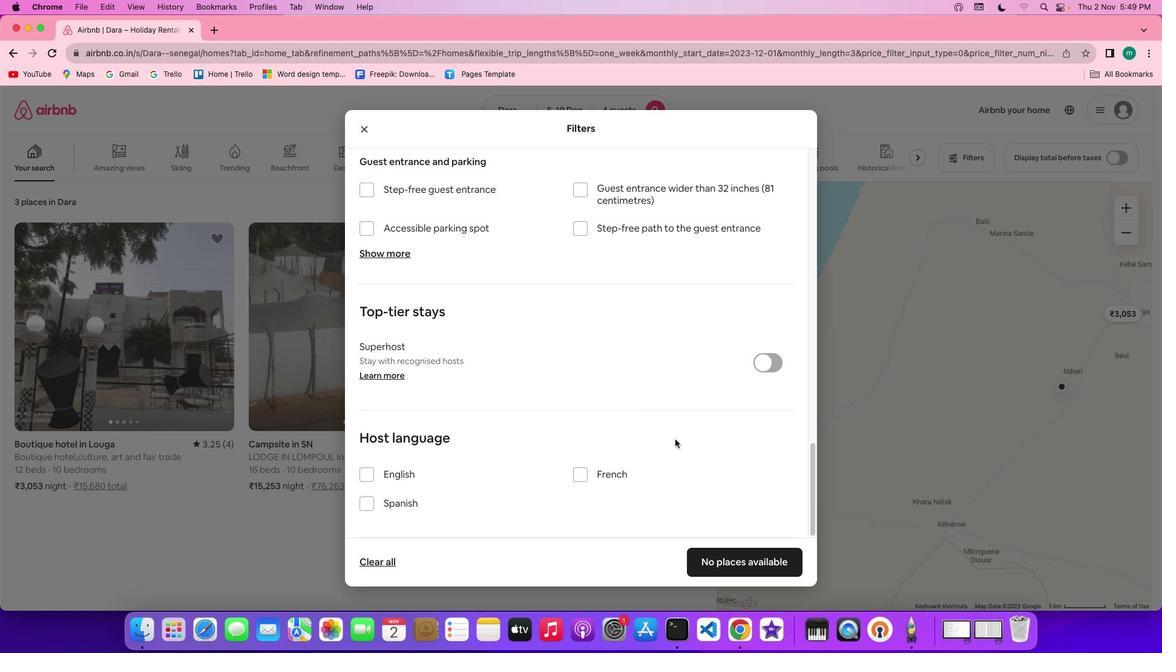 
Action: Mouse moved to (699, 463)
Screenshot: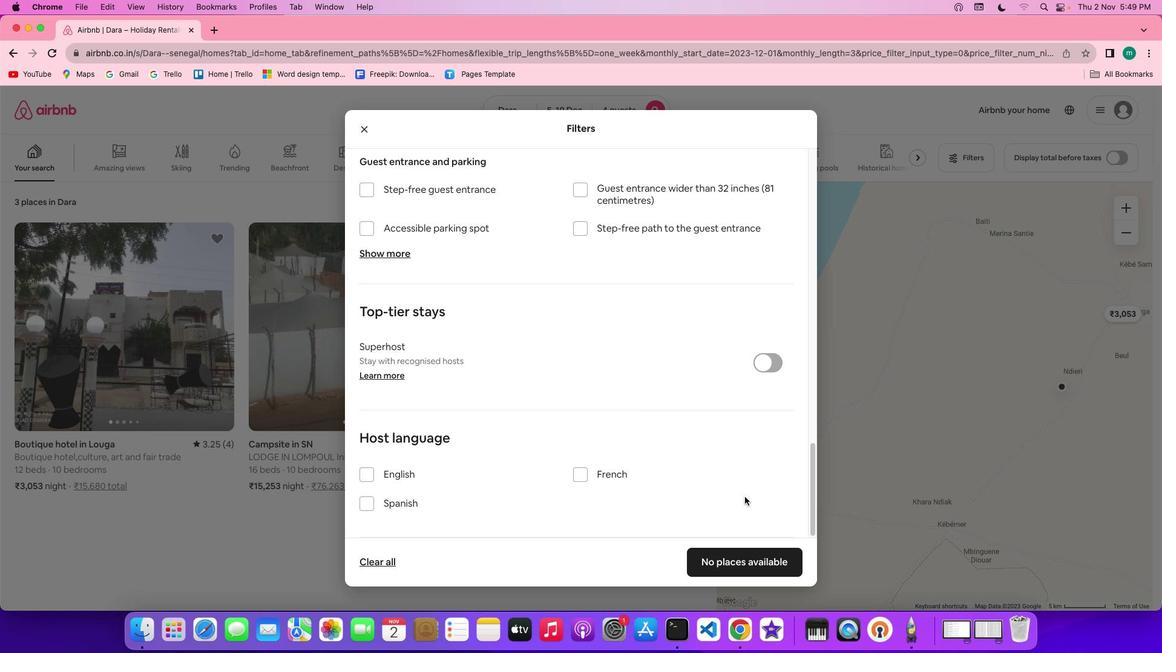 
Action: Mouse scrolled (699, 463) with delta (17, 16)
Screenshot: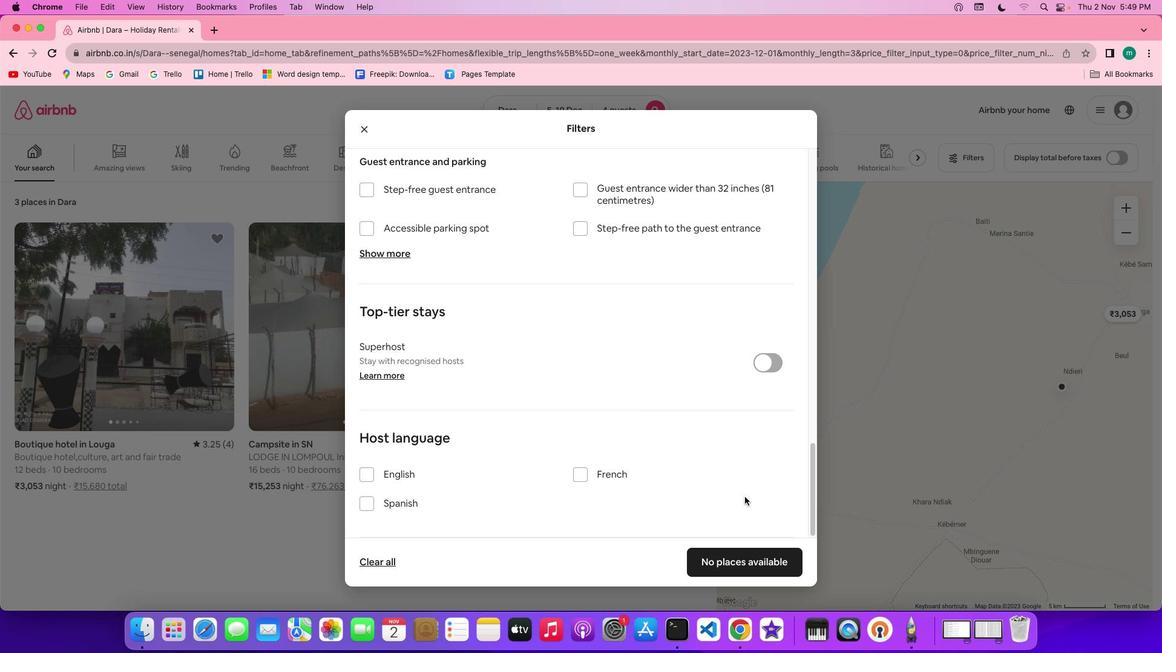 
Action: Mouse moved to (705, 467)
Screenshot: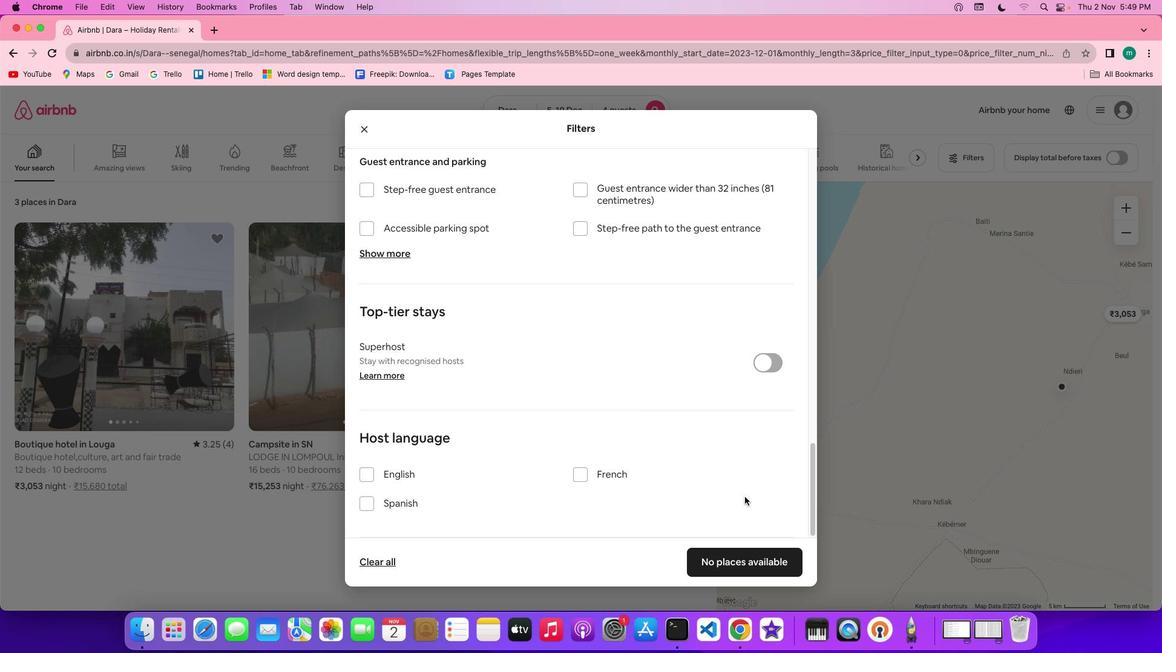 
Action: Mouse scrolled (705, 467) with delta (17, 16)
Screenshot: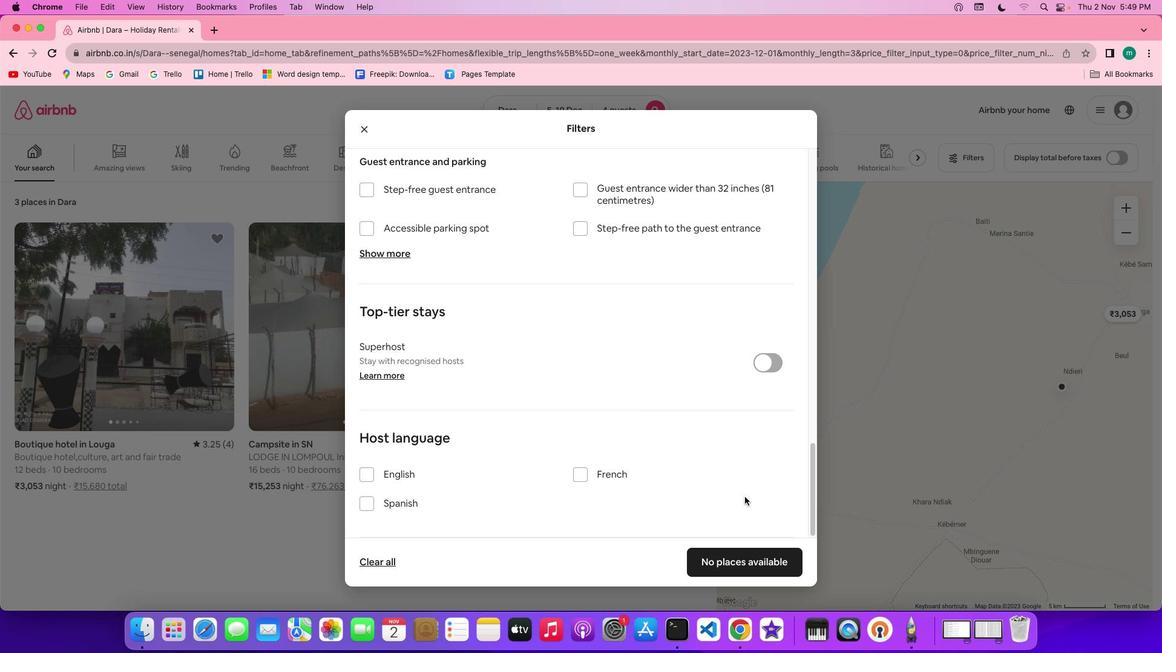 
Action: Mouse moved to (787, 575)
Screenshot: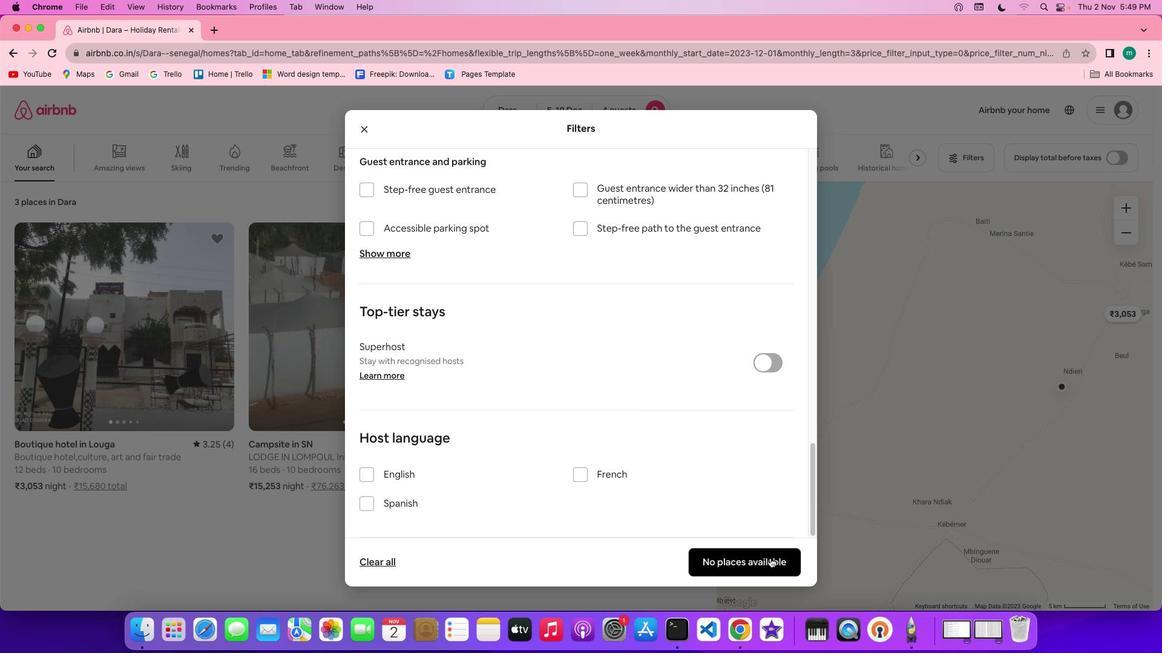 
Action: Mouse pressed left at (787, 575)
Screenshot: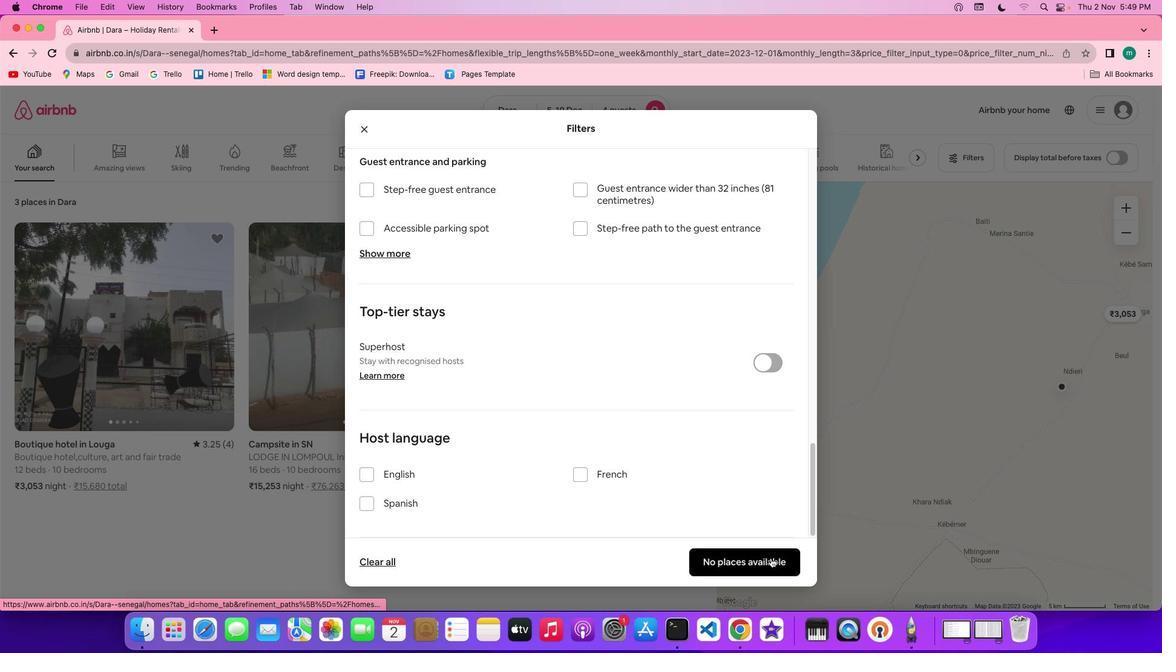 
Action: Mouse moved to (578, 483)
Screenshot: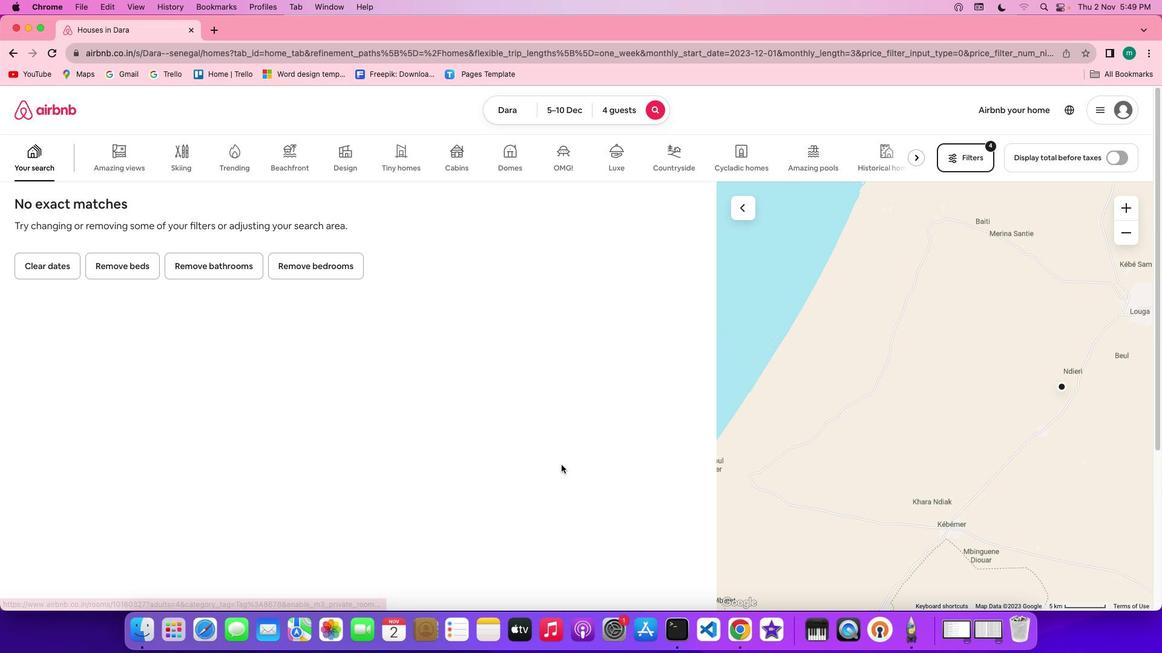 
